 Task: Search one way flight ticket for 3 adults, 3 children in premium economy from Brainerd: Brainerd Lakes Regional Airport to Riverton: Central Wyoming Regional Airport (was Riverton Regional) on 5-4-2023. Choice of flights is Southwest. Number of bags: 1 carry on bag. Price is upto 74000. Outbound departure time preference is 23:45.
Action: Mouse moved to (325, 121)
Screenshot: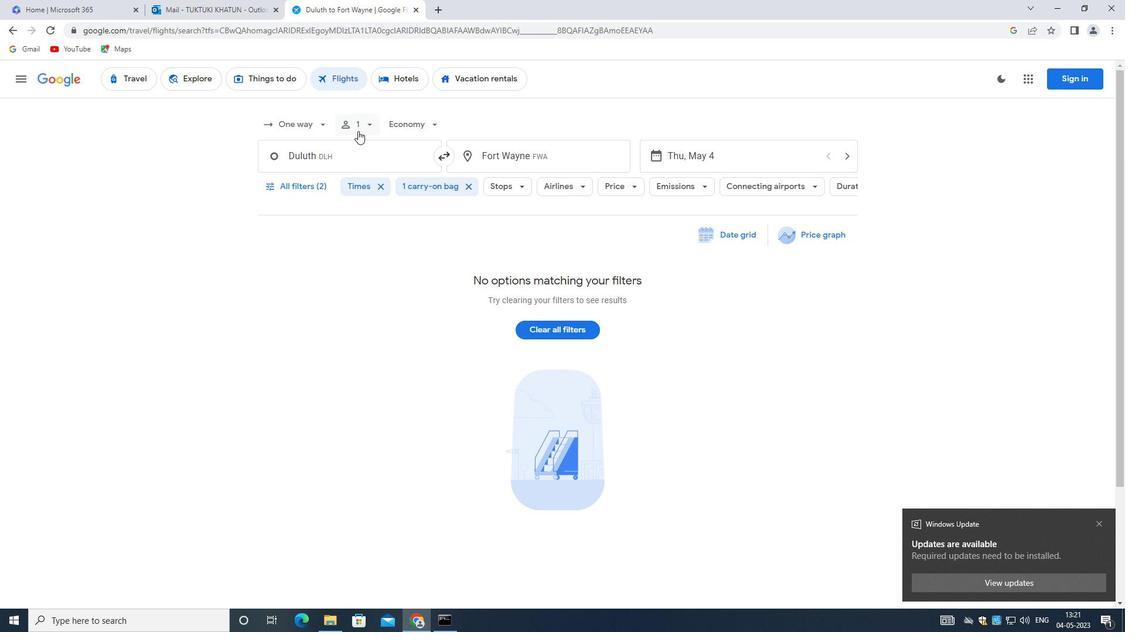 
Action: Mouse pressed left at (325, 121)
Screenshot: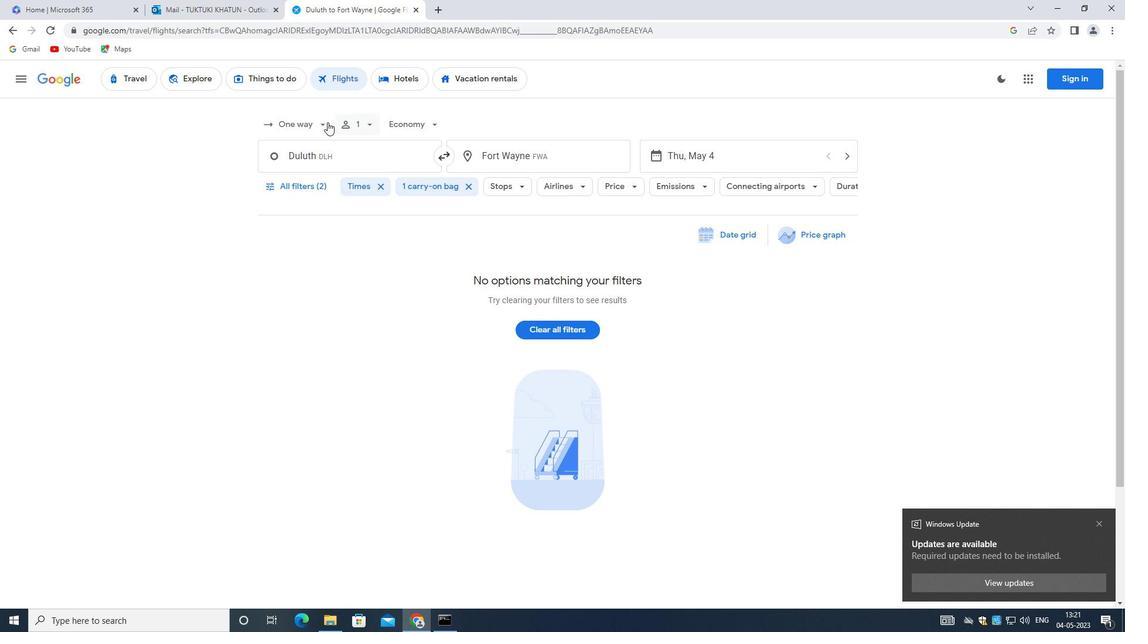 
Action: Mouse moved to (337, 178)
Screenshot: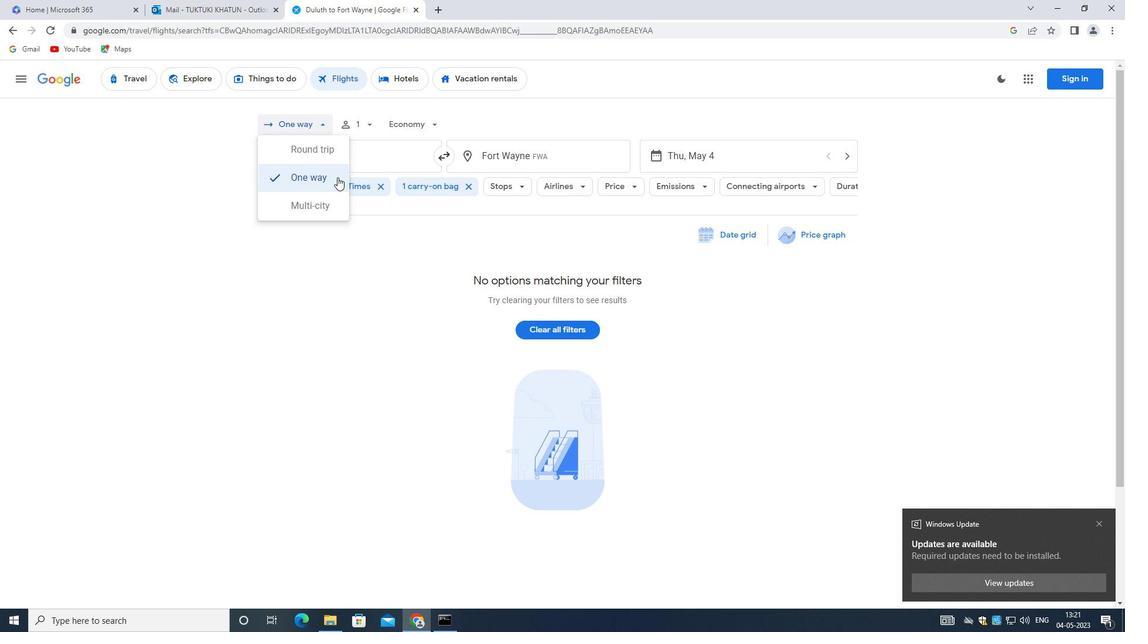 
Action: Mouse pressed left at (337, 178)
Screenshot: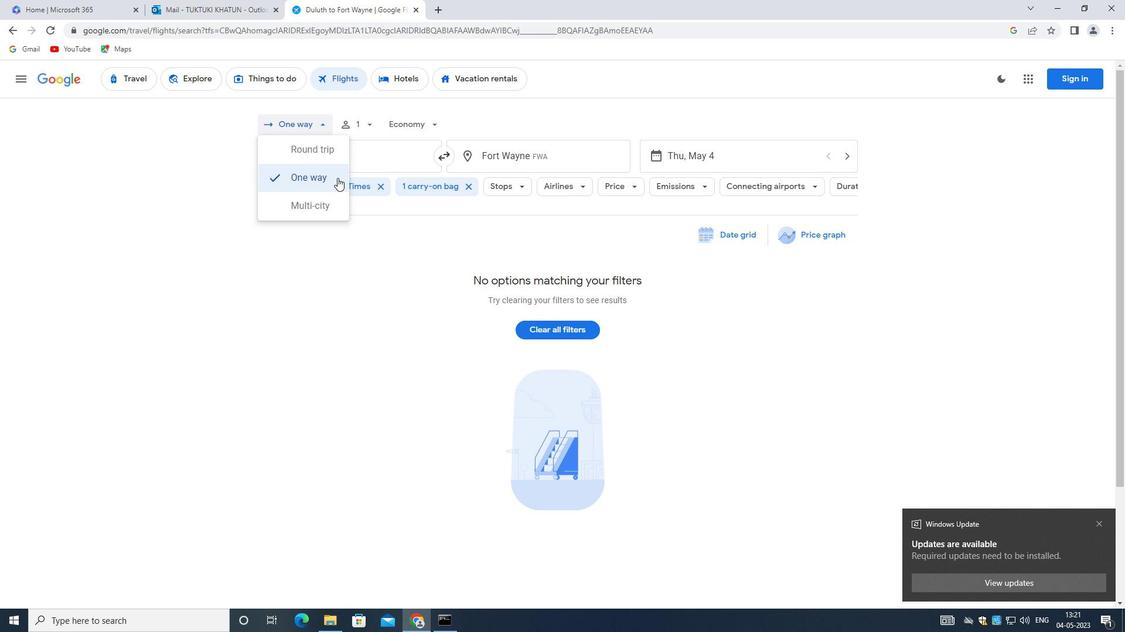 
Action: Mouse moved to (372, 126)
Screenshot: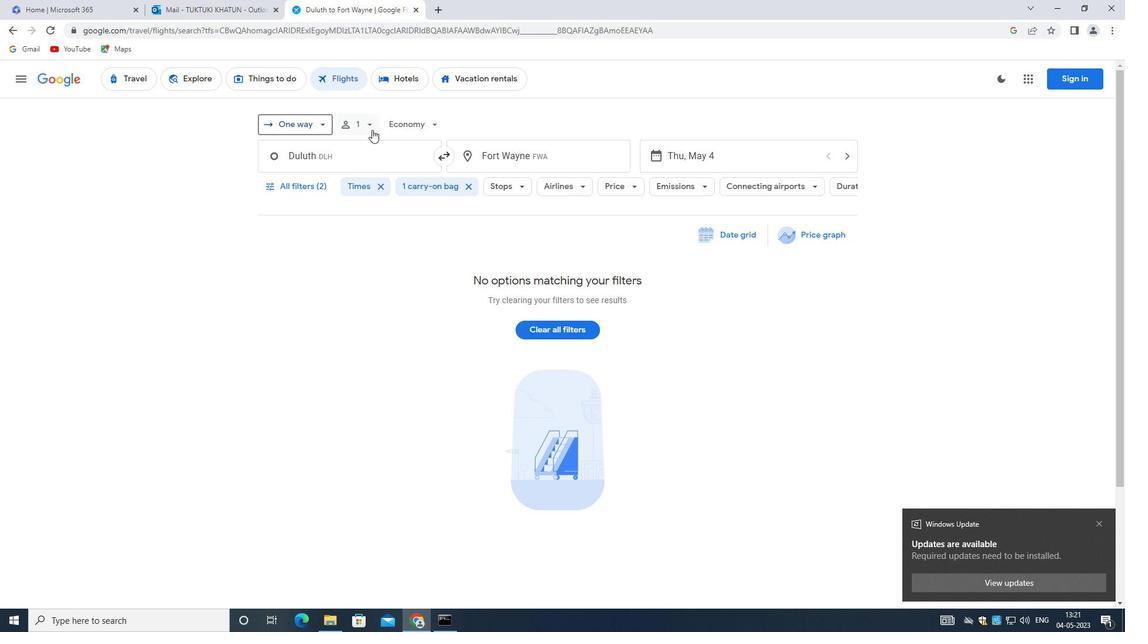 
Action: Mouse pressed left at (372, 126)
Screenshot: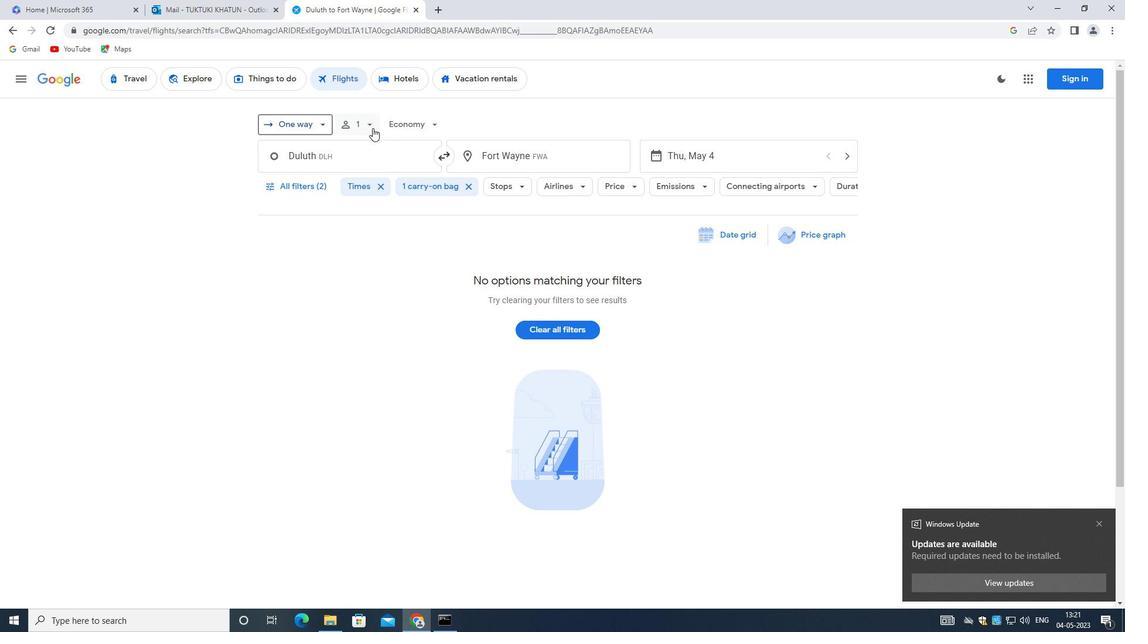 
Action: Mouse moved to (455, 159)
Screenshot: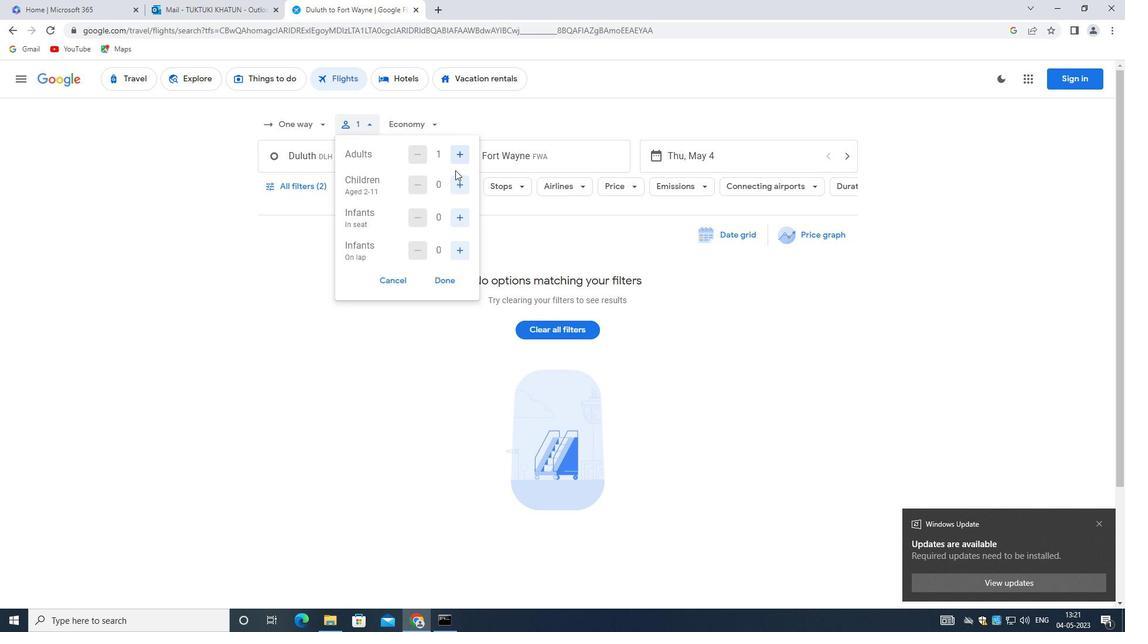 
Action: Mouse pressed left at (455, 159)
Screenshot: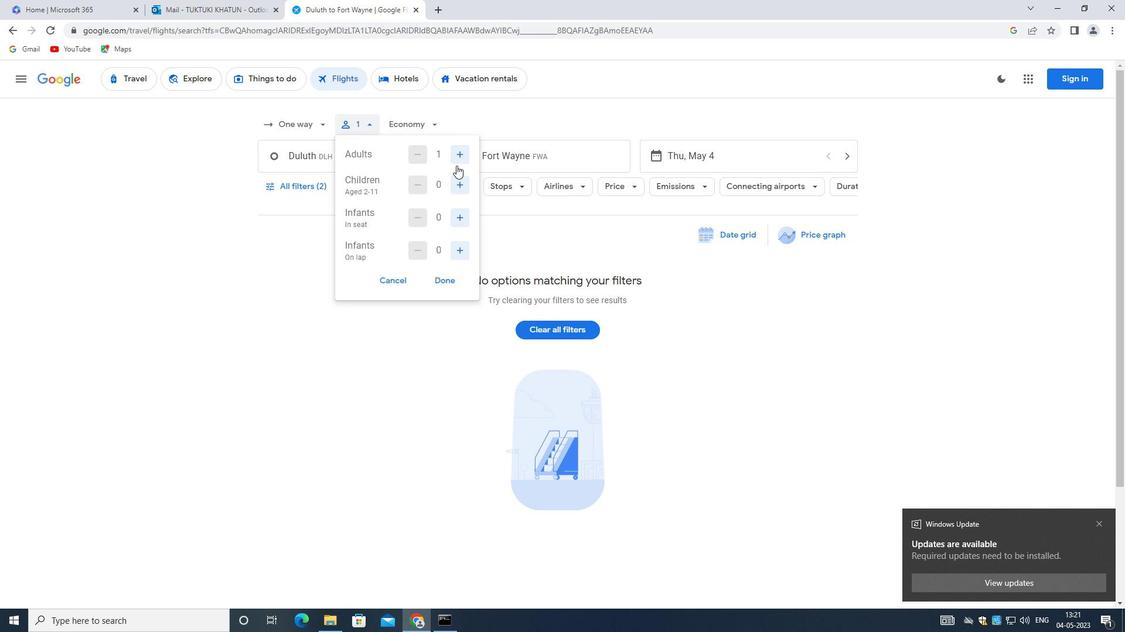 
Action: Mouse moved to (455, 157)
Screenshot: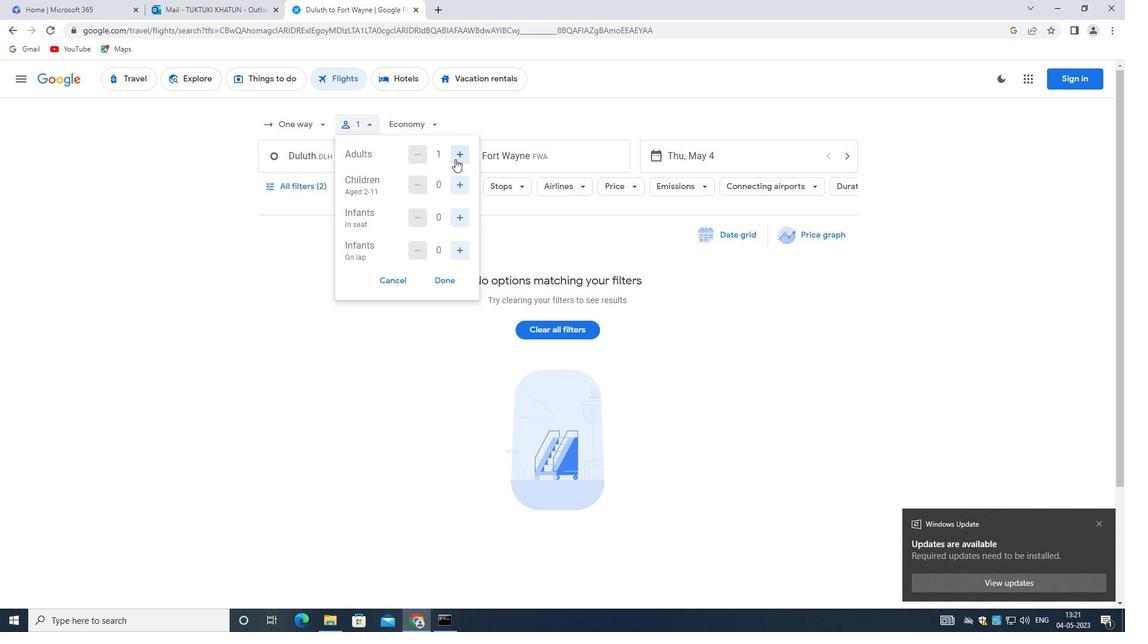 
Action: Mouse pressed left at (455, 157)
Screenshot: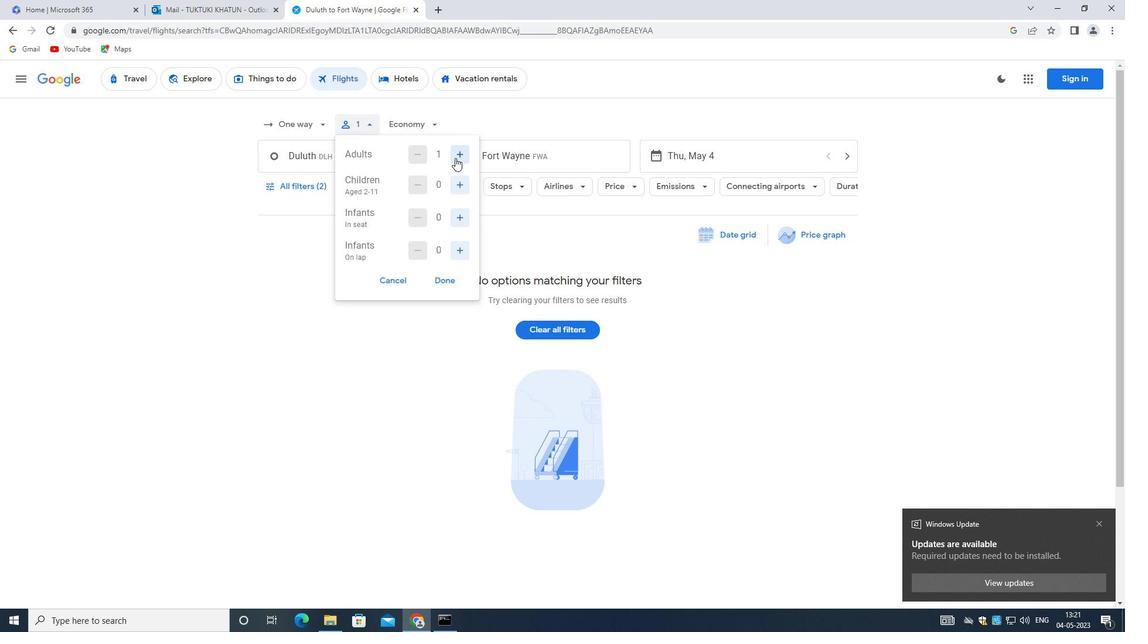 
Action: Mouse moved to (457, 182)
Screenshot: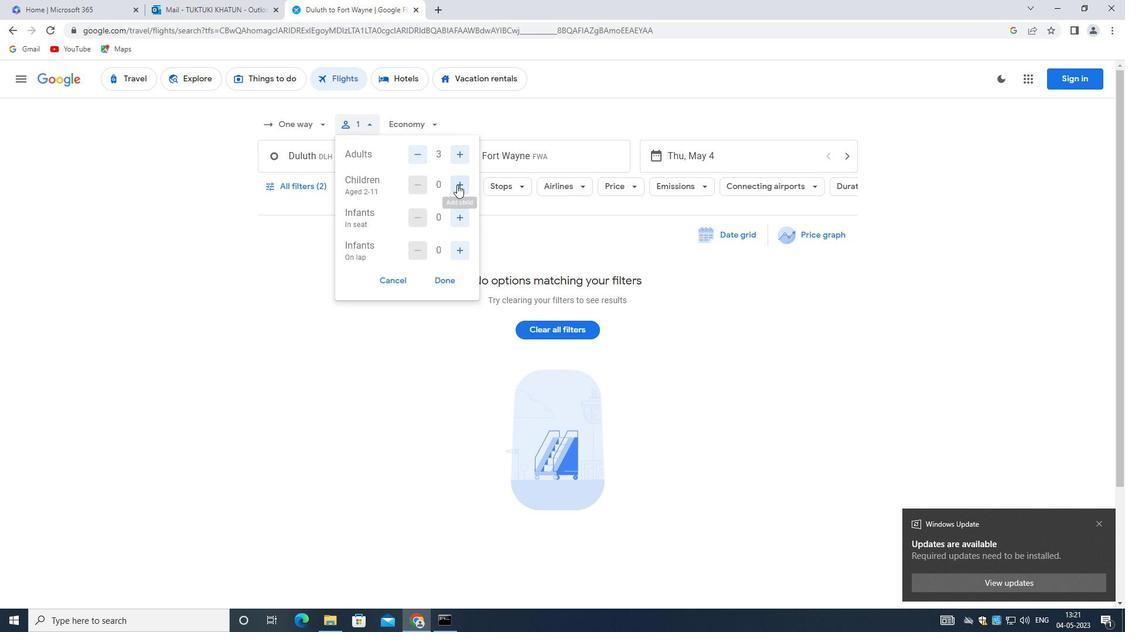 
Action: Mouse pressed left at (457, 182)
Screenshot: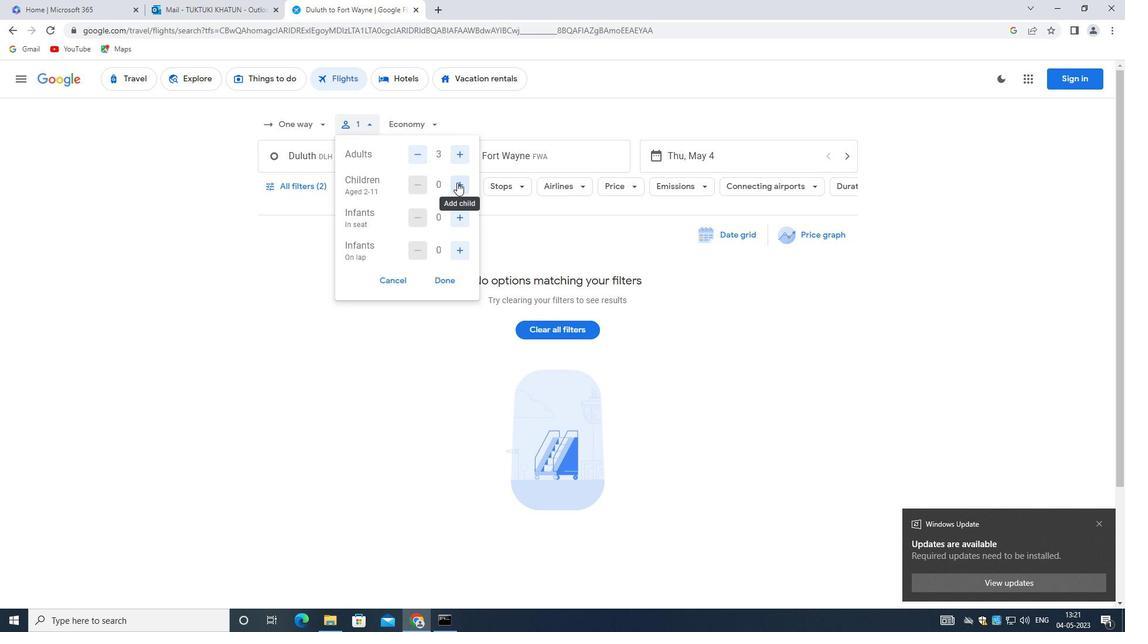 
Action: Mouse pressed left at (457, 182)
Screenshot: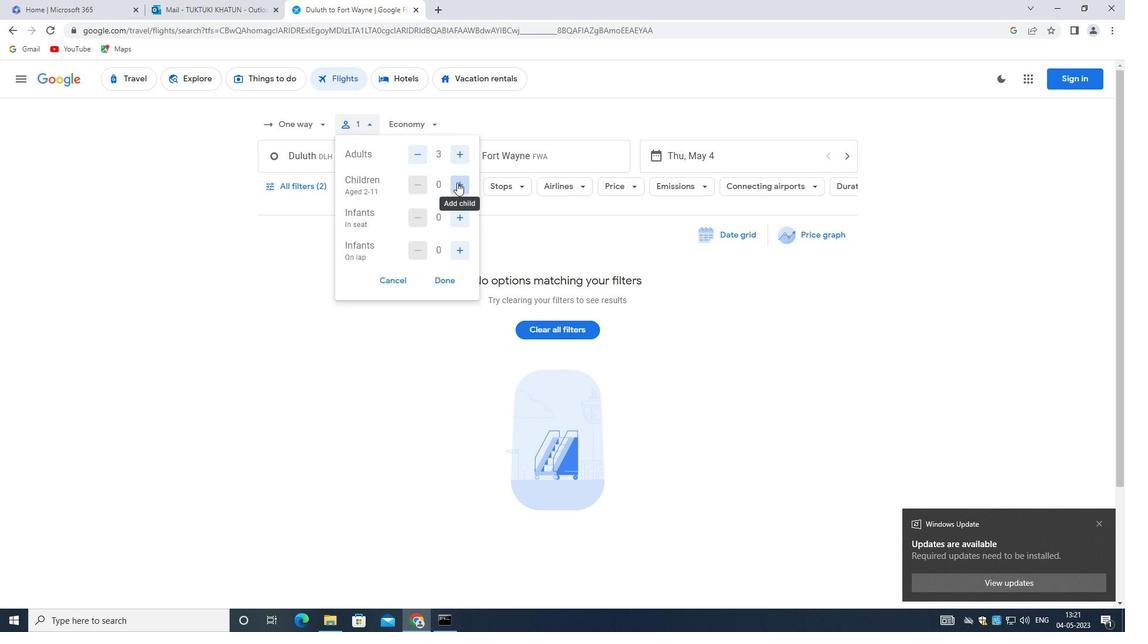 
Action: Mouse pressed left at (457, 182)
Screenshot: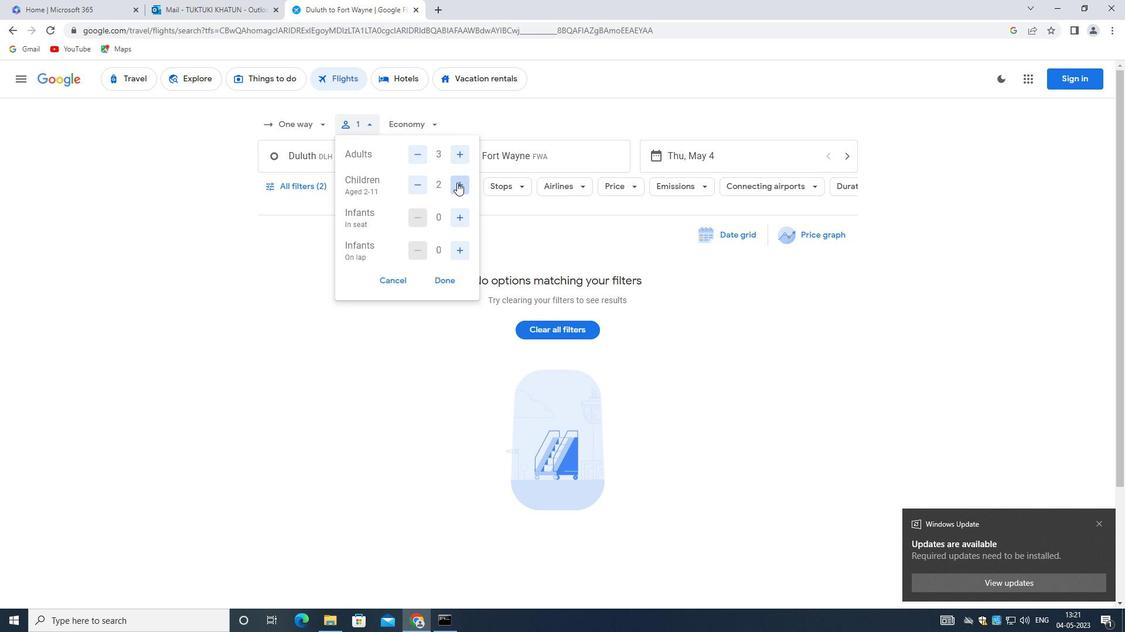 
Action: Mouse moved to (441, 281)
Screenshot: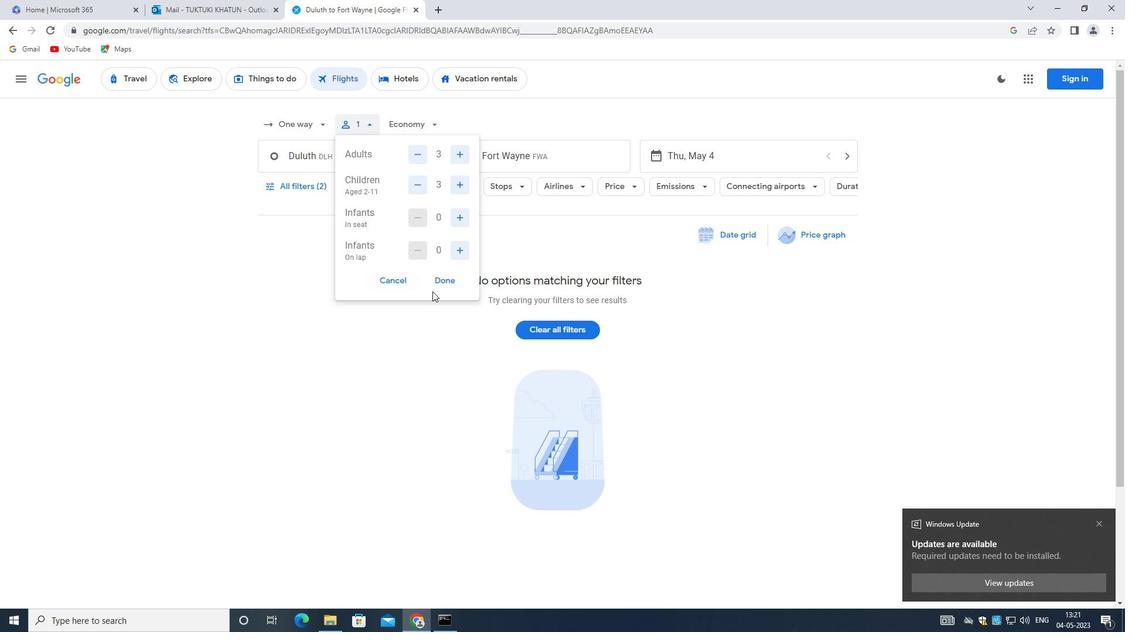 
Action: Mouse pressed left at (441, 281)
Screenshot: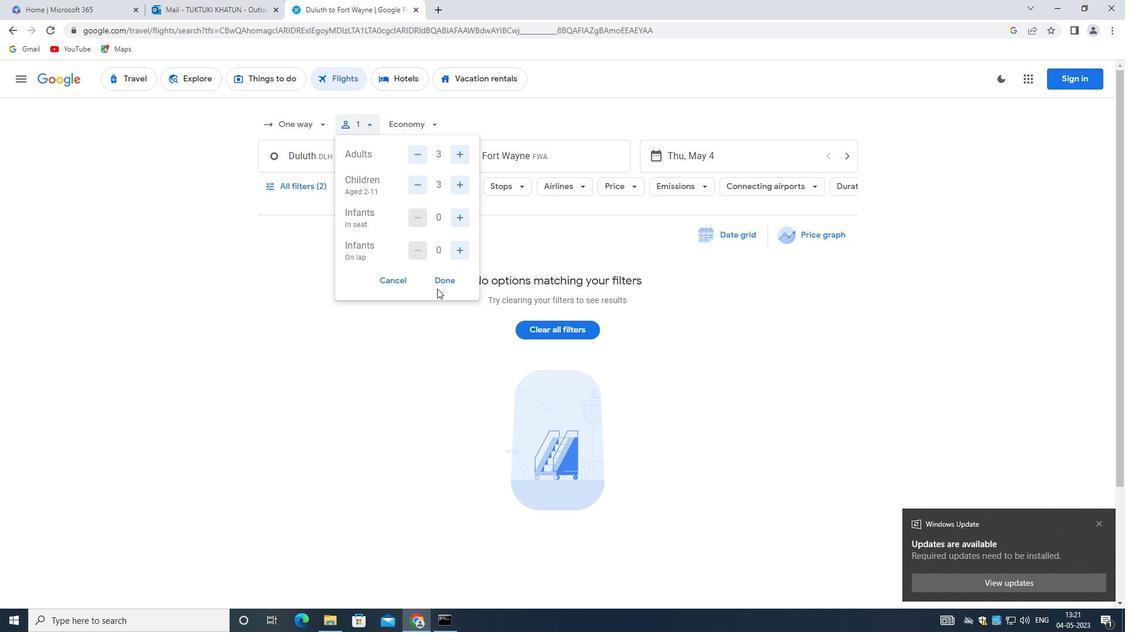 
Action: Mouse moved to (431, 120)
Screenshot: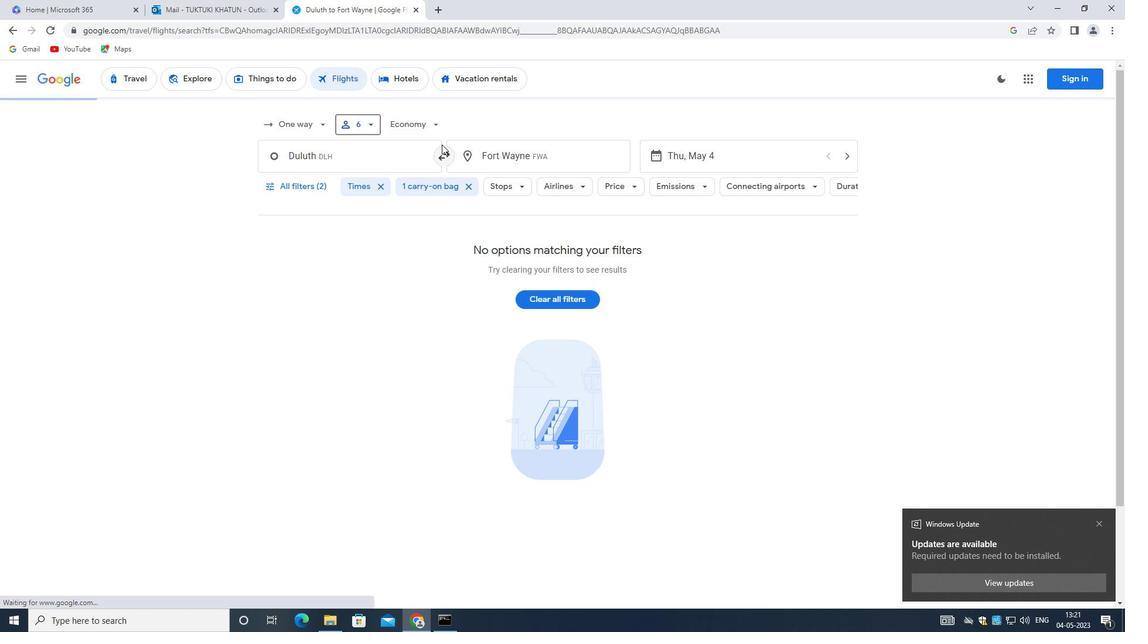 
Action: Mouse pressed left at (431, 120)
Screenshot: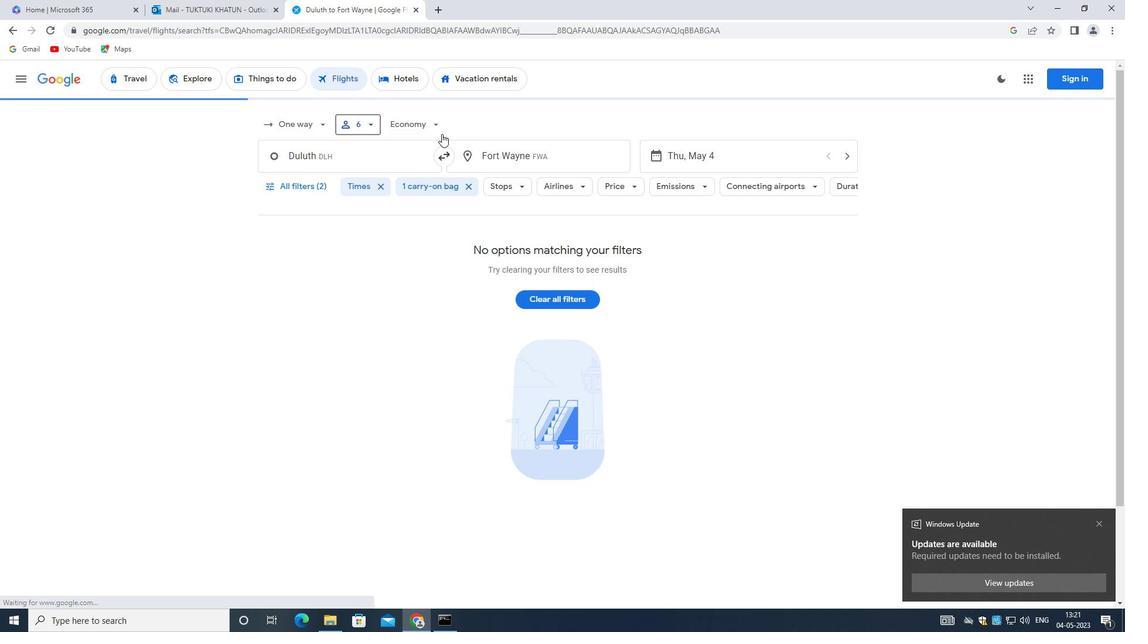 
Action: Mouse moved to (481, 174)
Screenshot: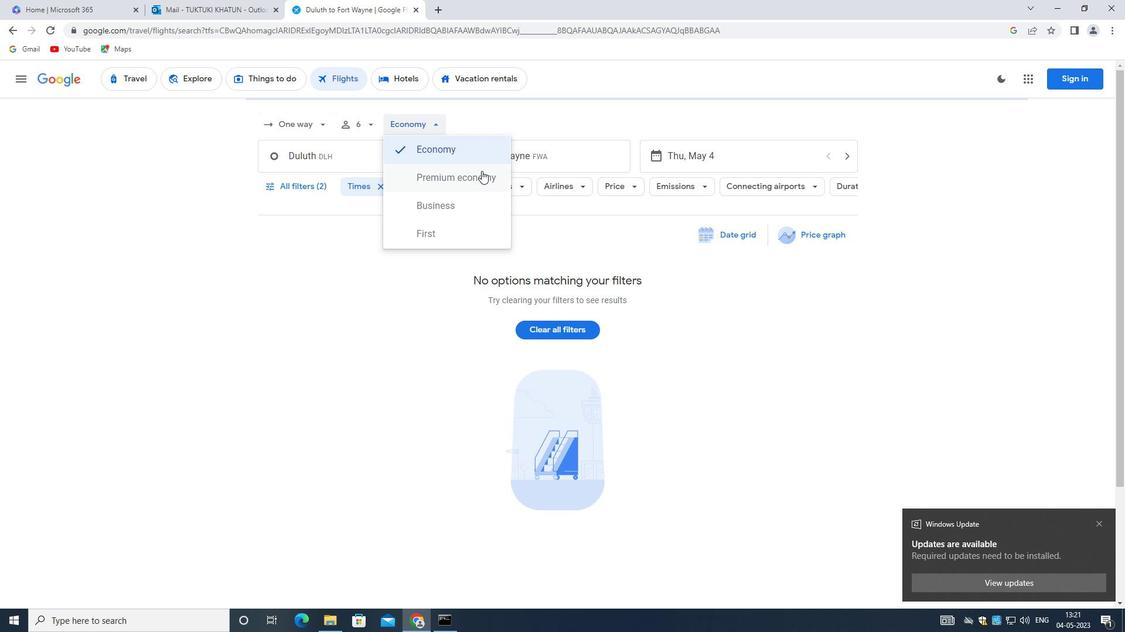 
Action: Mouse pressed left at (481, 174)
Screenshot: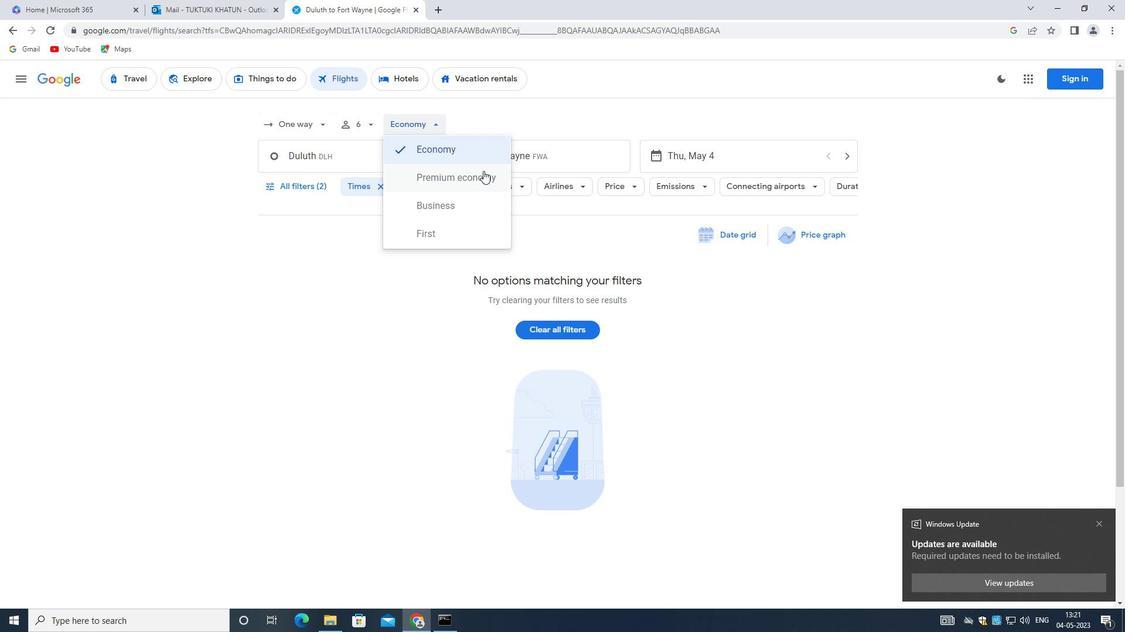 
Action: Mouse moved to (354, 150)
Screenshot: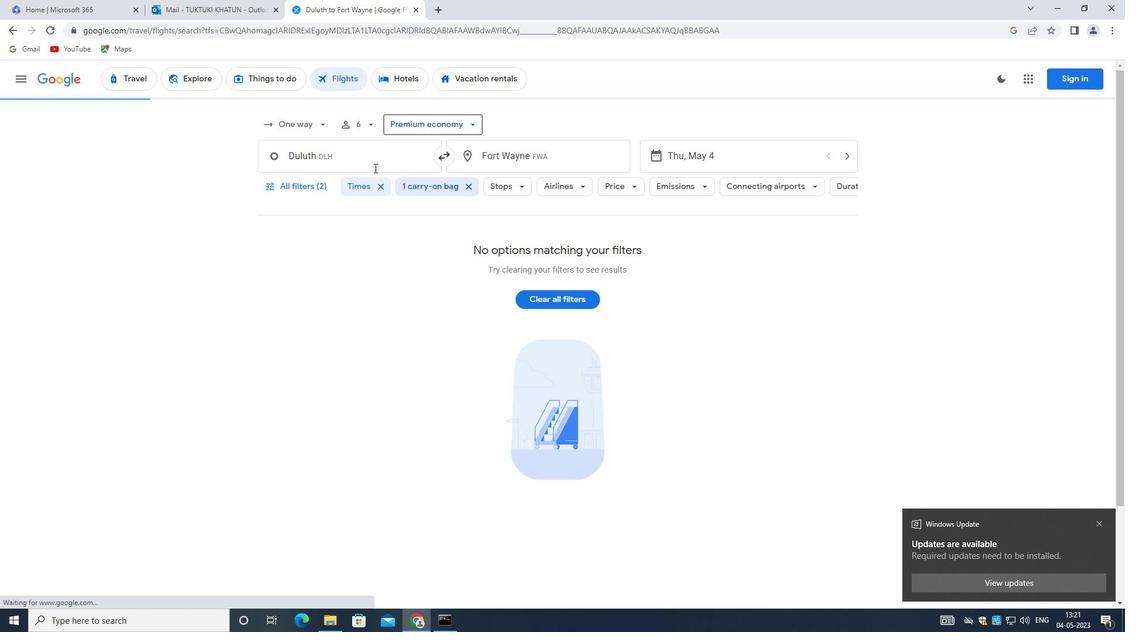 
Action: Mouse pressed left at (354, 150)
Screenshot: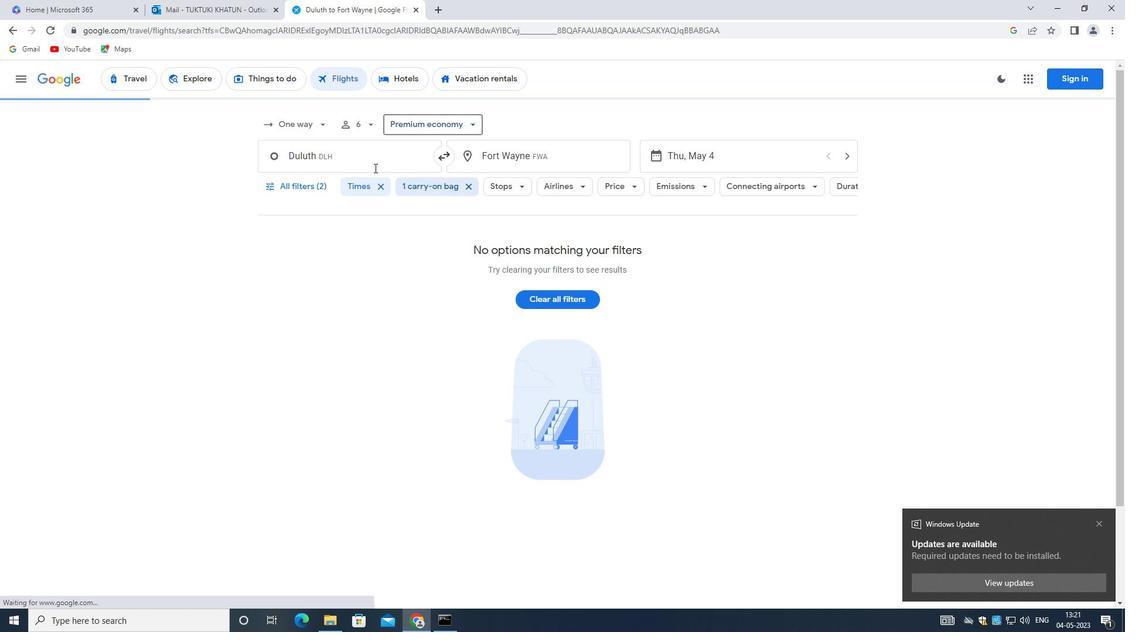 
Action: Mouse moved to (354, 148)
Screenshot: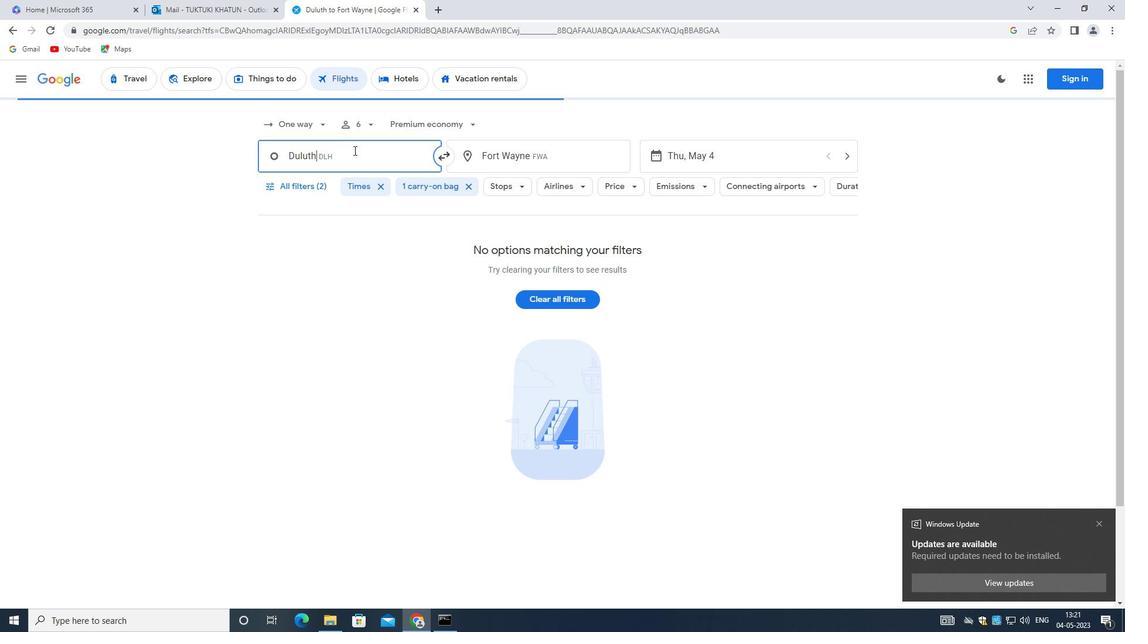 
Action: Key pressed <Key.backspace><Key.shift_r><Key.shift_r>Brainerd
Screenshot: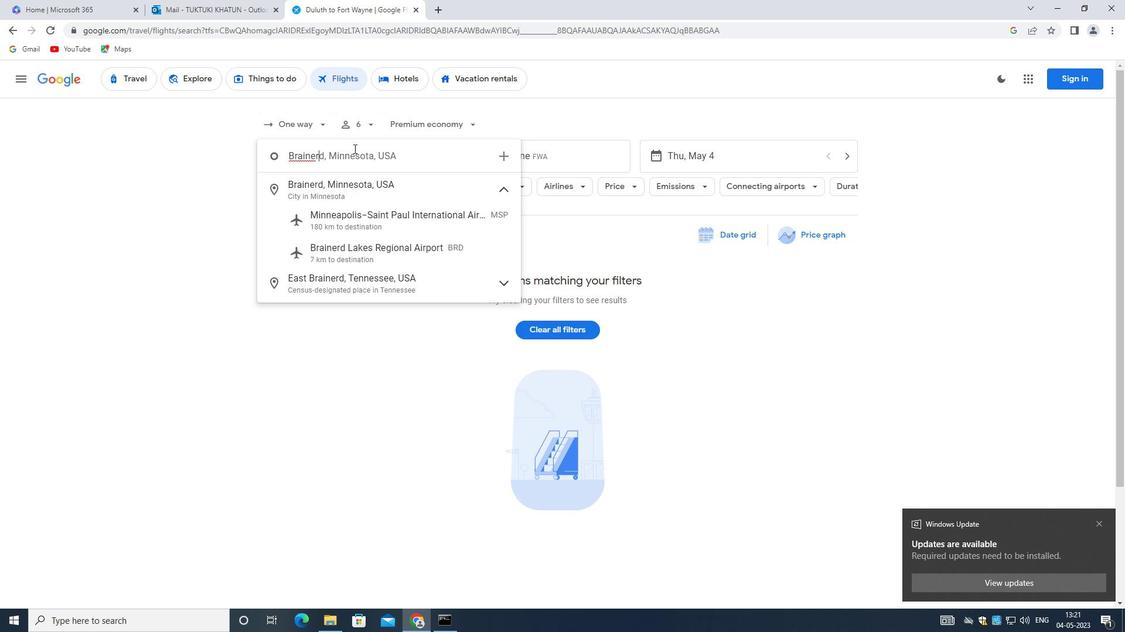 
Action: Mouse moved to (368, 251)
Screenshot: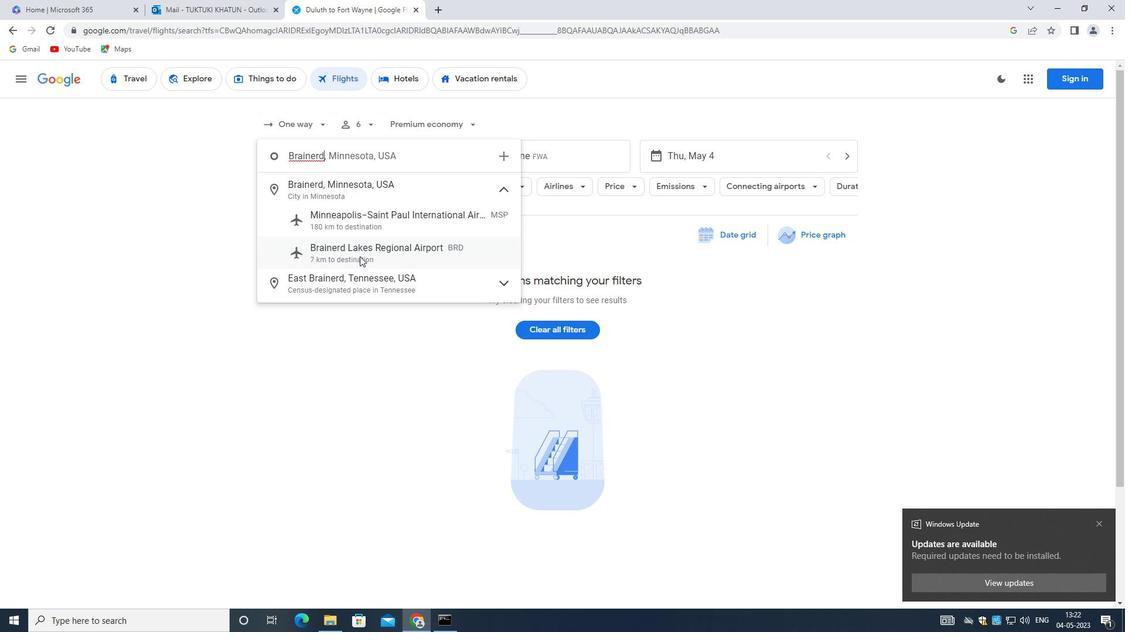 
Action: Mouse pressed left at (368, 251)
Screenshot: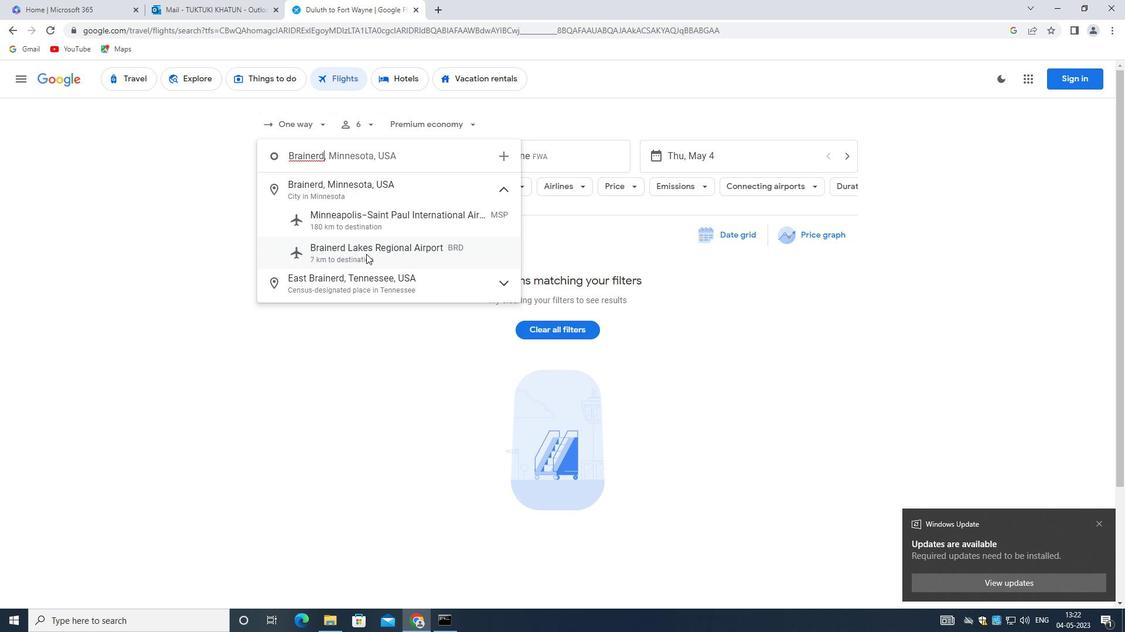 
Action: Mouse moved to (548, 158)
Screenshot: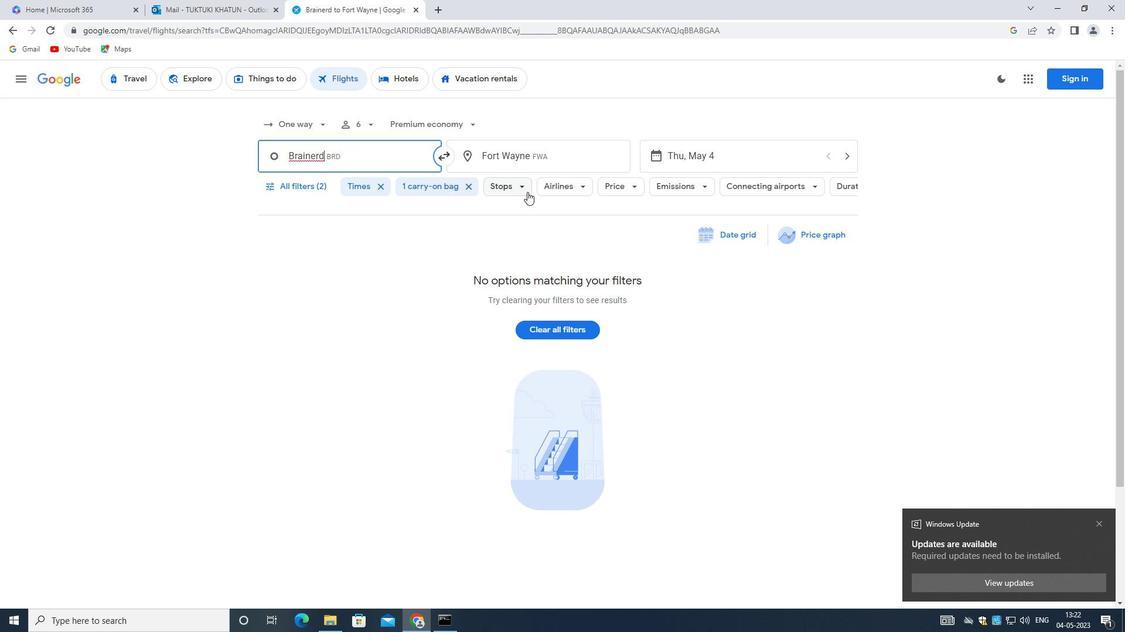 
Action: Mouse pressed left at (548, 158)
Screenshot: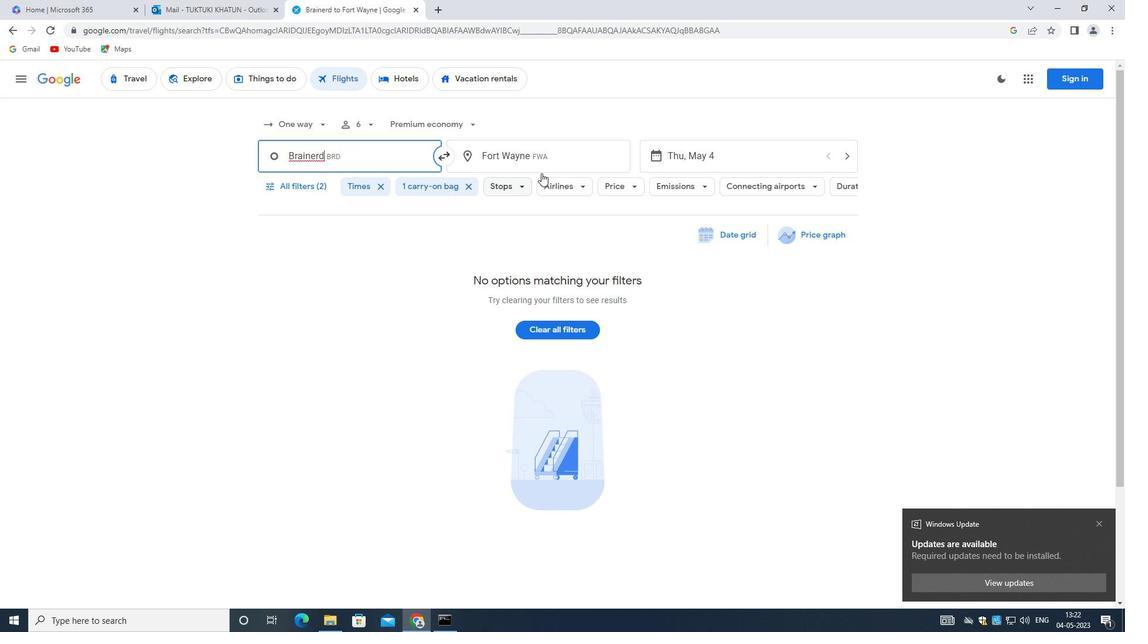 
Action: Key pressed <Key.backspace><Key.shift>CENTRAL<Key.space><Key.shift>WYO
Screenshot: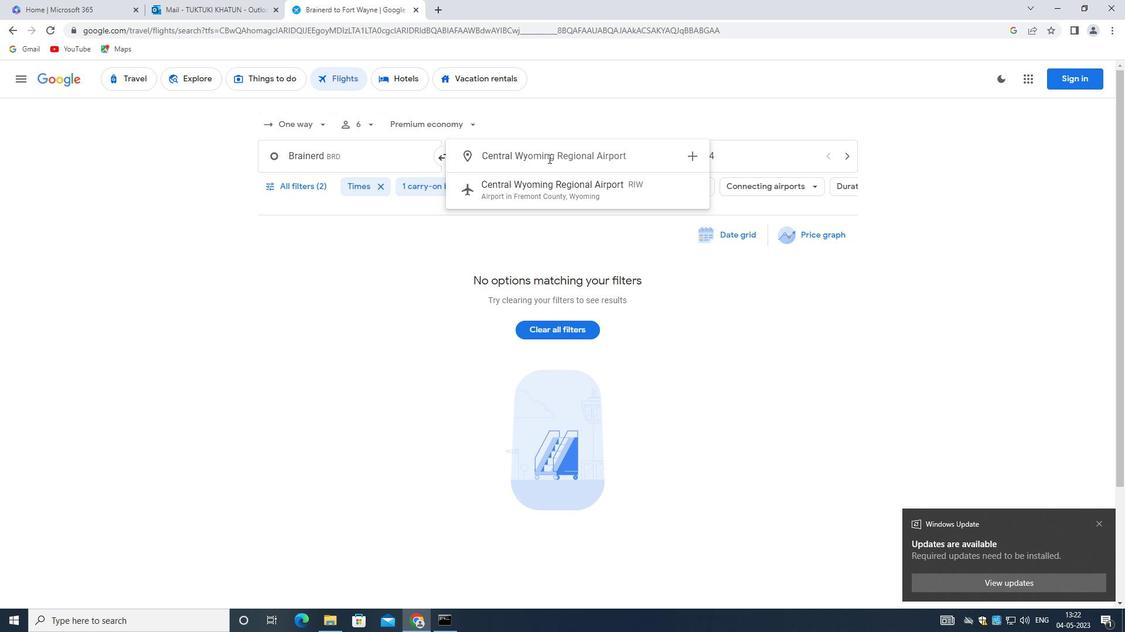 
Action: Mouse moved to (539, 185)
Screenshot: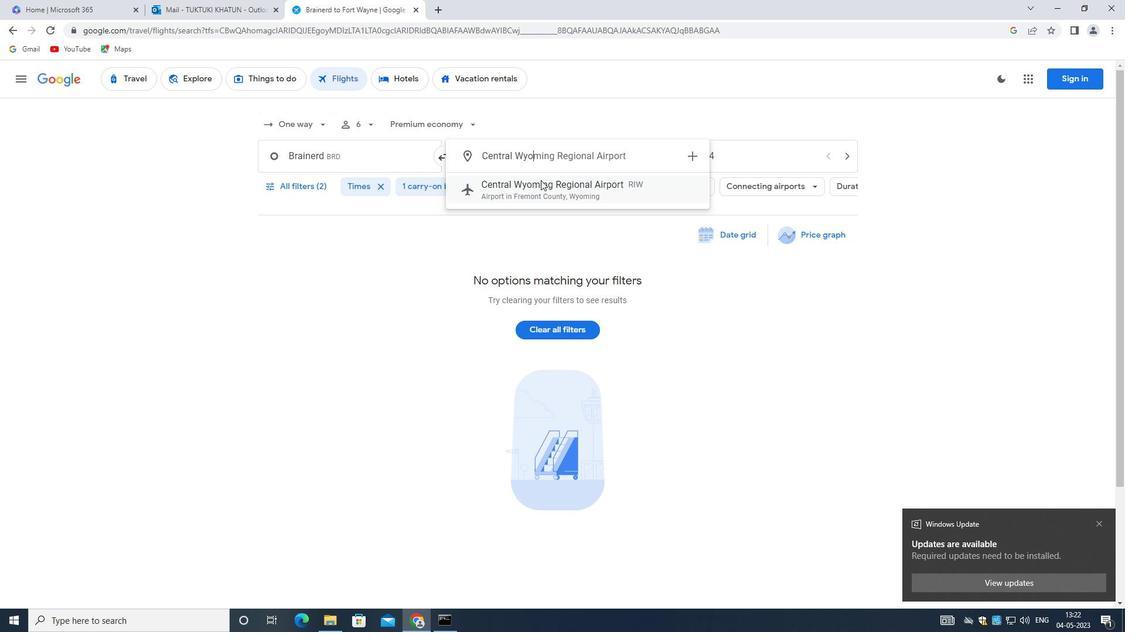 
Action: Mouse pressed left at (539, 185)
Screenshot: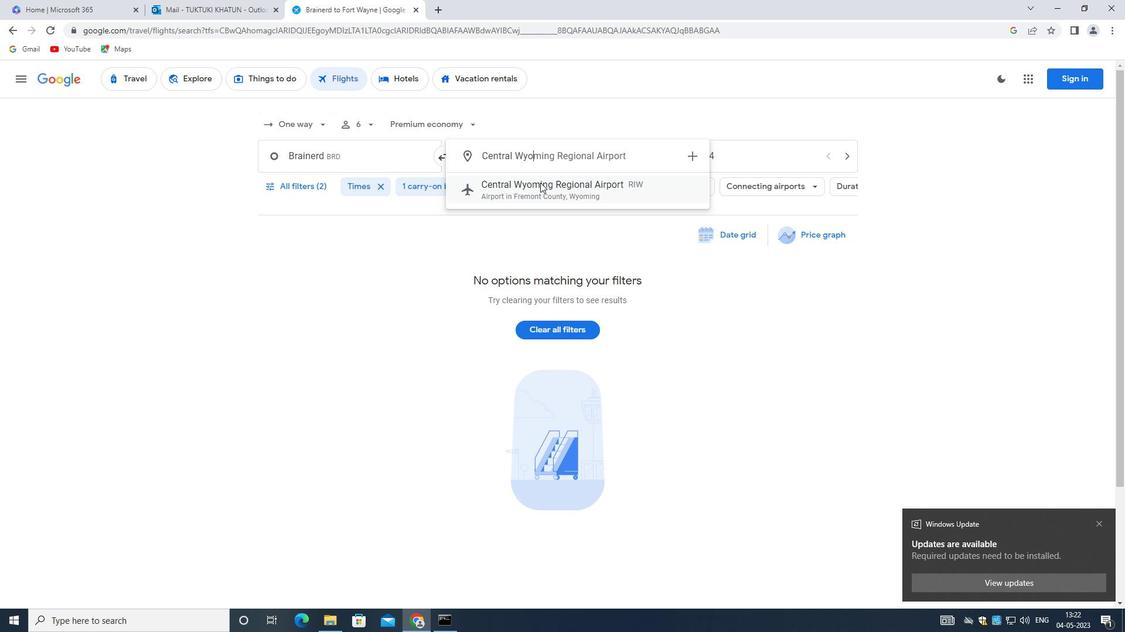 
Action: Mouse moved to (713, 155)
Screenshot: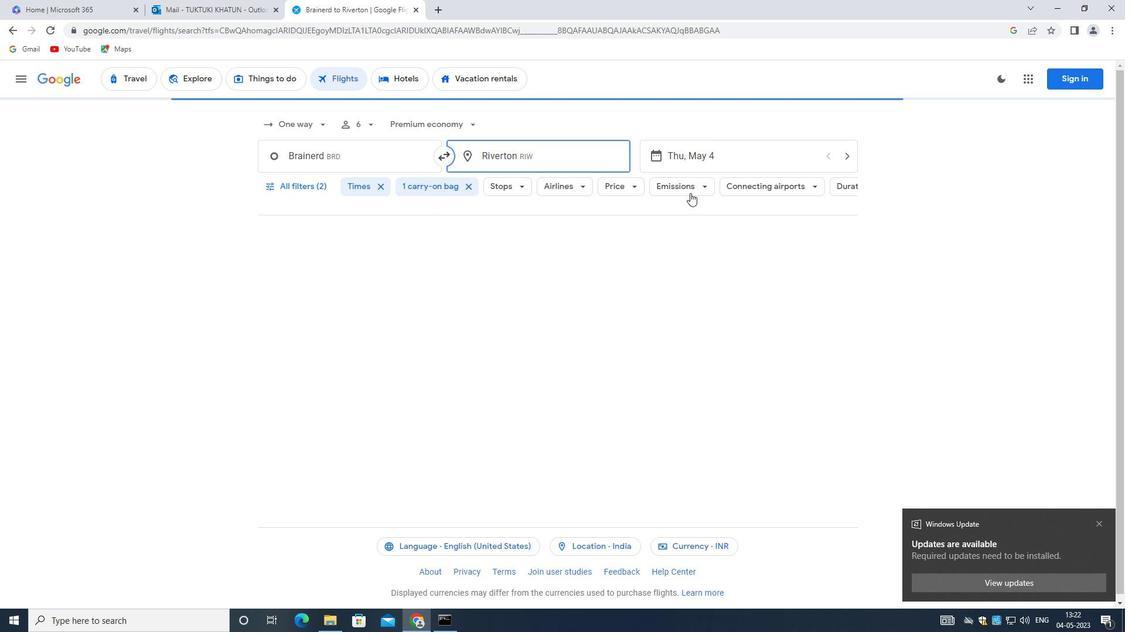 
Action: Mouse pressed left at (713, 155)
Screenshot: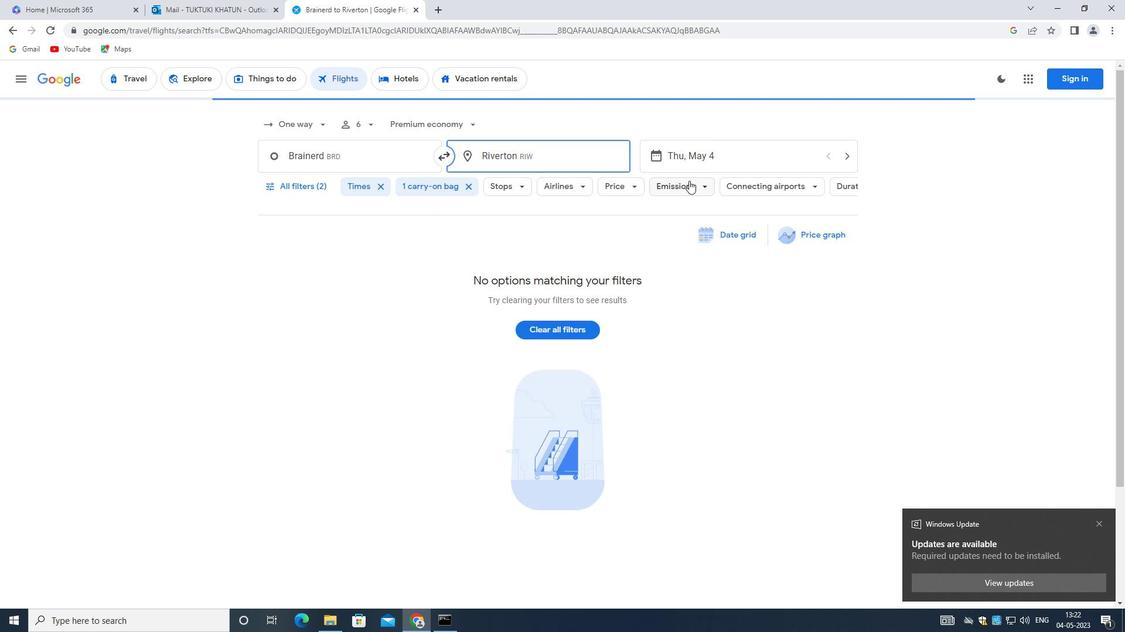 
Action: Mouse moved to (839, 444)
Screenshot: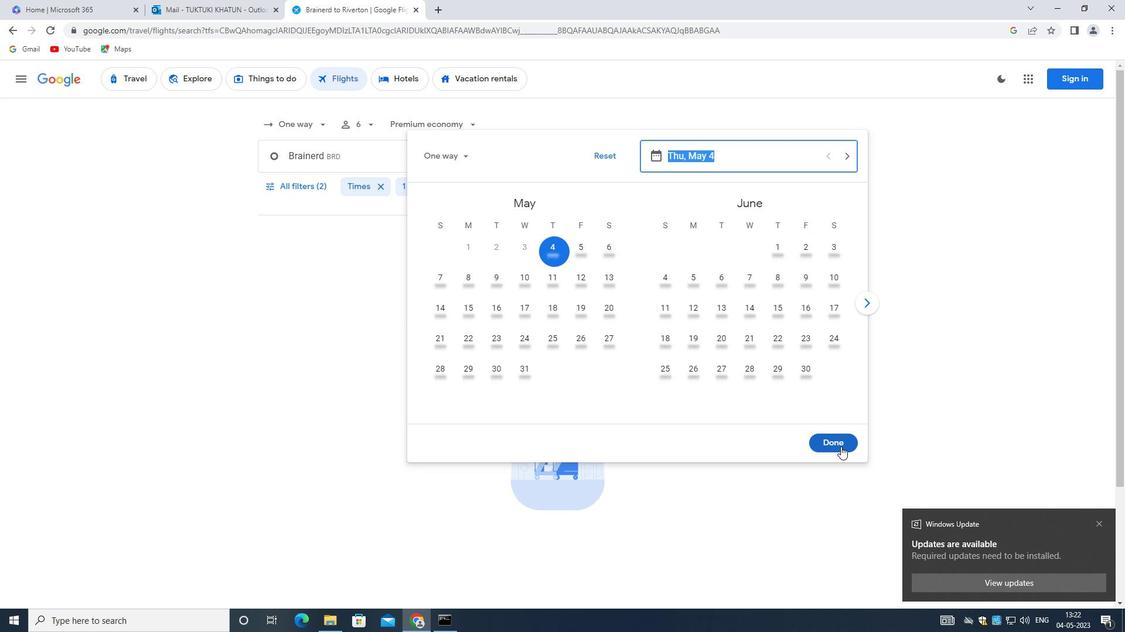 
Action: Mouse pressed left at (839, 444)
Screenshot: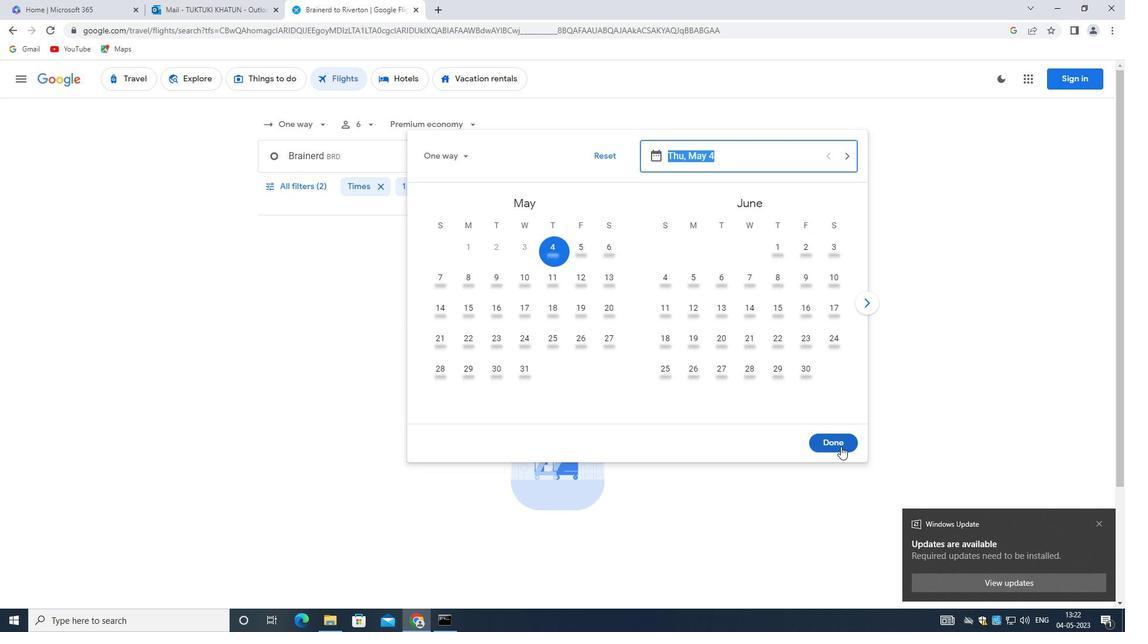 
Action: Mouse moved to (281, 182)
Screenshot: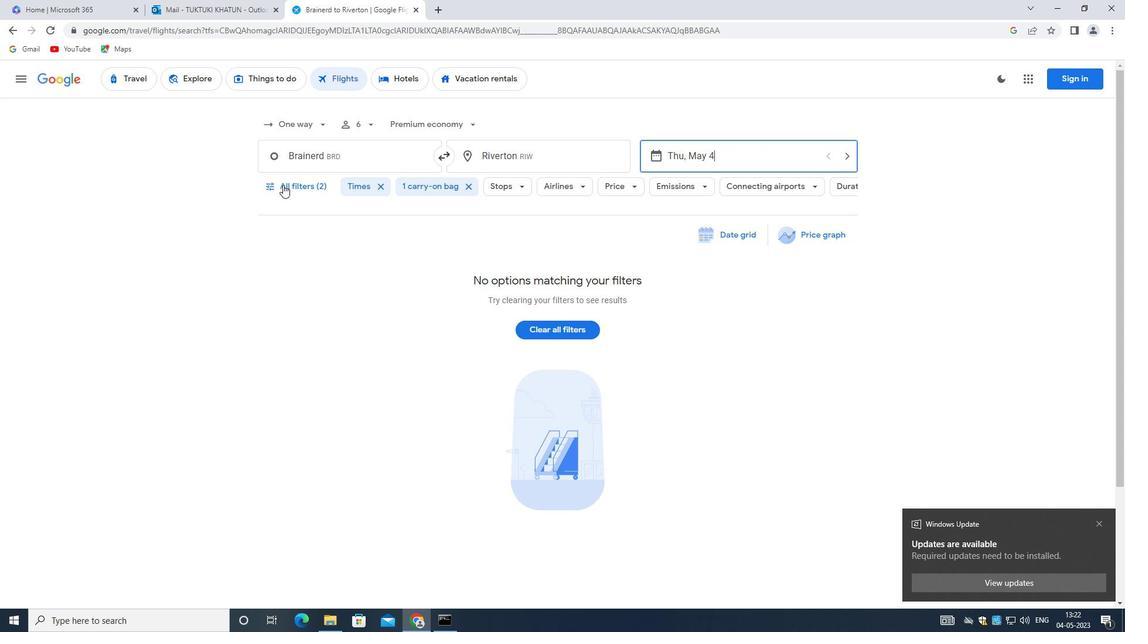 
Action: Mouse pressed left at (281, 182)
Screenshot: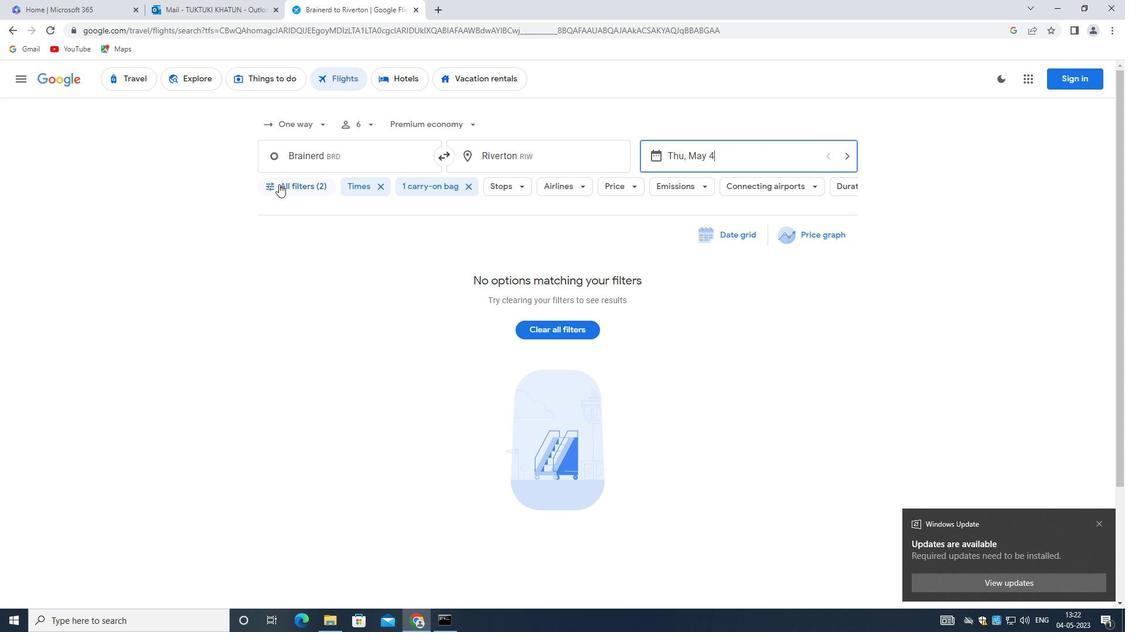 
Action: Mouse moved to (373, 363)
Screenshot: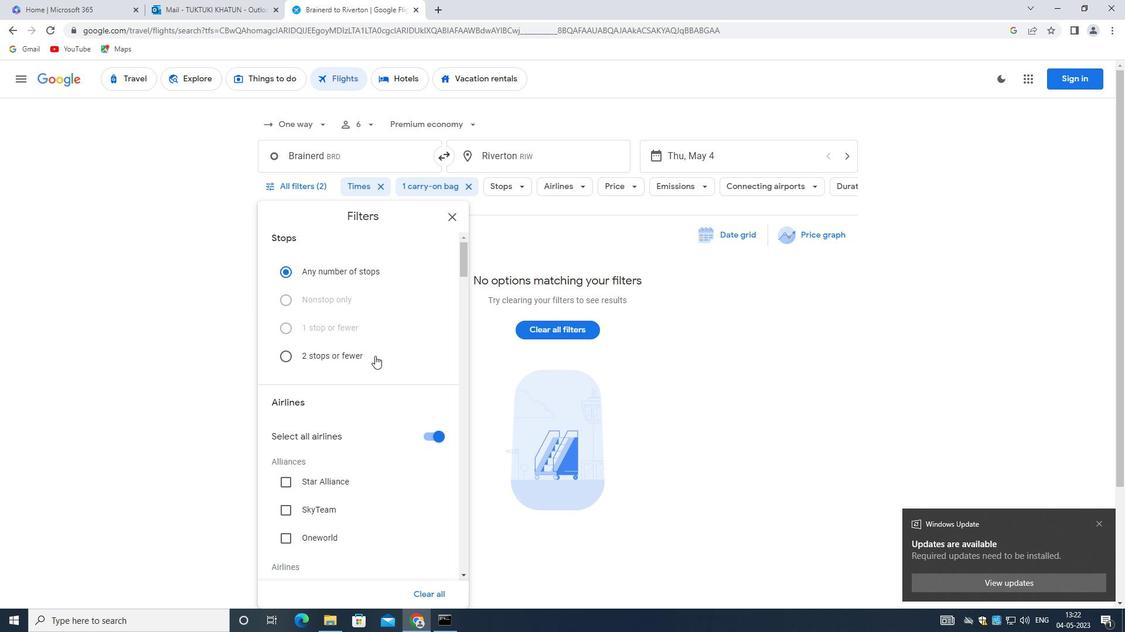
Action: Mouse scrolled (373, 362) with delta (0, 0)
Screenshot: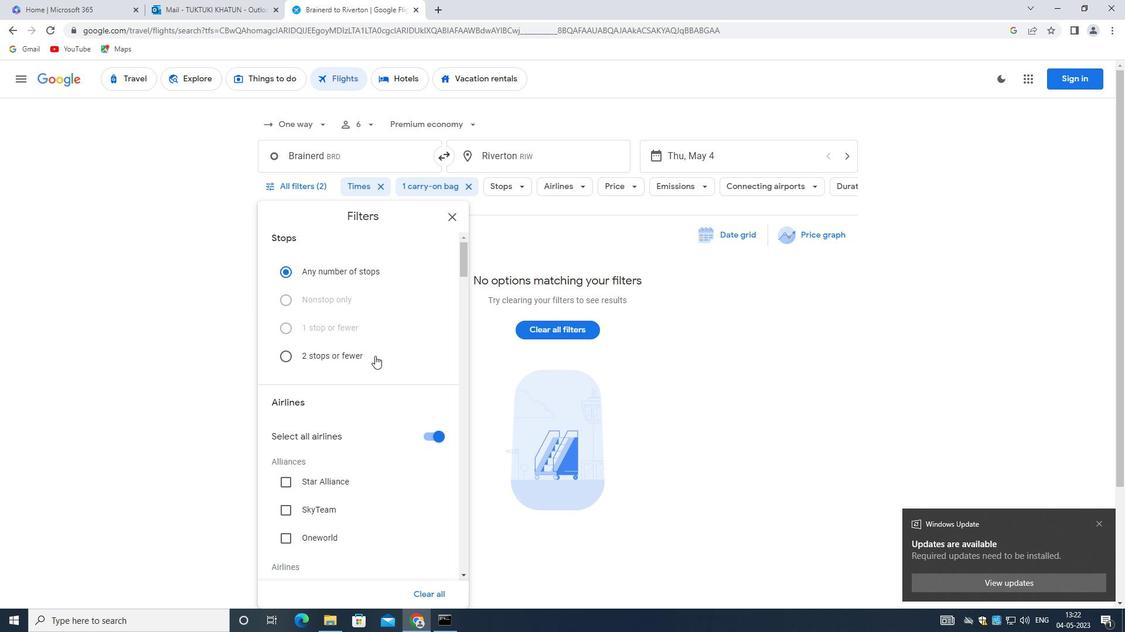 
Action: Mouse moved to (371, 372)
Screenshot: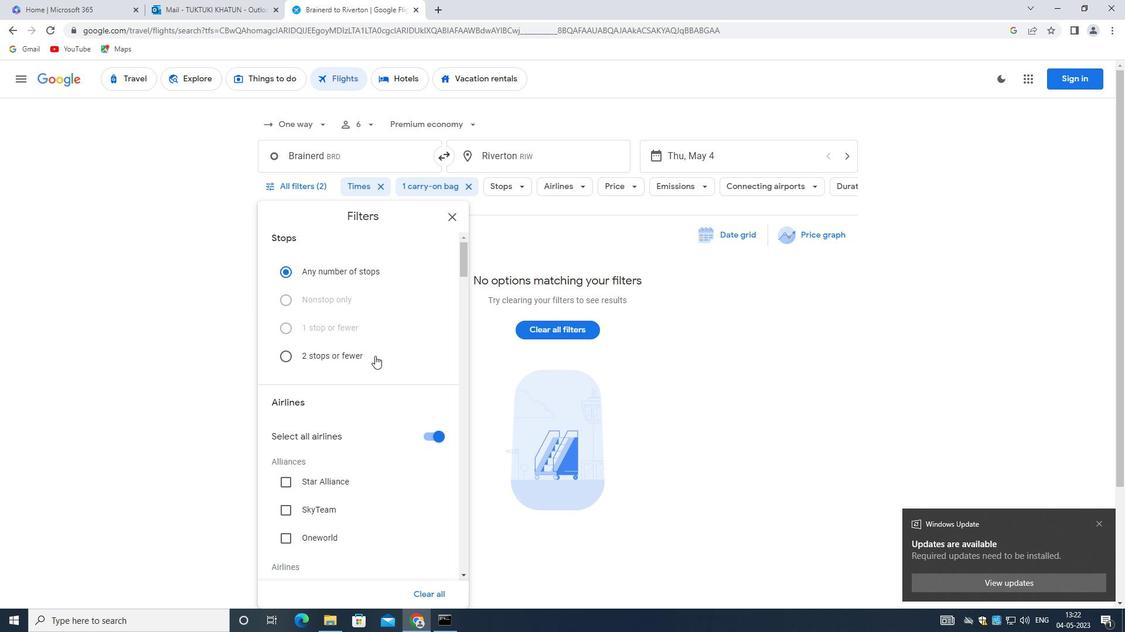 
Action: Mouse scrolled (371, 372) with delta (0, 0)
Screenshot: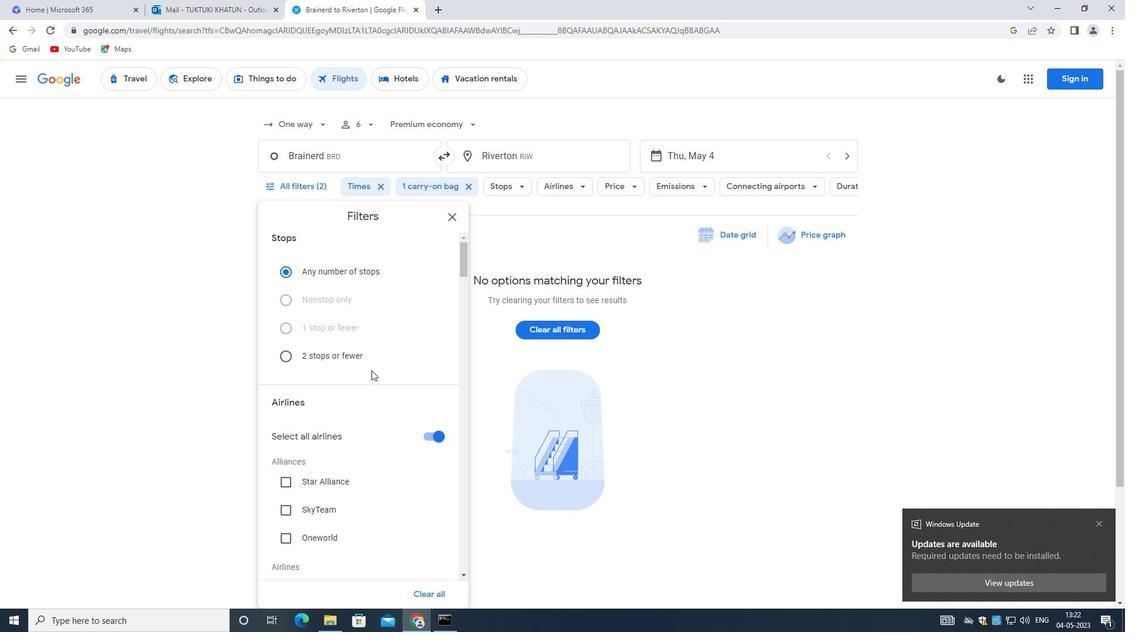 
Action: Mouse moved to (426, 319)
Screenshot: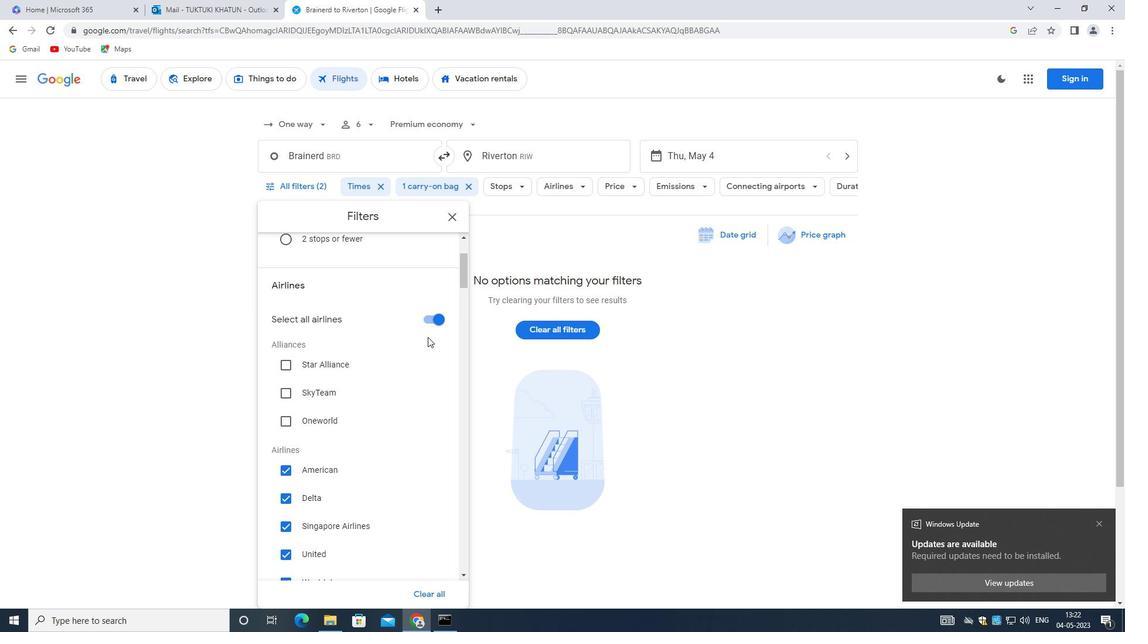
Action: Mouse pressed left at (426, 319)
Screenshot: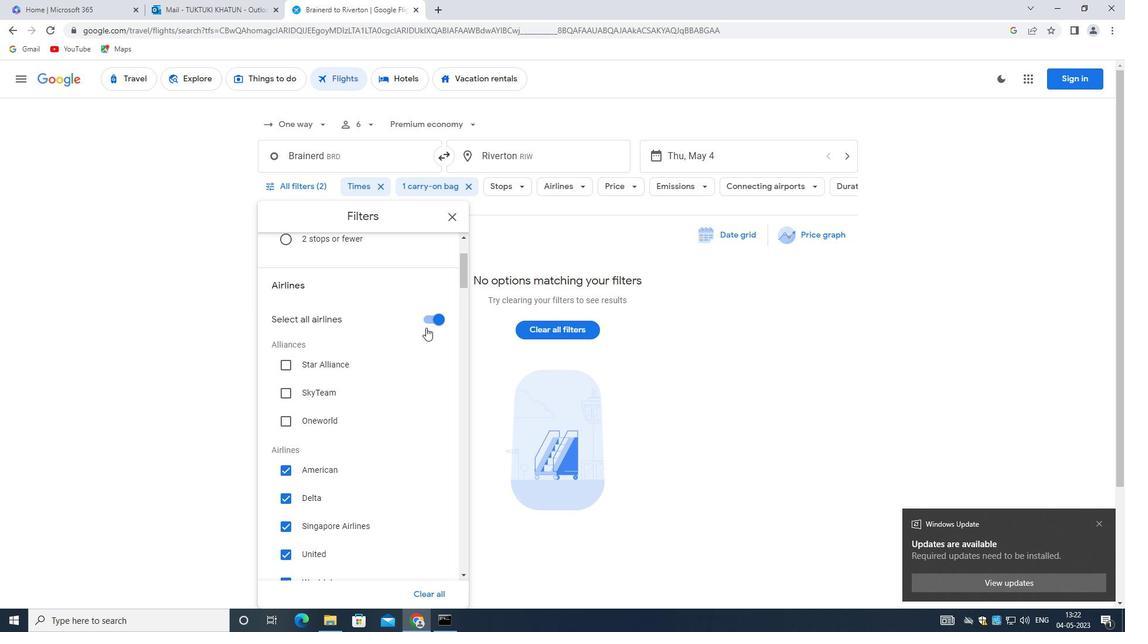 
Action: Mouse moved to (364, 348)
Screenshot: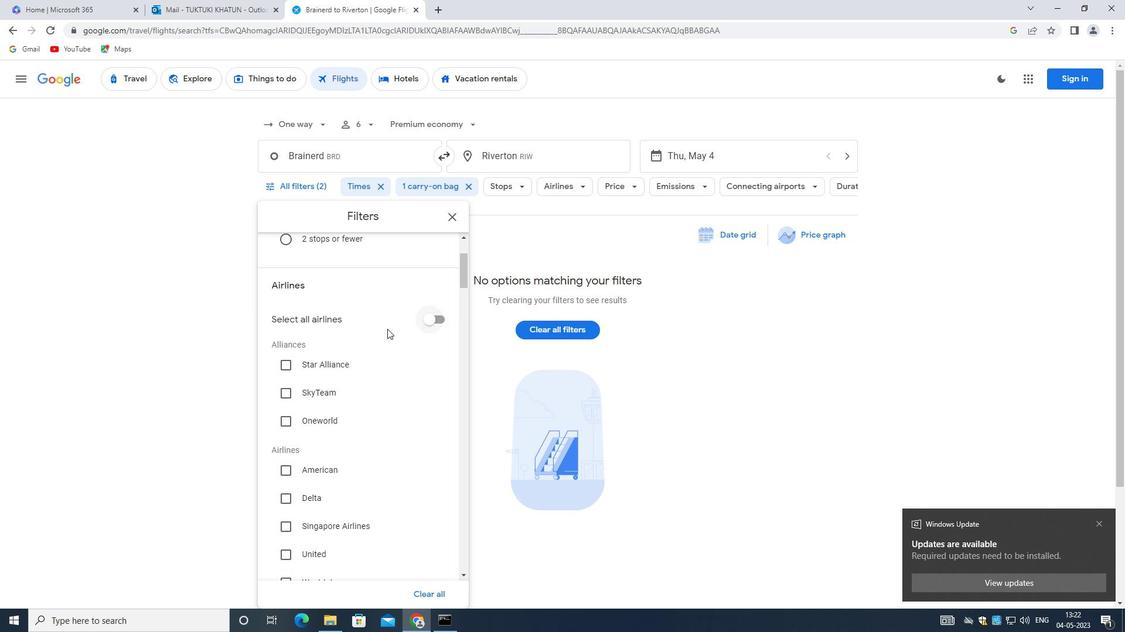 
Action: Mouse scrolled (364, 347) with delta (0, 0)
Screenshot: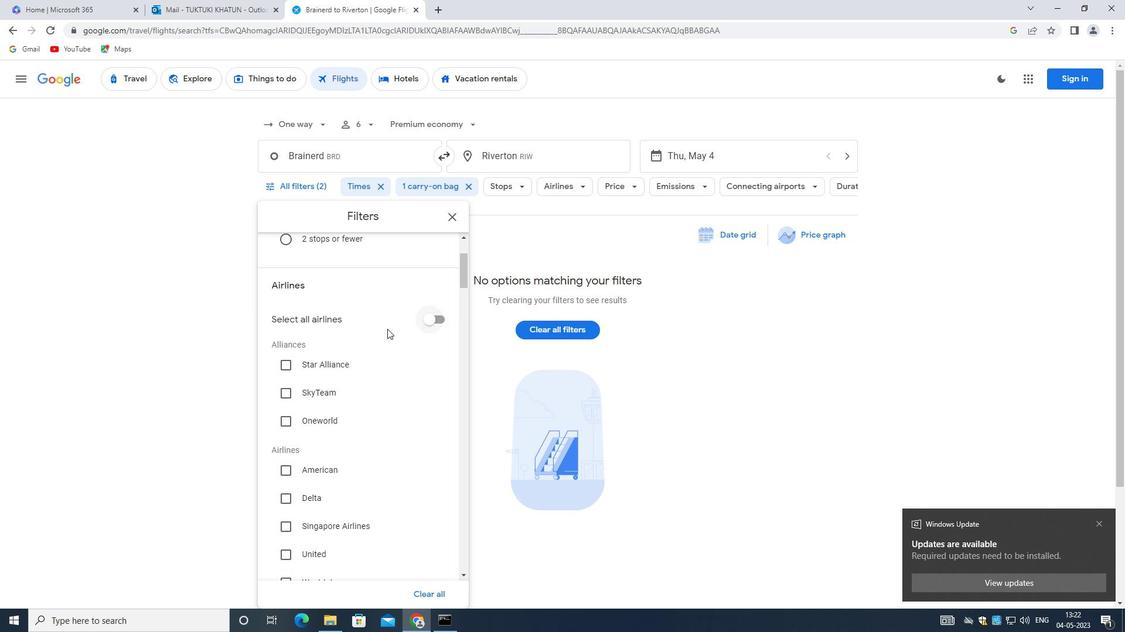 
Action: Mouse moved to (363, 350)
Screenshot: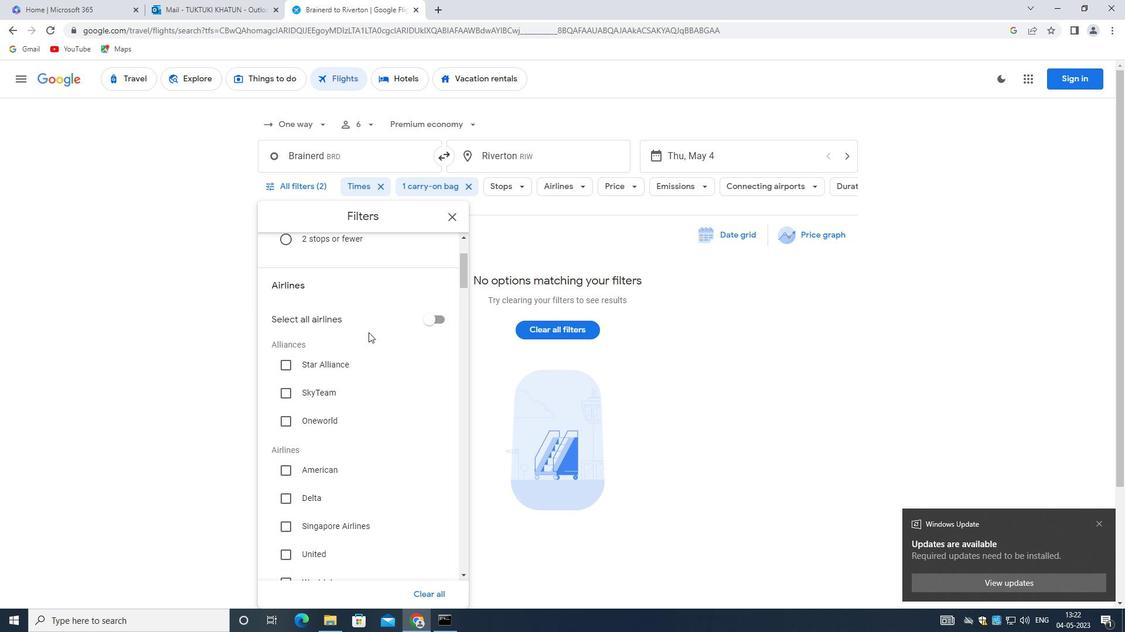 
Action: Mouse scrolled (363, 349) with delta (0, 0)
Screenshot: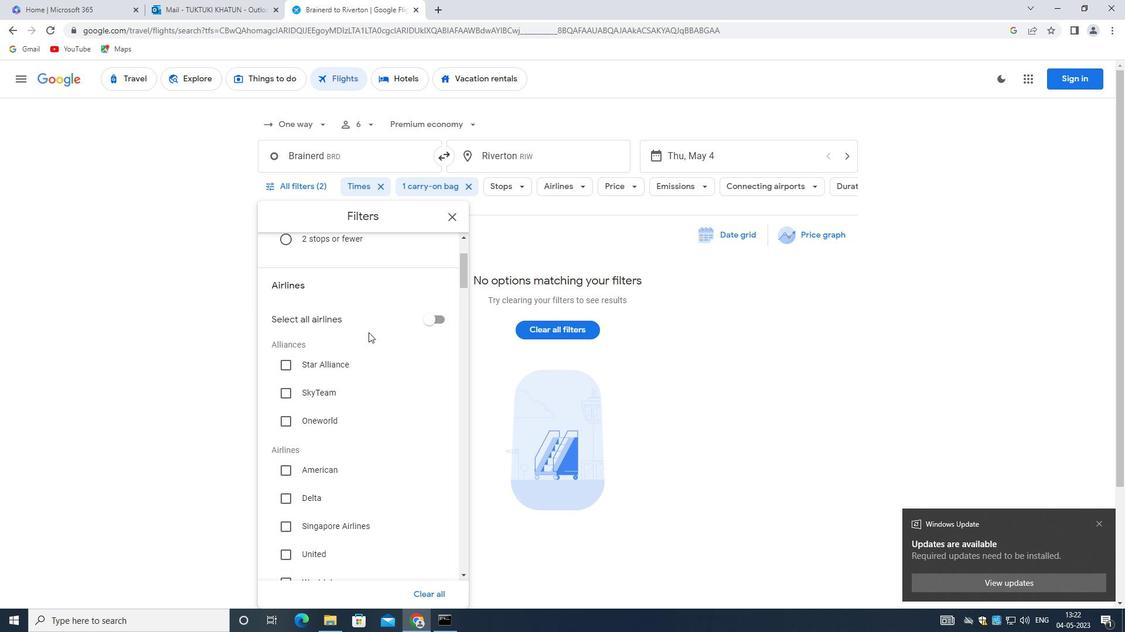 
Action: Mouse moved to (362, 352)
Screenshot: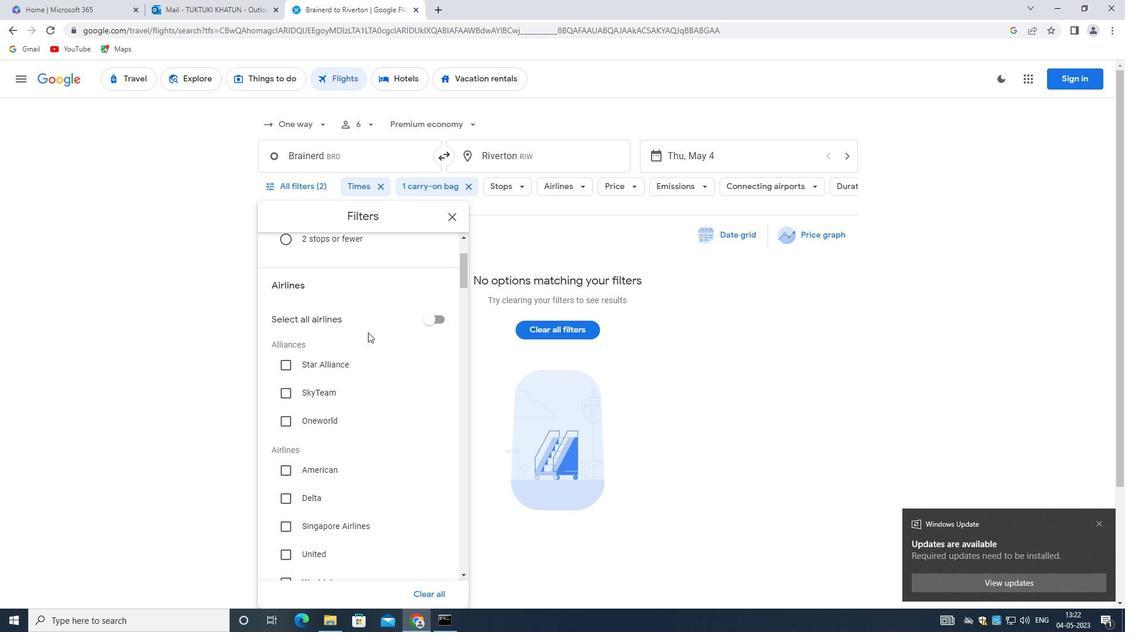 
Action: Mouse scrolled (362, 351) with delta (0, 0)
Screenshot: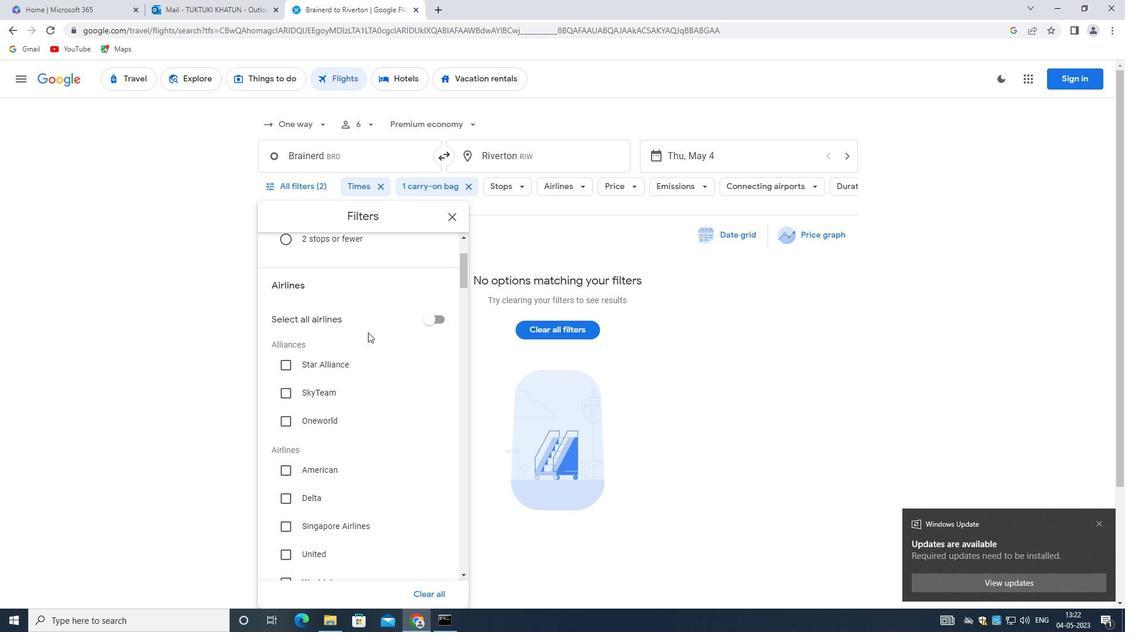 
Action: Mouse moved to (361, 353)
Screenshot: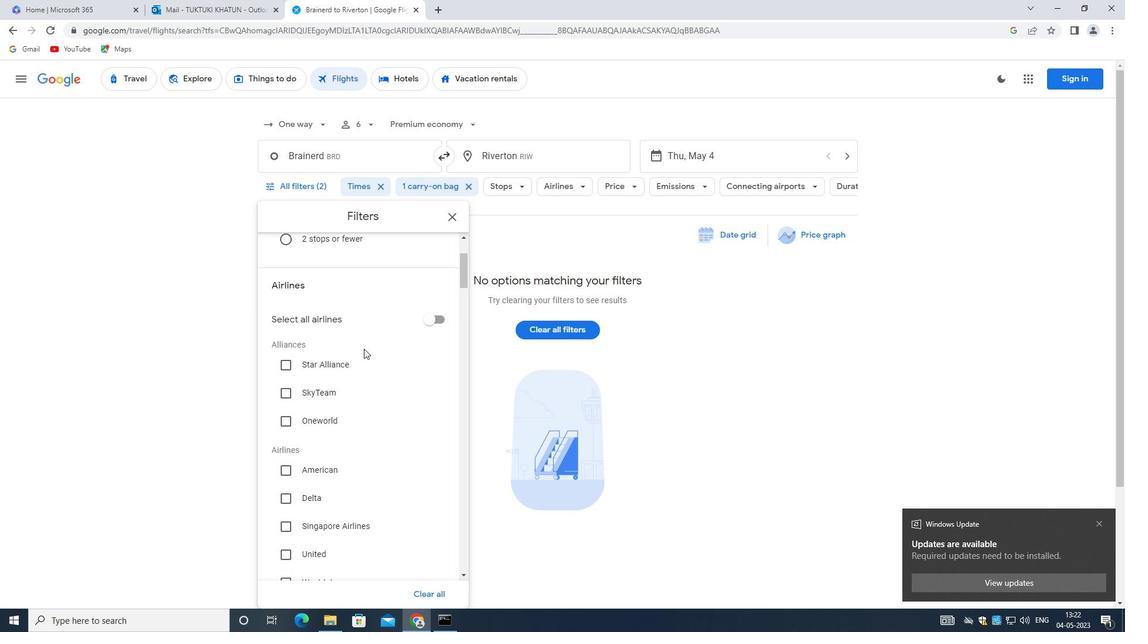 
Action: Mouse scrolled (361, 352) with delta (0, 0)
Screenshot: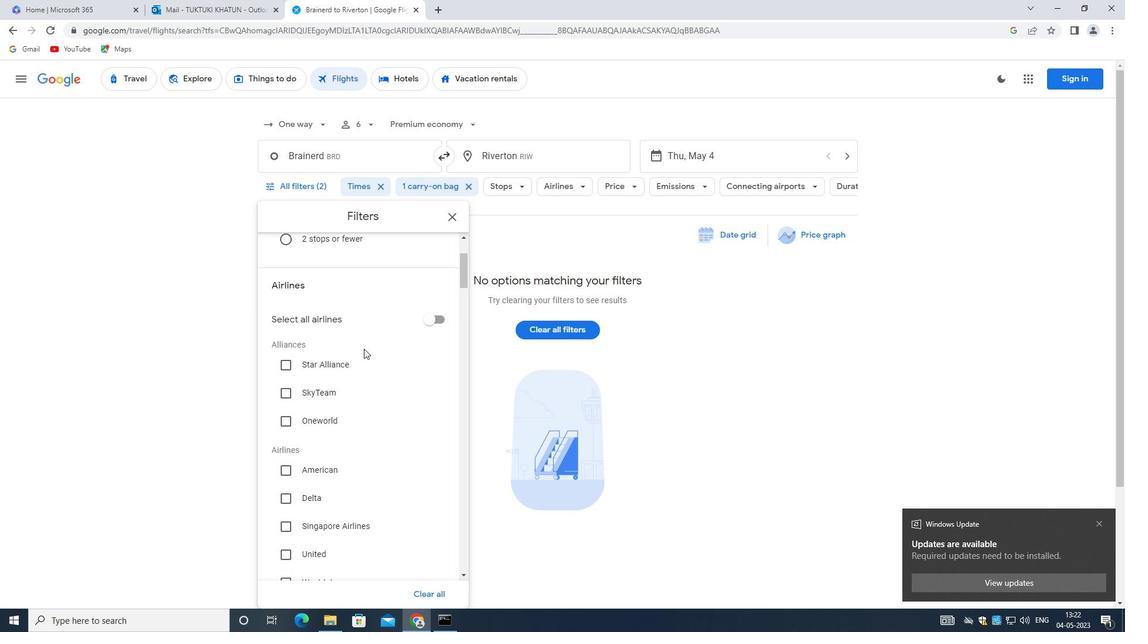 
Action: Mouse moved to (361, 354)
Screenshot: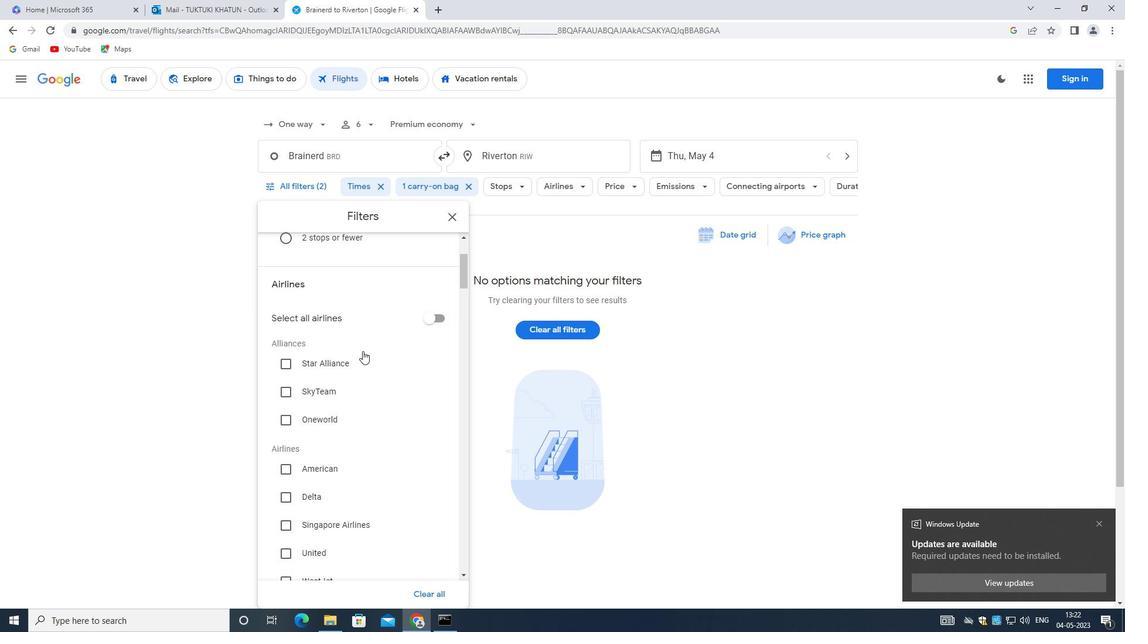 
Action: Mouse scrolled (361, 353) with delta (0, 0)
Screenshot: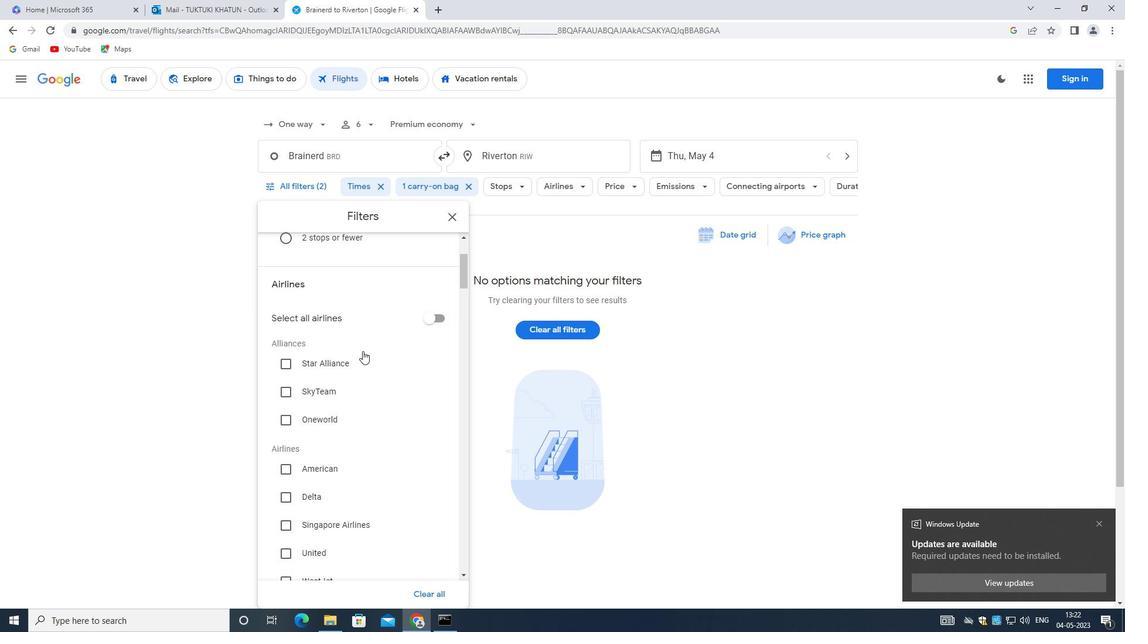 
Action: Mouse moved to (378, 380)
Screenshot: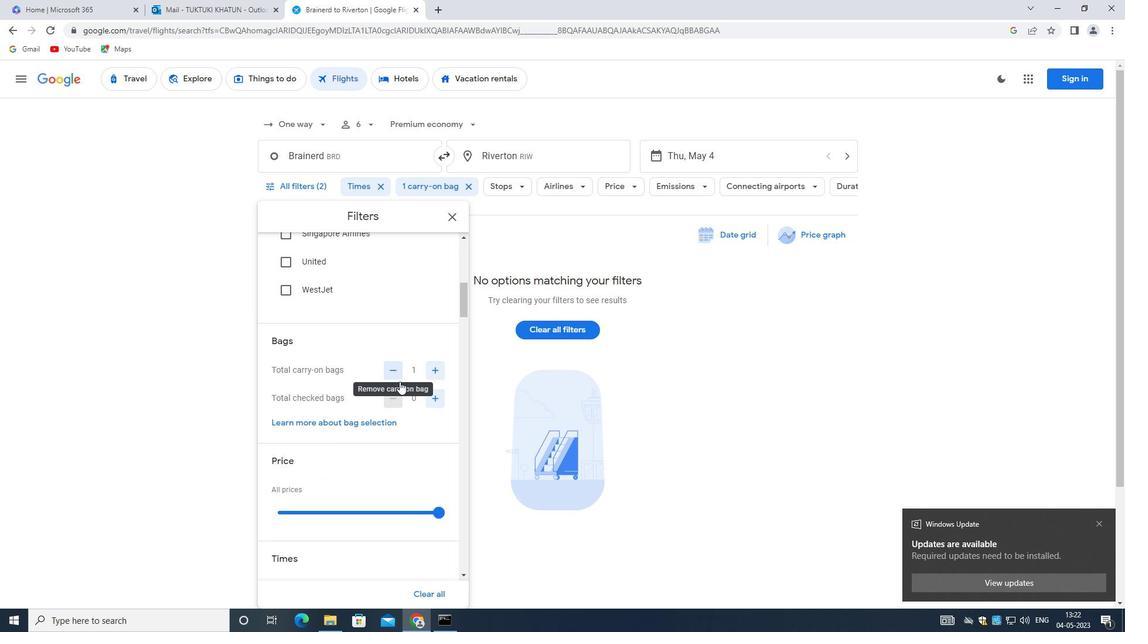 
Action: Mouse scrolled (378, 380) with delta (0, 0)
Screenshot: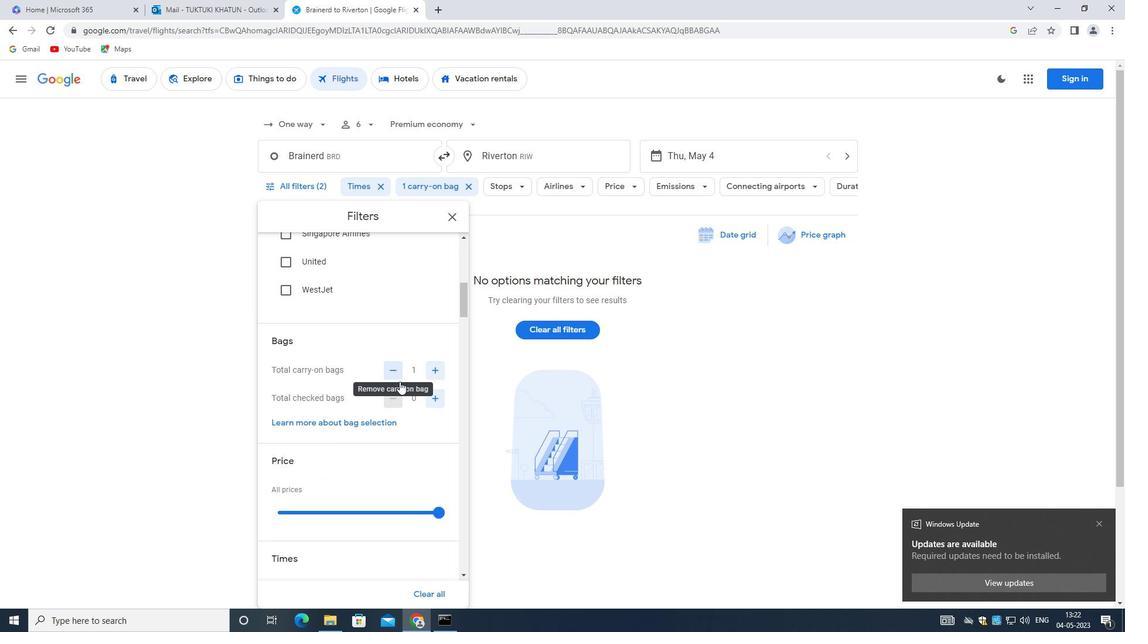 
Action: Mouse moved to (377, 379)
Screenshot: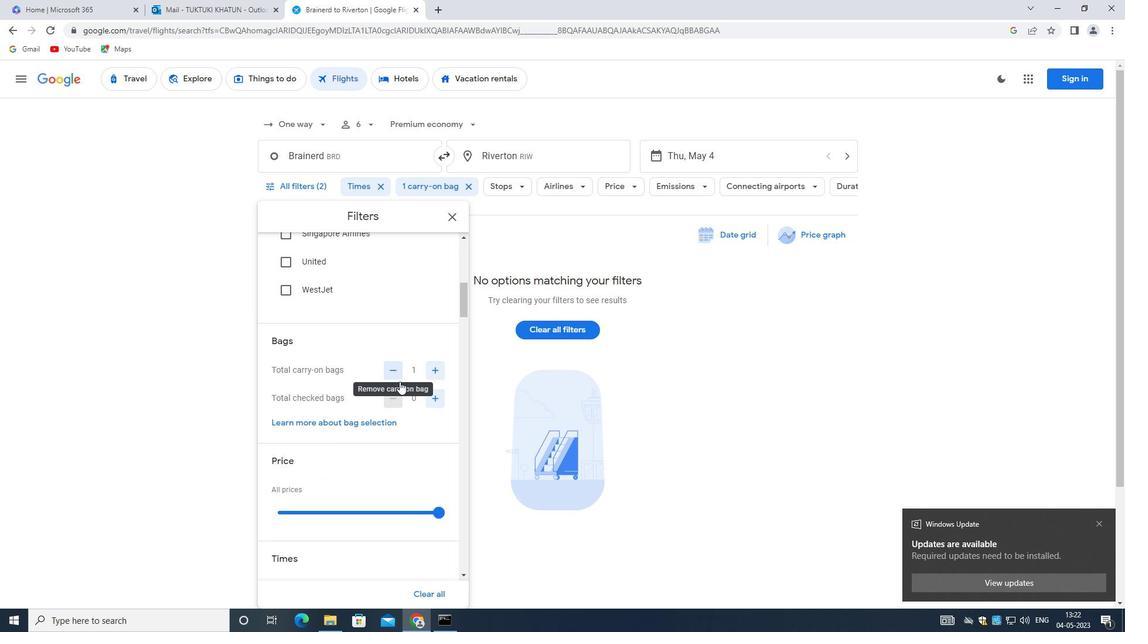 
Action: Mouse scrolled (377, 380) with delta (0, 0)
Screenshot: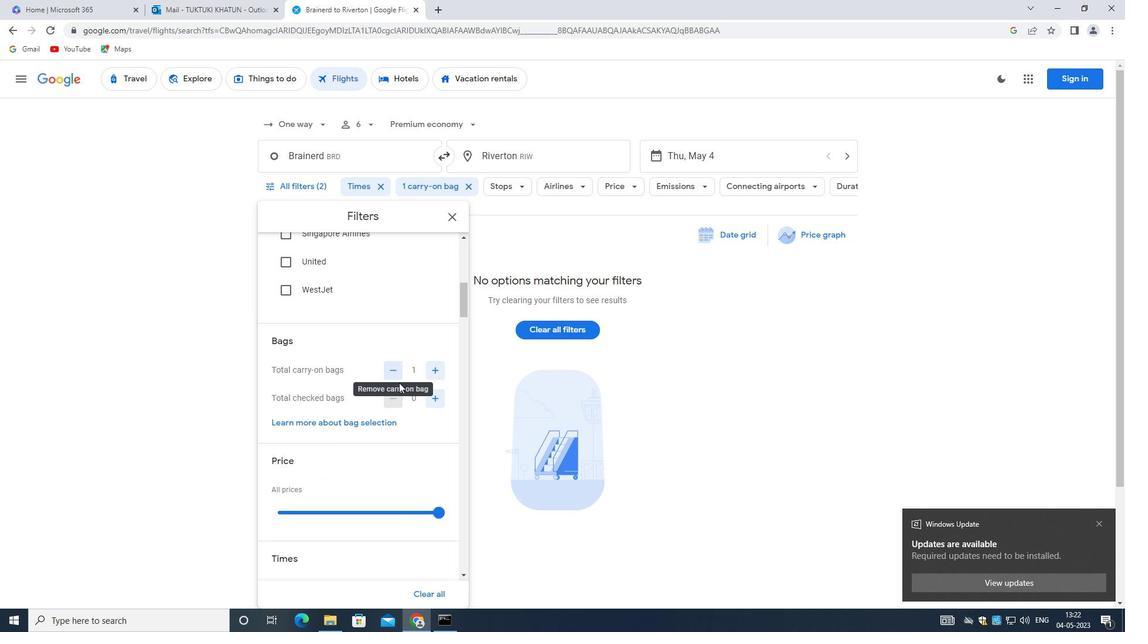 
Action: Mouse moved to (419, 478)
Screenshot: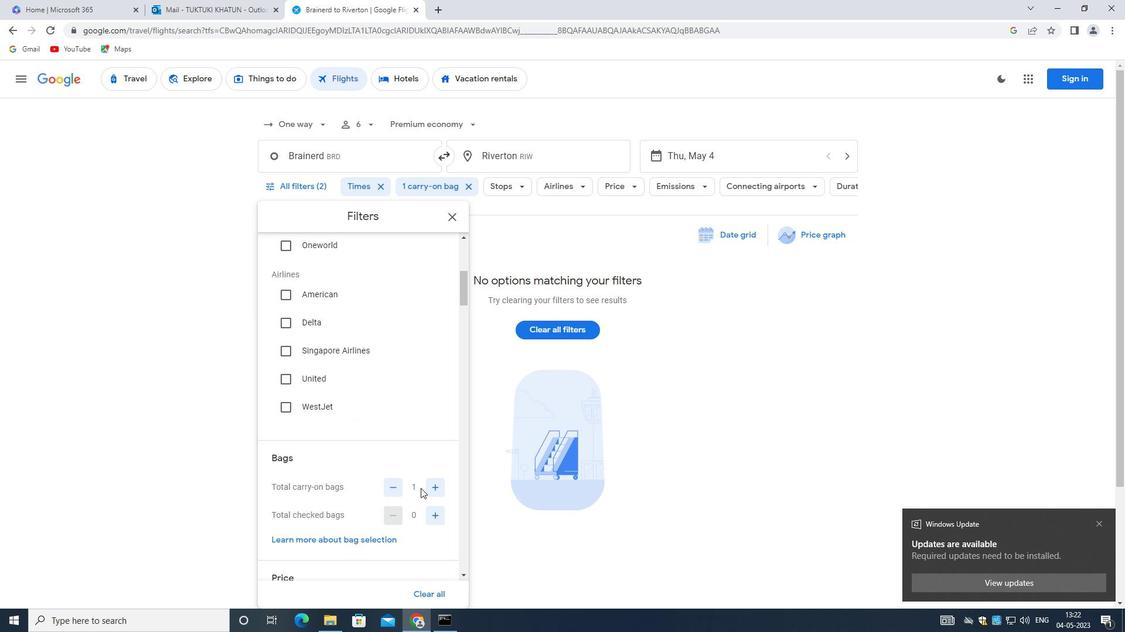 
Action: Mouse scrolled (419, 478) with delta (0, 0)
Screenshot: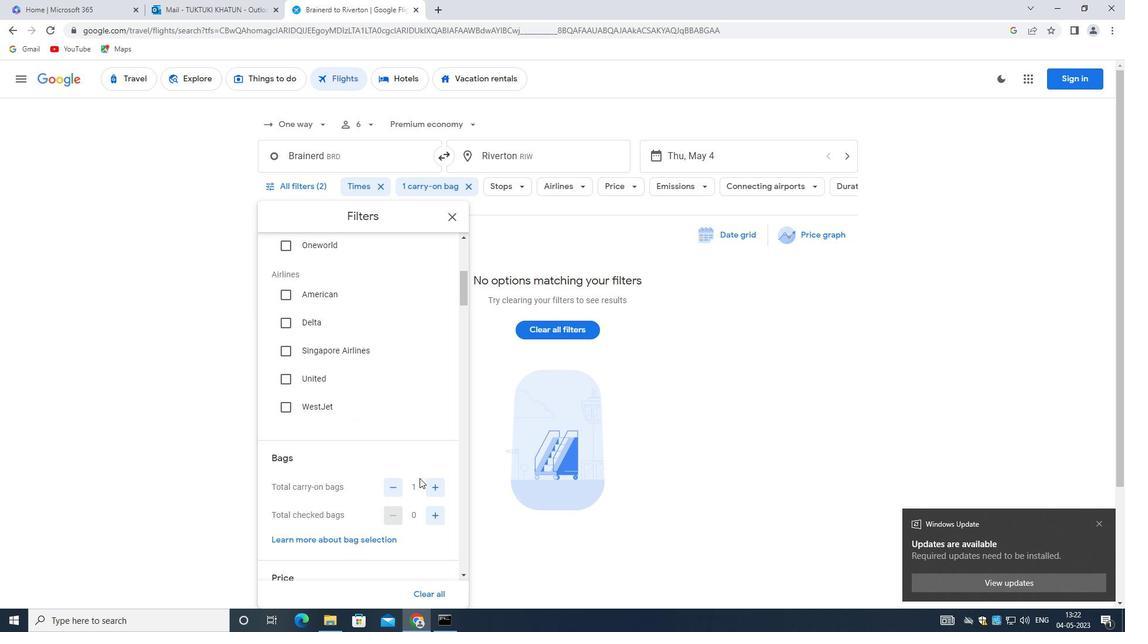 
Action: Mouse moved to (418, 478)
Screenshot: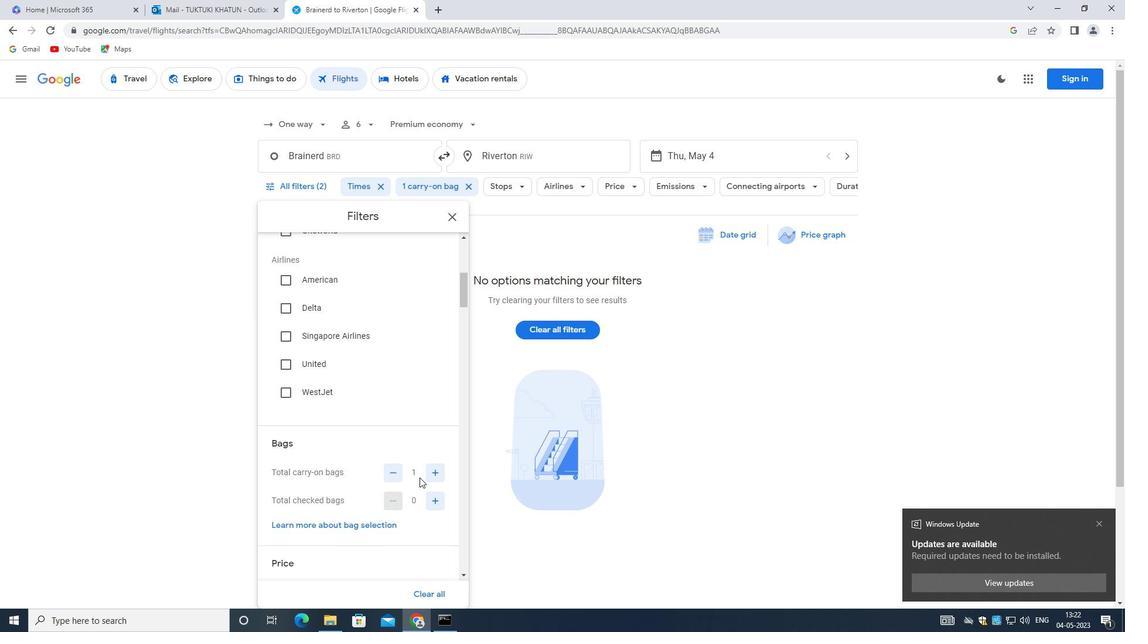 
Action: Mouse scrolled (418, 477) with delta (0, 0)
Screenshot: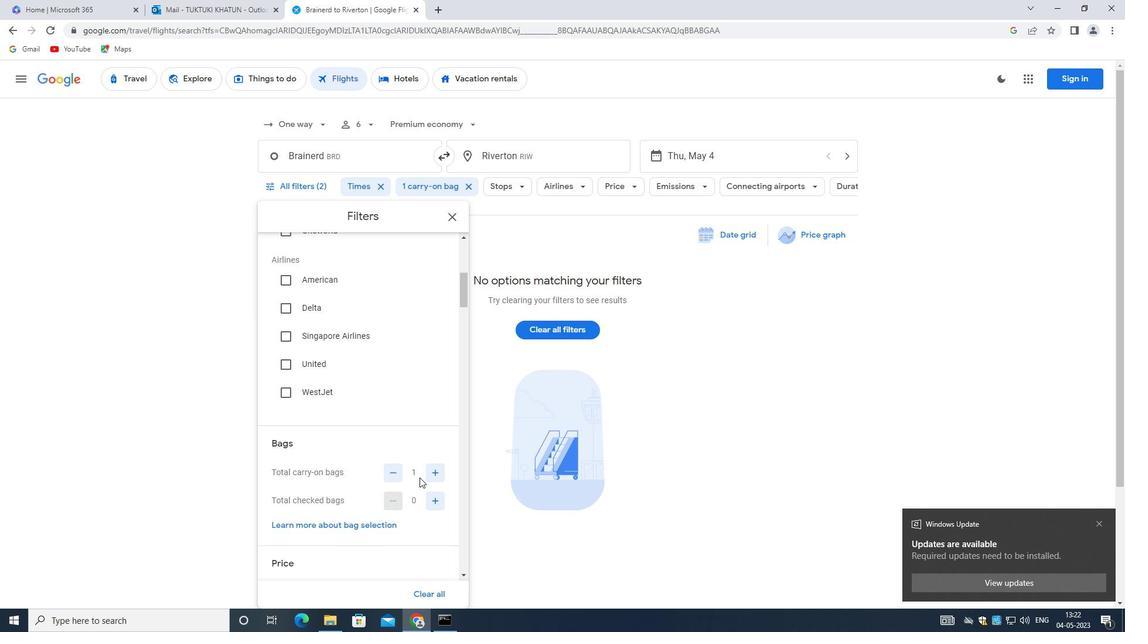
Action: Mouse moved to (417, 478)
Screenshot: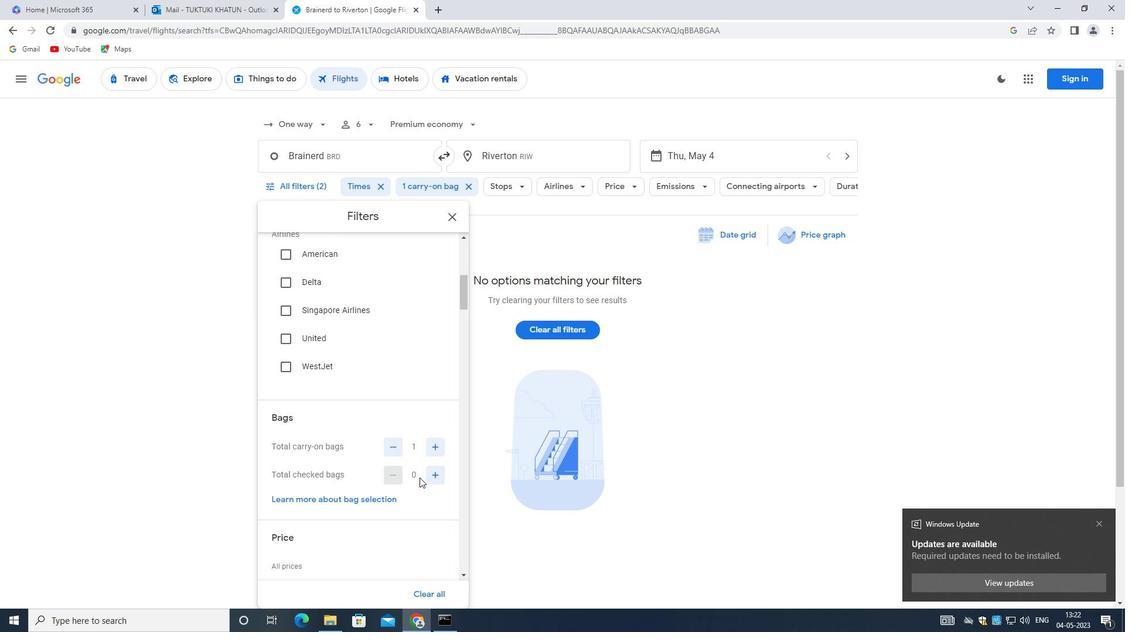 
Action: Mouse scrolled (417, 477) with delta (0, 0)
Screenshot: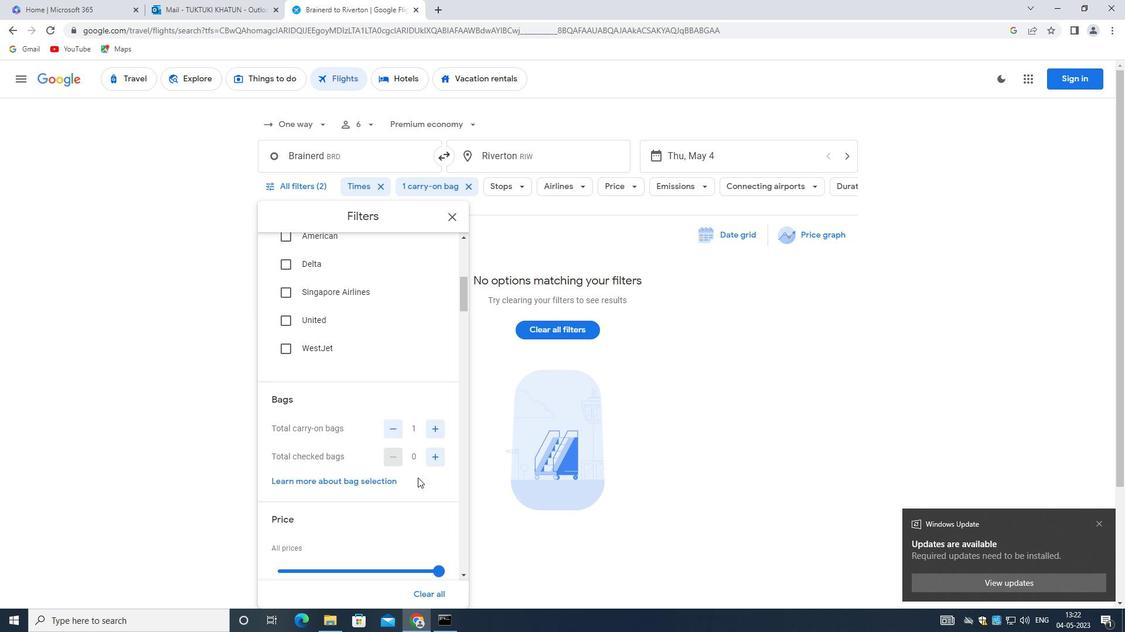 
Action: Mouse scrolled (417, 477) with delta (0, 0)
Screenshot: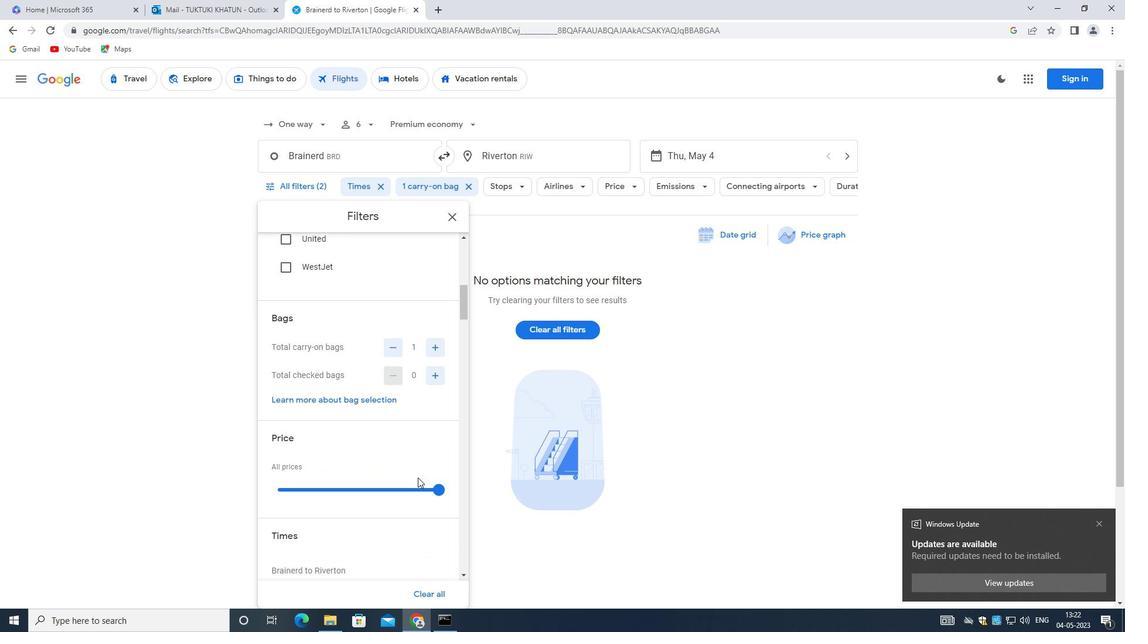 
Action: Mouse moved to (436, 391)
Screenshot: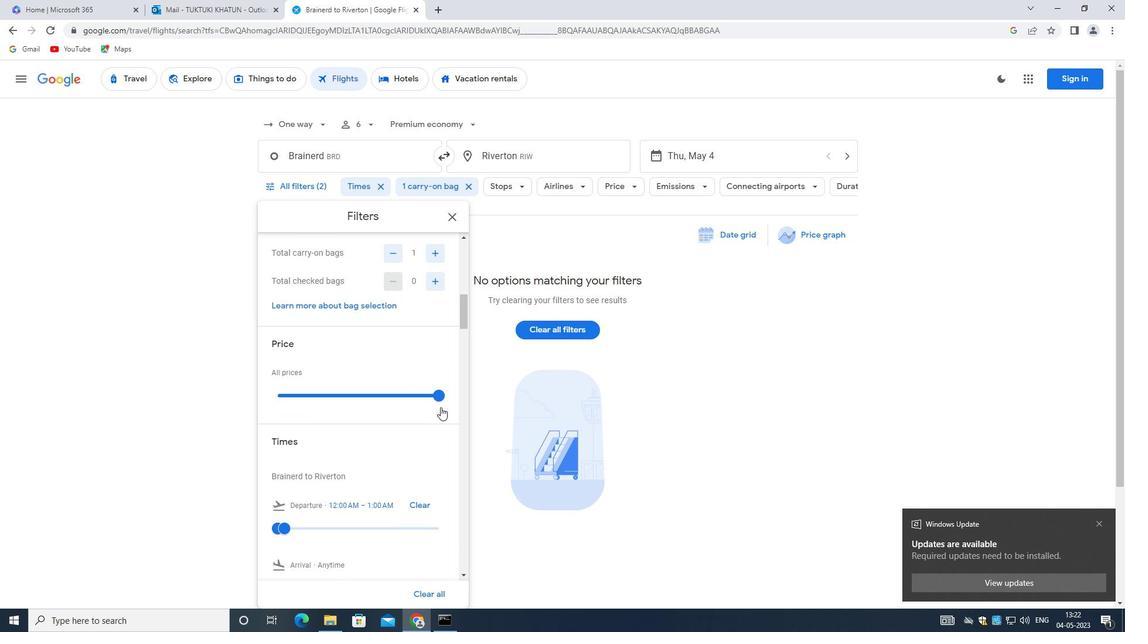 
Action: Mouse pressed left at (436, 391)
Screenshot: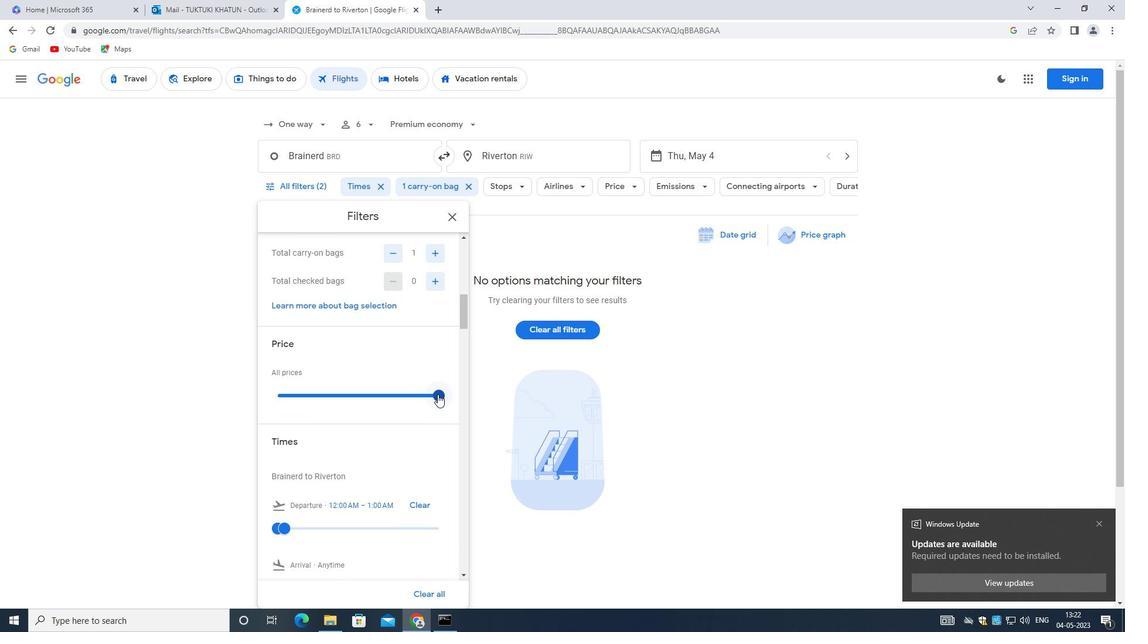 
Action: Mouse moved to (331, 407)
Screenshot: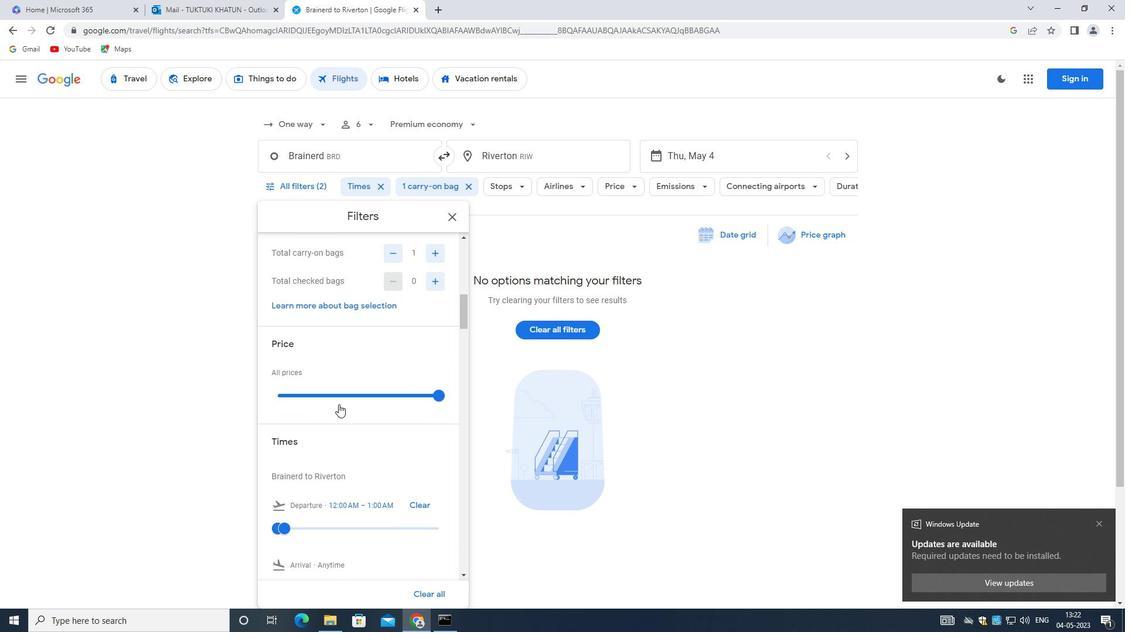
Action: Mouse scrolled (331, 407) with delta (0, 0)
Screenshot: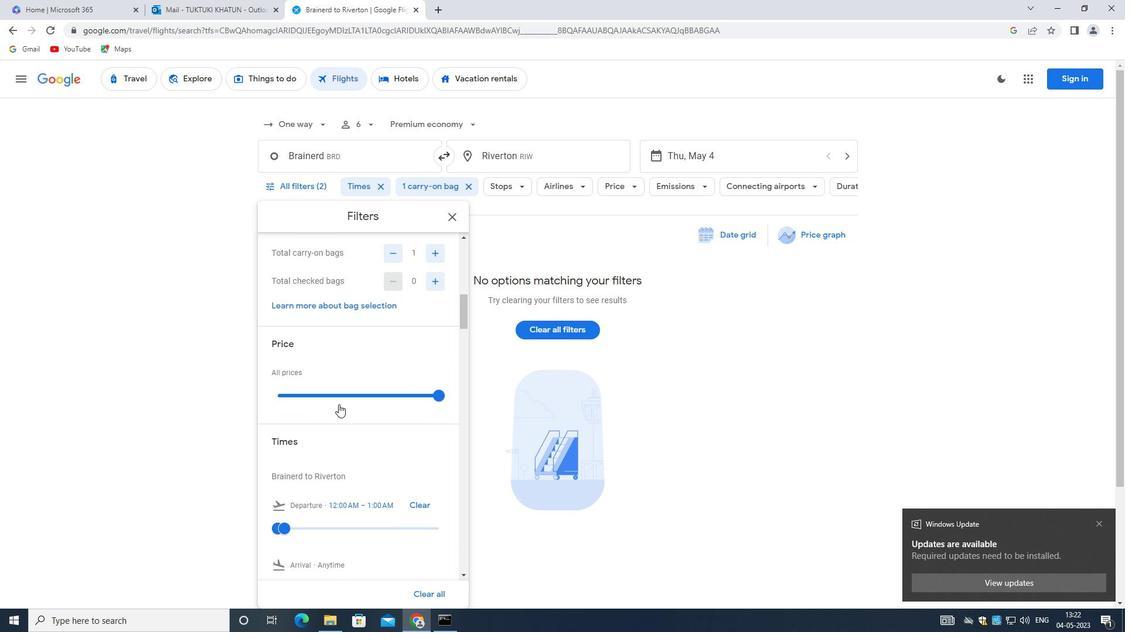 
Action: Mouse moved to (331, 408)
Screenshot: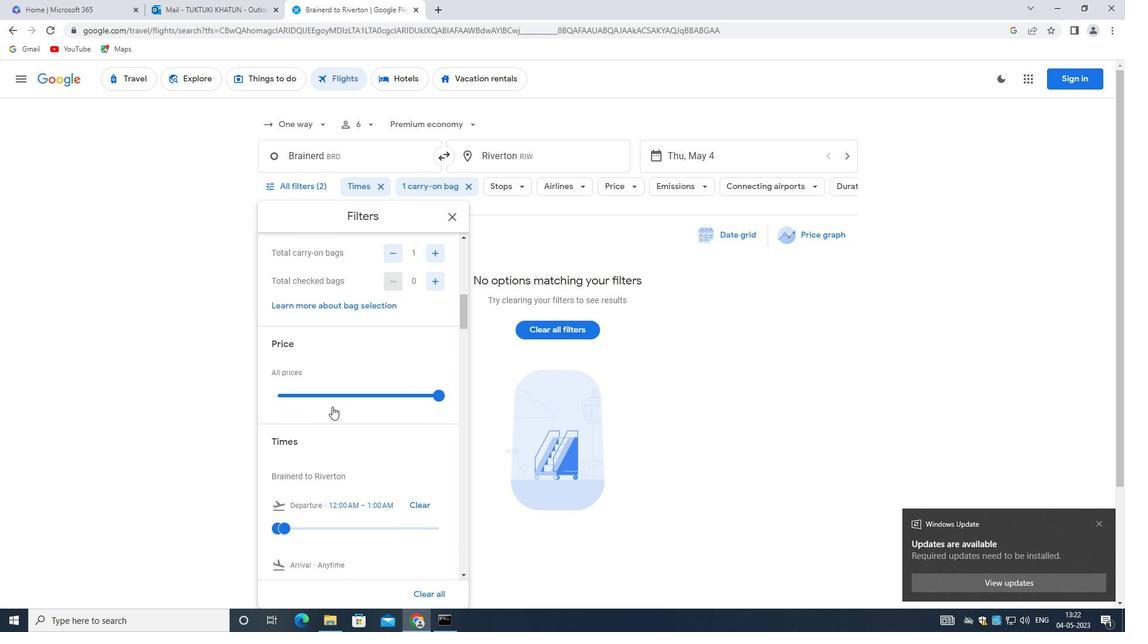 
Action: Mouse scrolled (331, 407) with delta (0, 0)
Screenshot: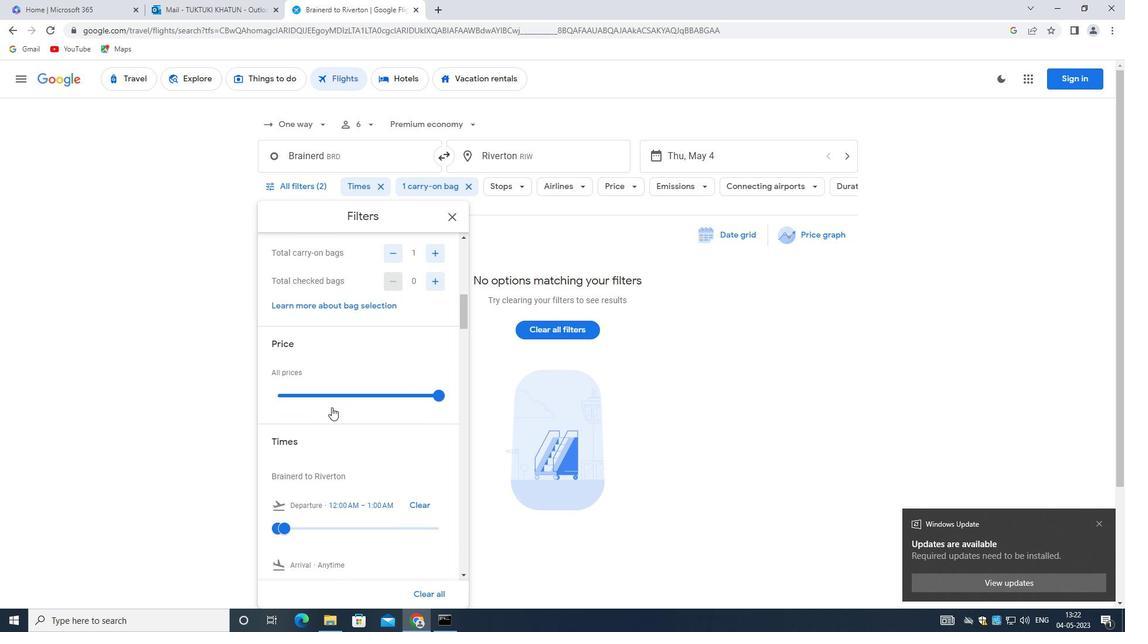
Action: Mouse moved to (330, 409)
Screenshot: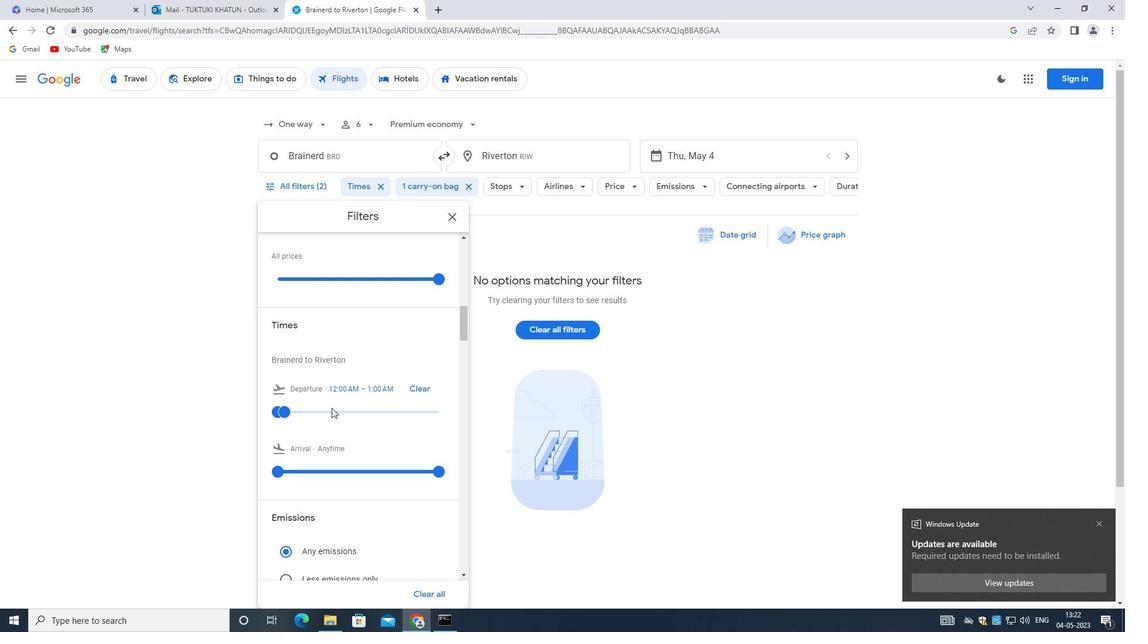 
Action: Mouse scrolled (330, 409) with delta (0, 0)
Screenshot: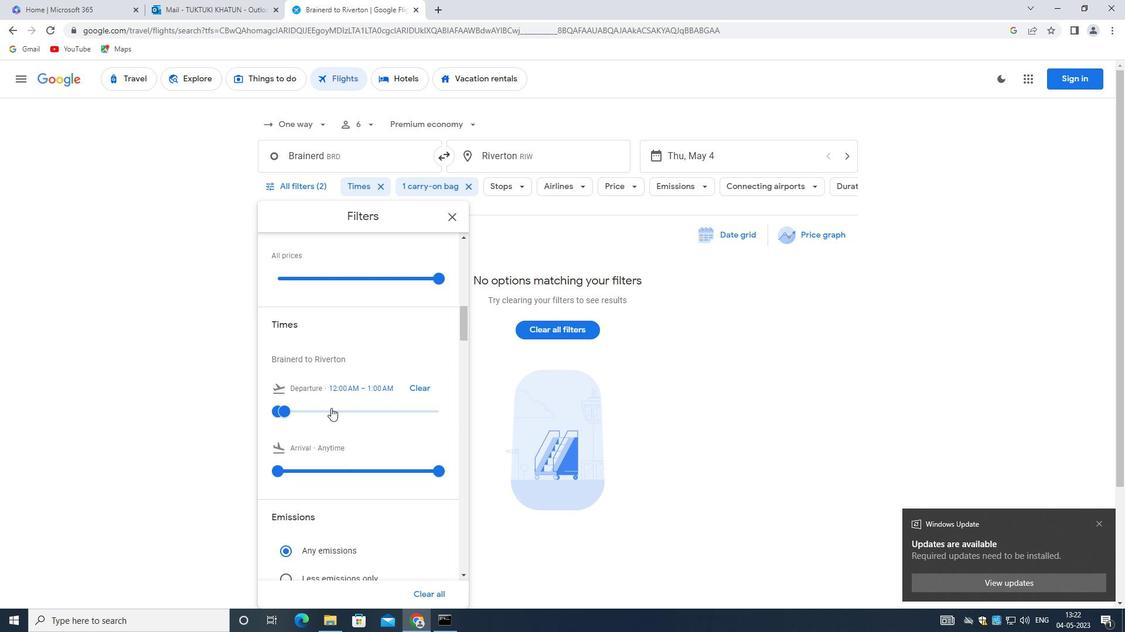 
Action: Mouse scrolled (330, 409) with delta (0, 0)
Screenshot: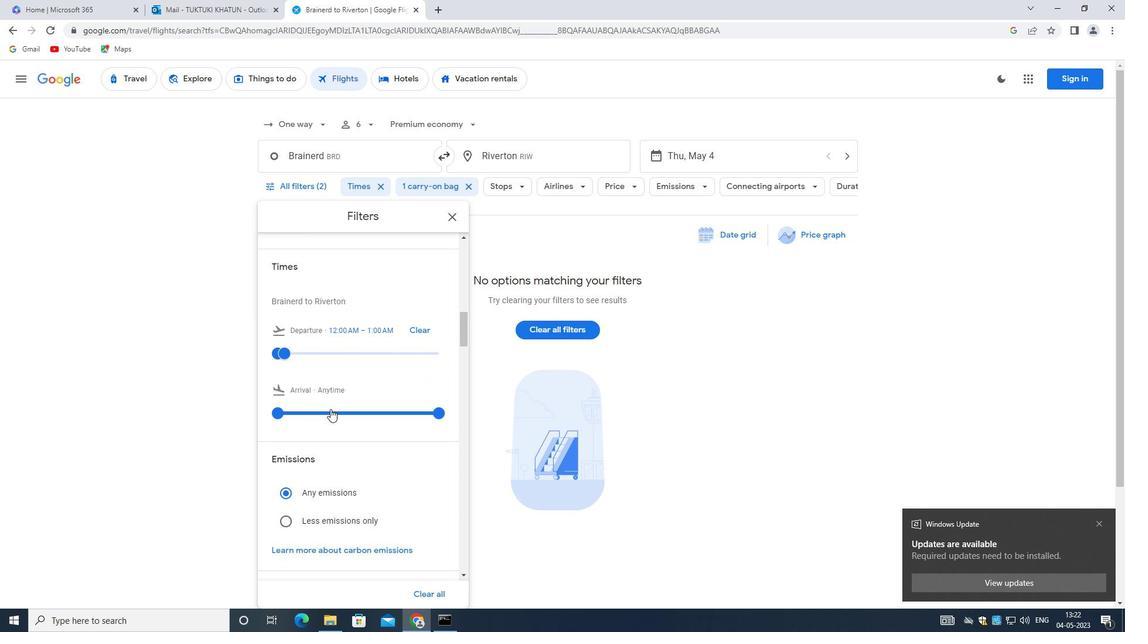 
Action: Mouse moved to (328, 409)
Screenshot: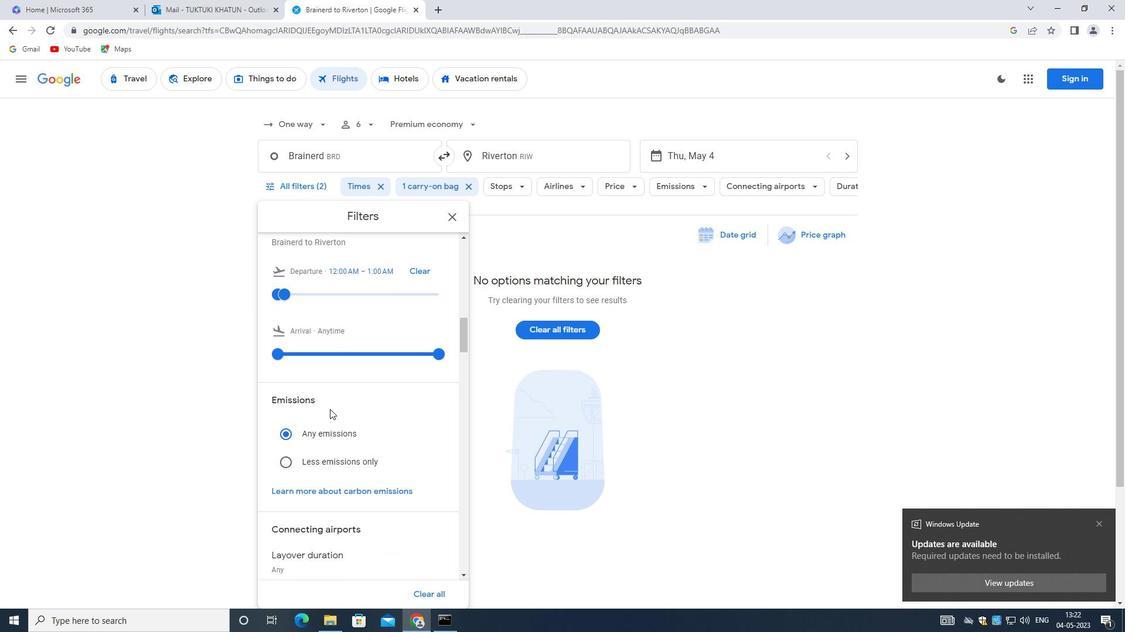 
Action: Mouse scrolled (328, 409) with delta (0, 0)
Screenshot: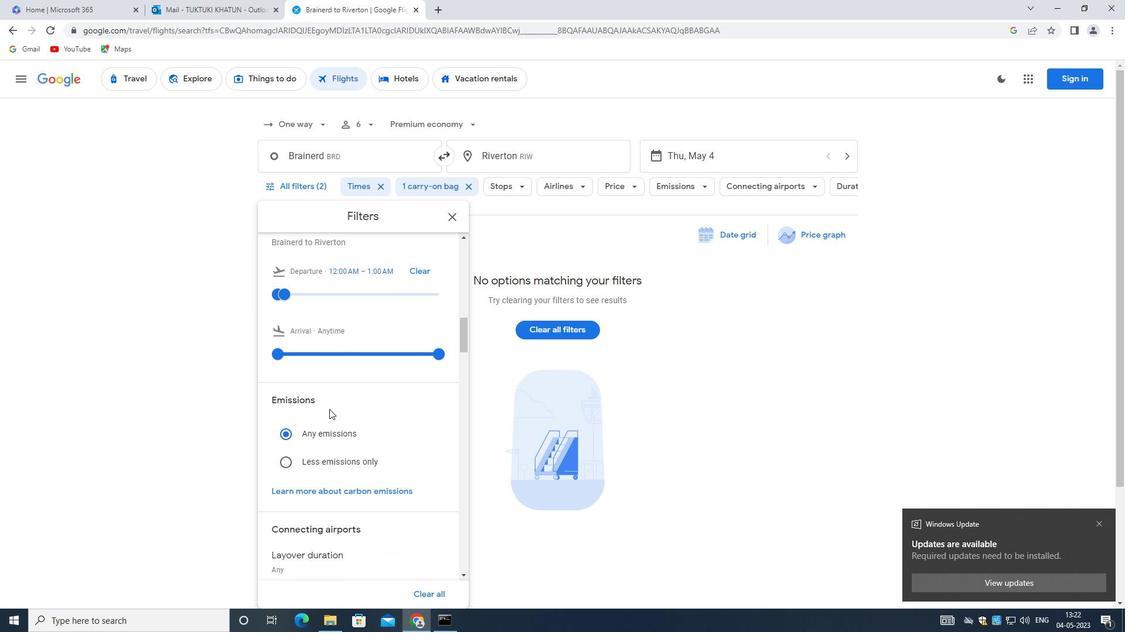 
Action: Mouse moved to (320, 410)
Screenshot: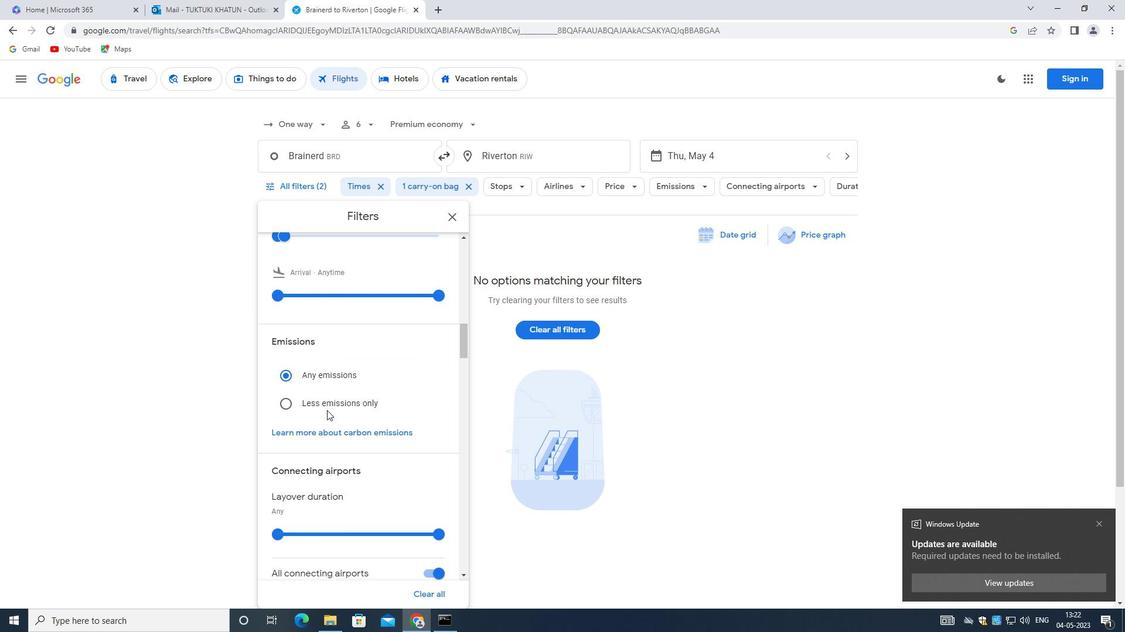 
Action: Mouse scrolled (320, 410) with delta (0, 0)
Screenshot: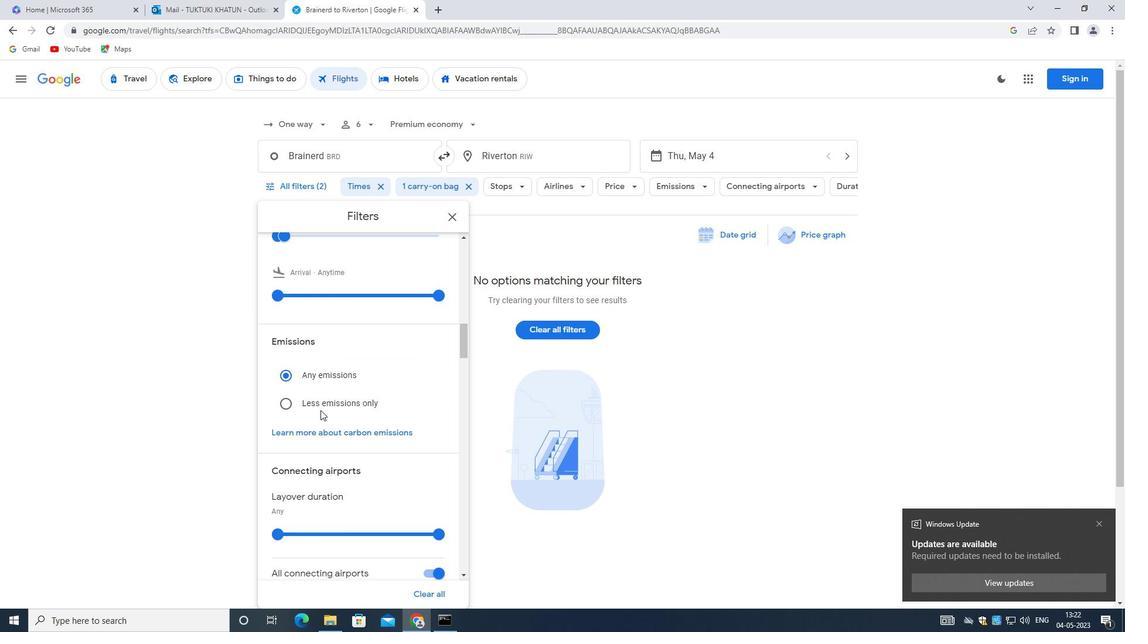 
Action: Mouse scrolled (320, 410) with delta (0, 0)
Screenshot: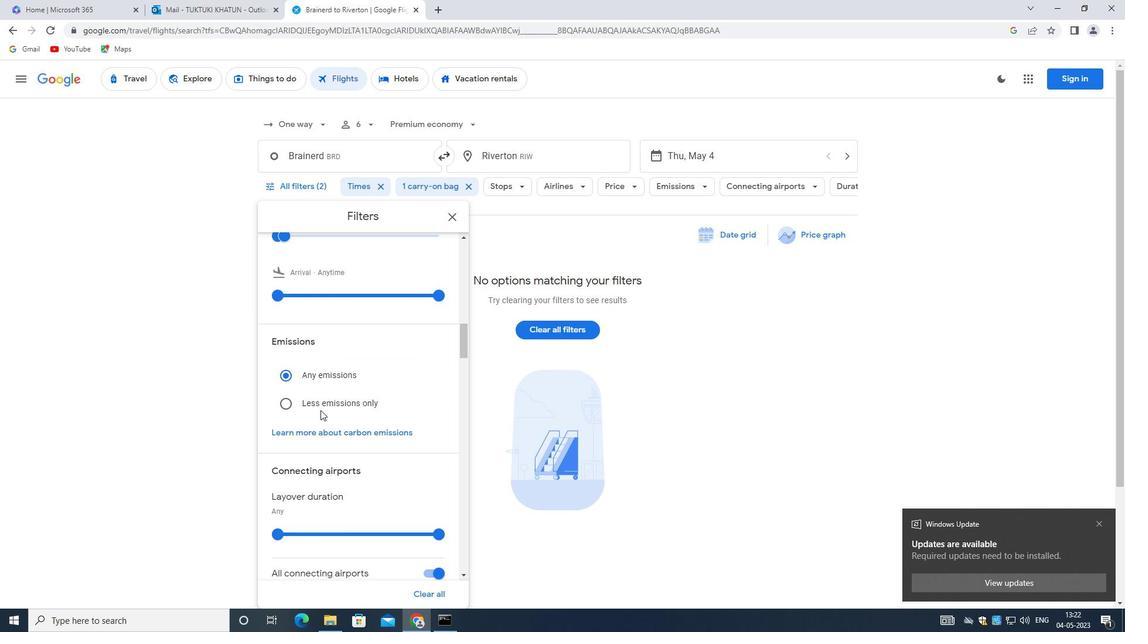 
Action: Mouse moved to (298, 395)
Screenshot: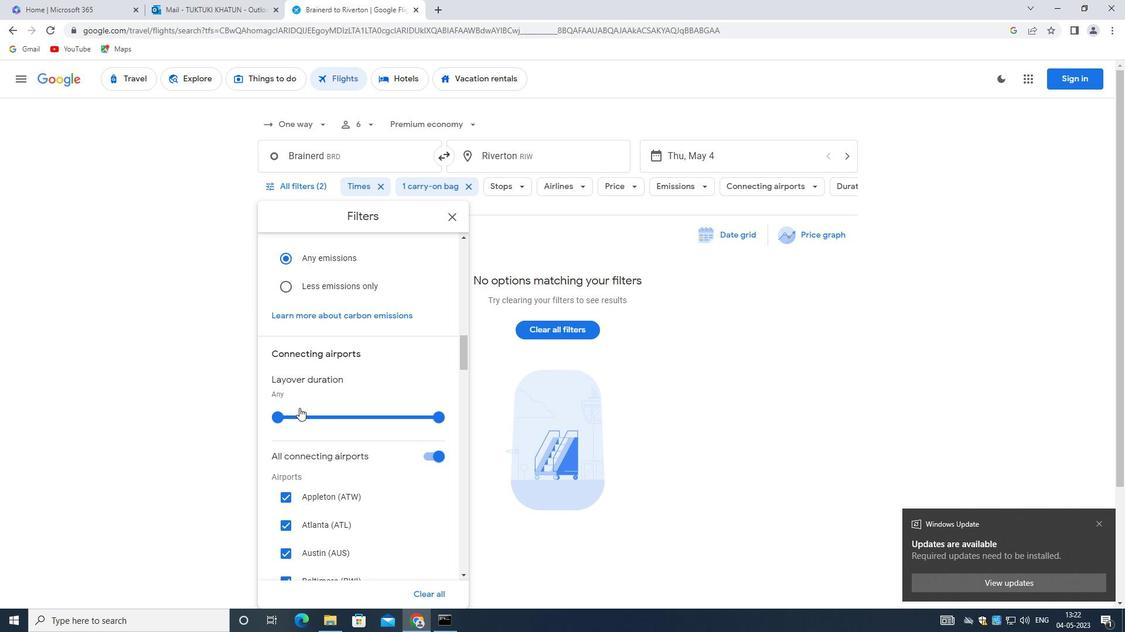 
Action: Mouse scrolled (298, 395) with delta (0, 0)
Screenshot: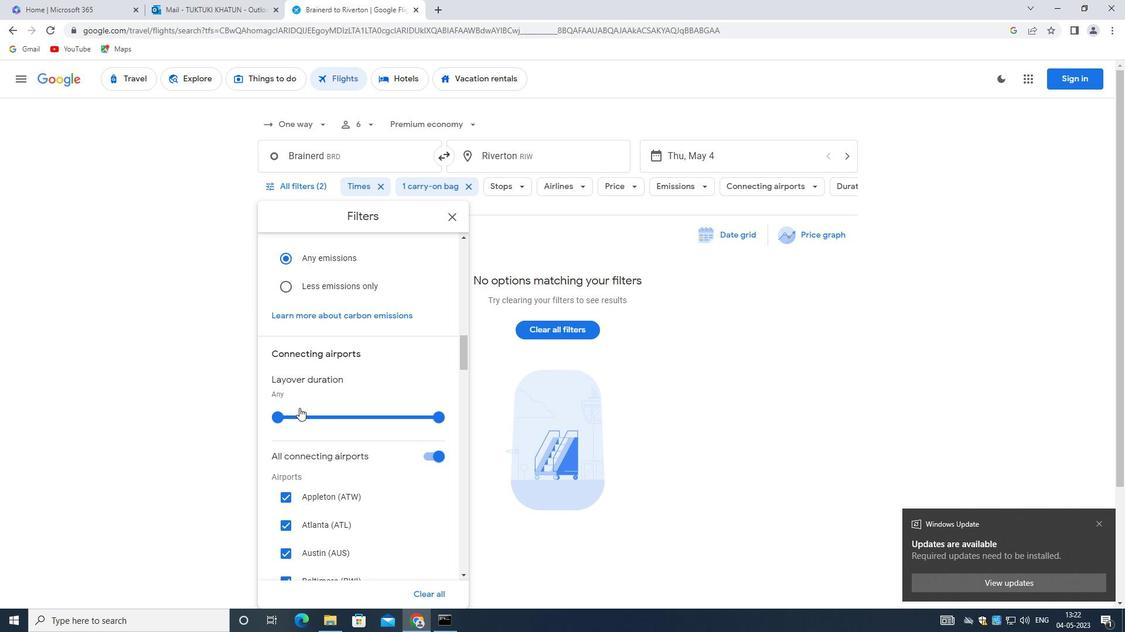 
Action: Mouse scrolled (298, 395) with delta (0, 0)
Screenshot: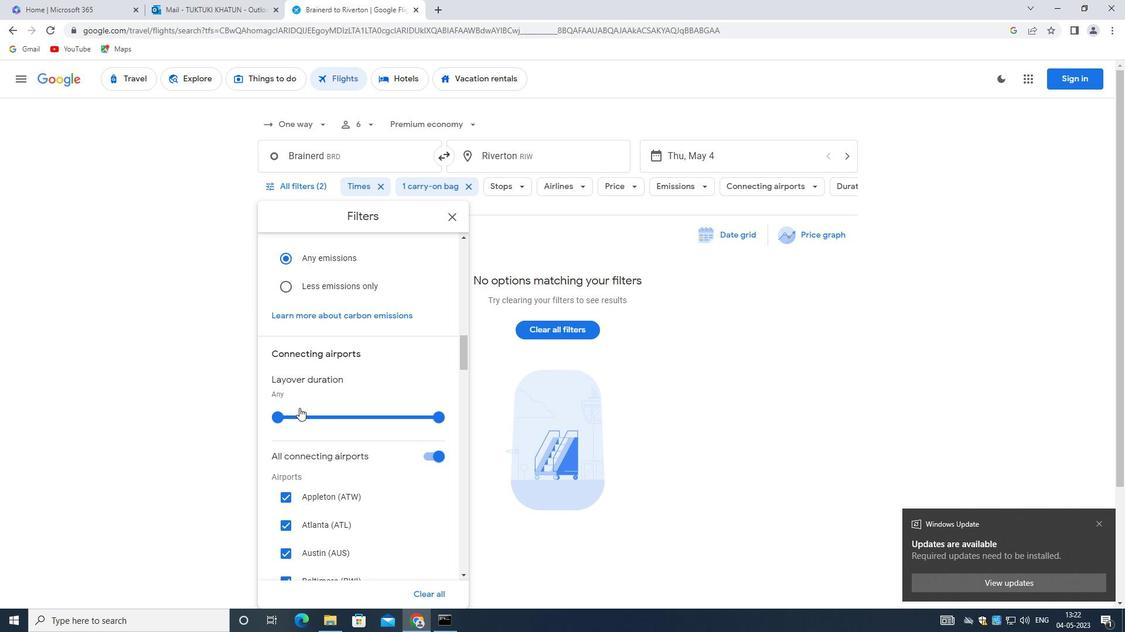 
Action: Mouse scrolled (298, 395) with delta (0, 0)
Screenshot: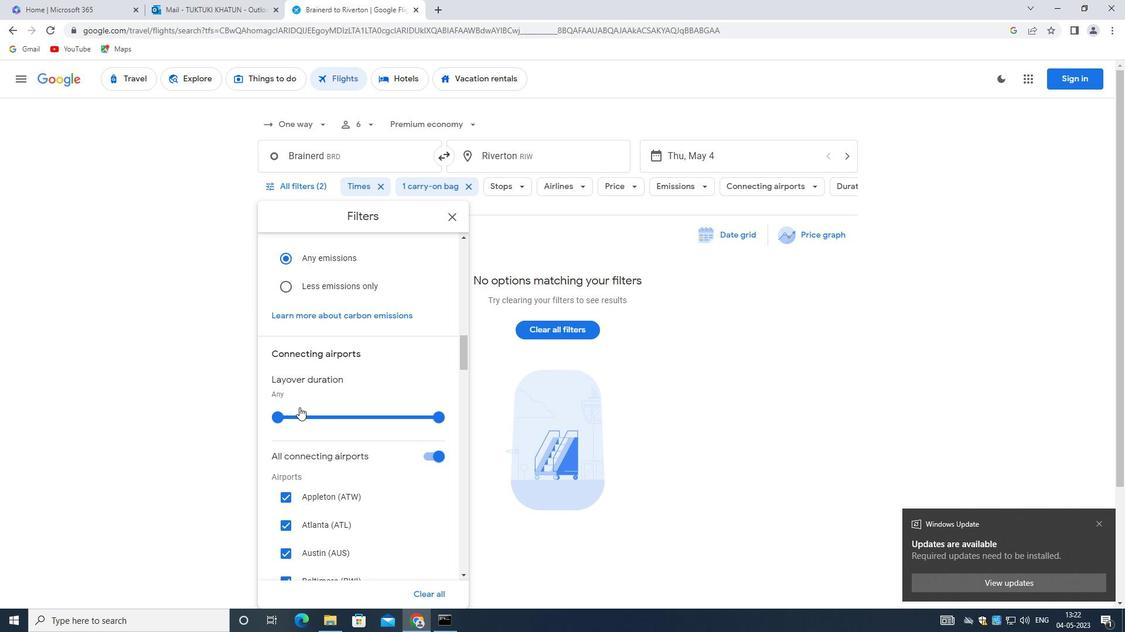 
Action: Mouse scrolled (298, 395) with delta (0, 0)
Screenshot: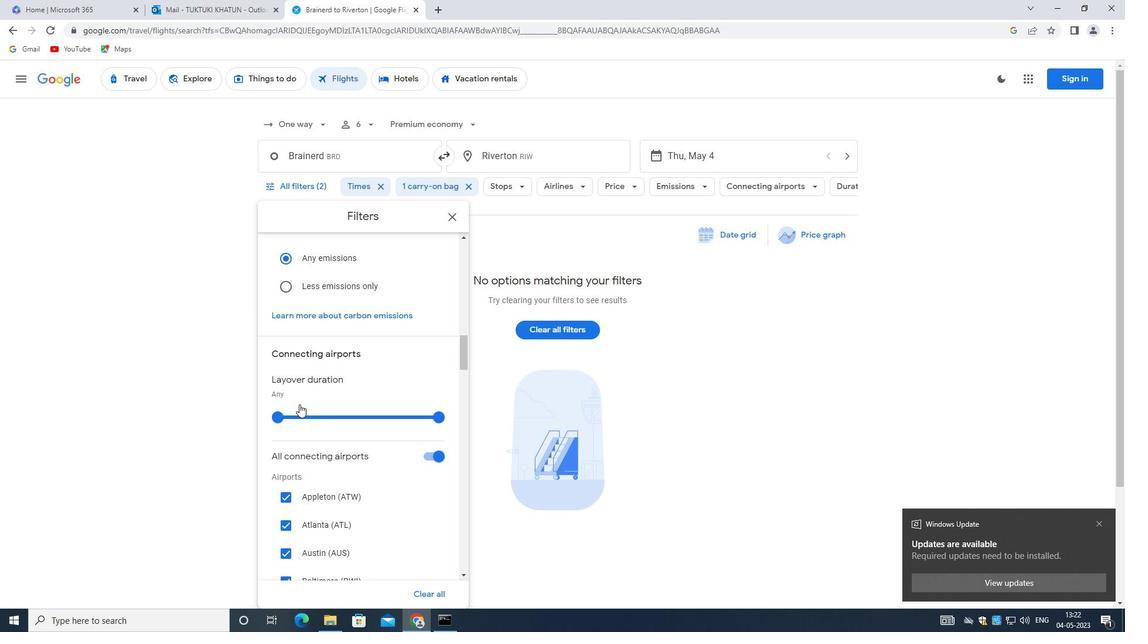 
Action: Mouse moved to (362, 352)
Screenshot: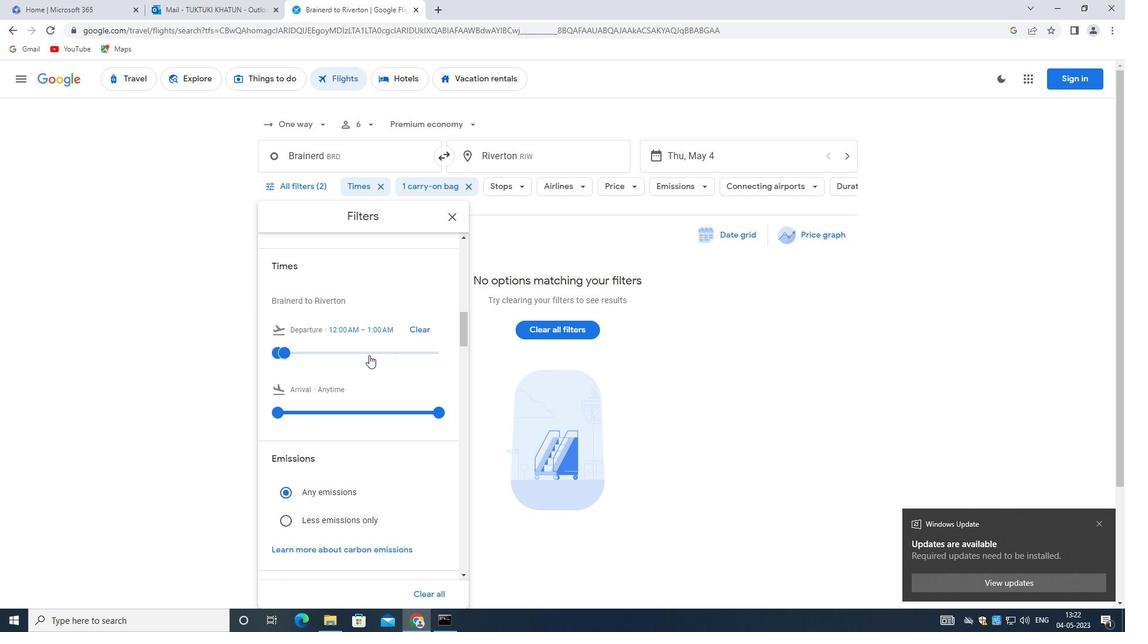 
Action: Mouse pressed left at (362, 352)
Screenshot: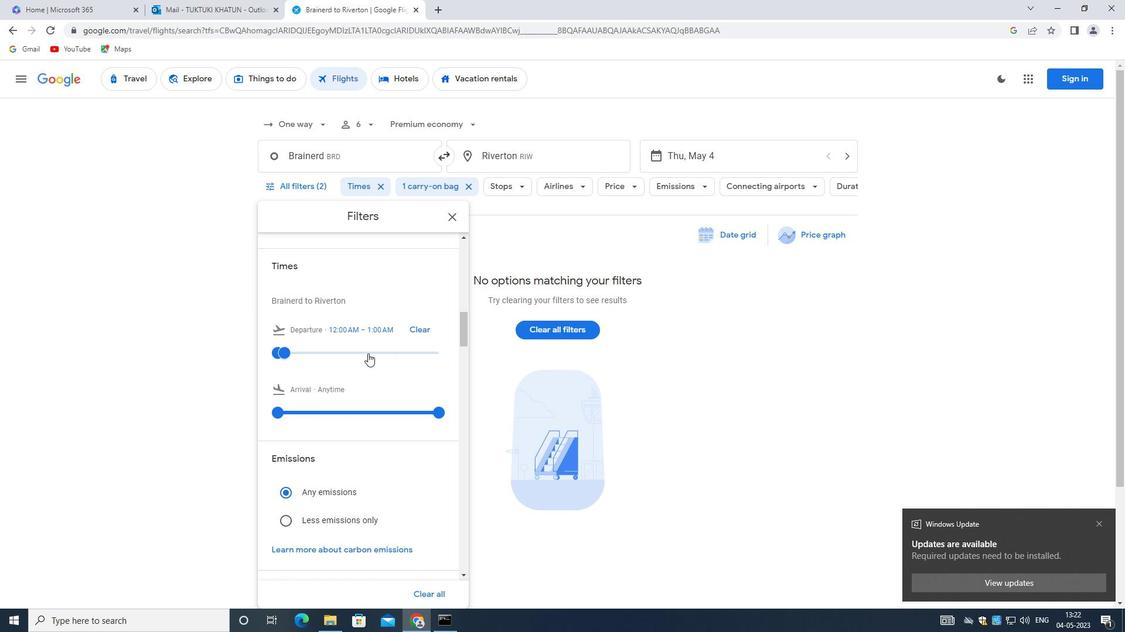 
Action: Mouse moved to (392, 351)
Screenshot: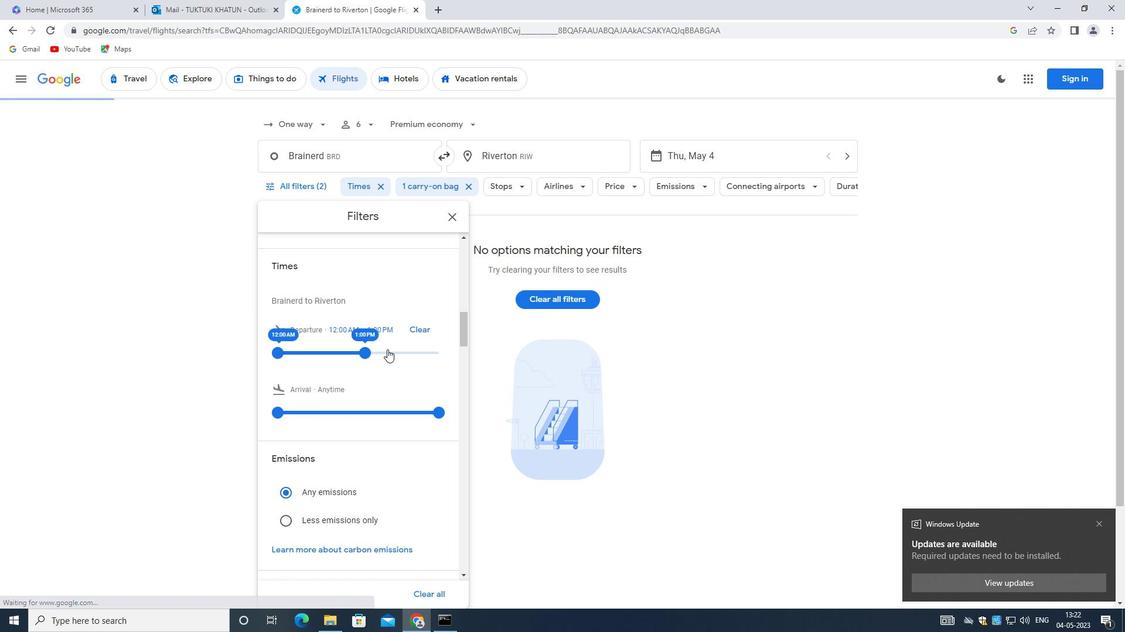 
Action: Mouse pressed left at (392, 351)
Screenshot: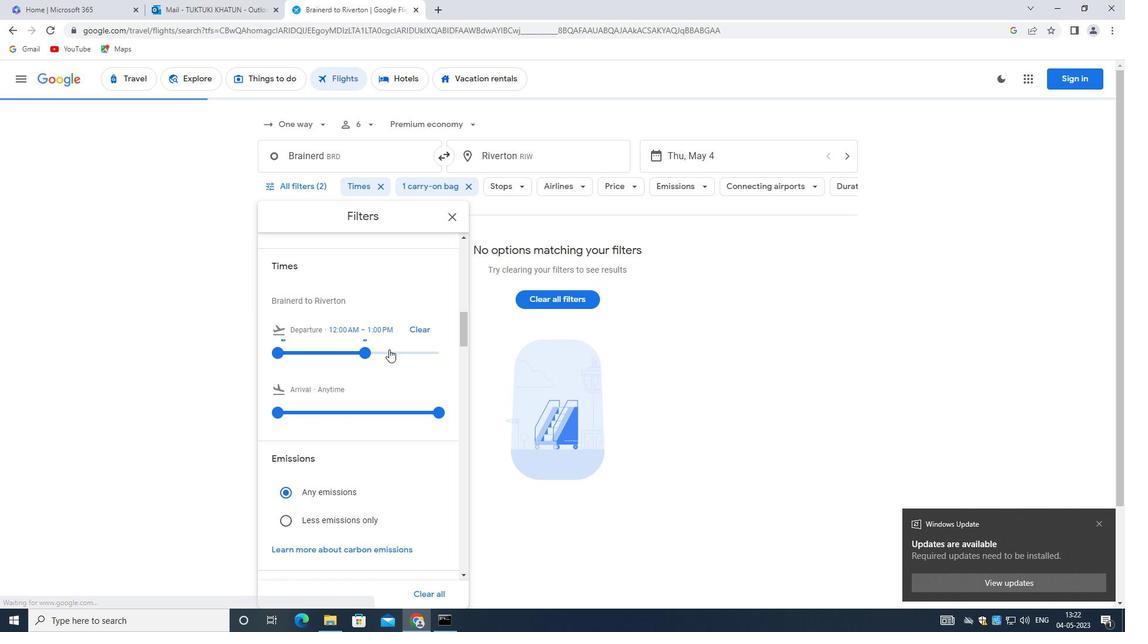 
Action: Mouse moved to (392, 350)
Screenshot: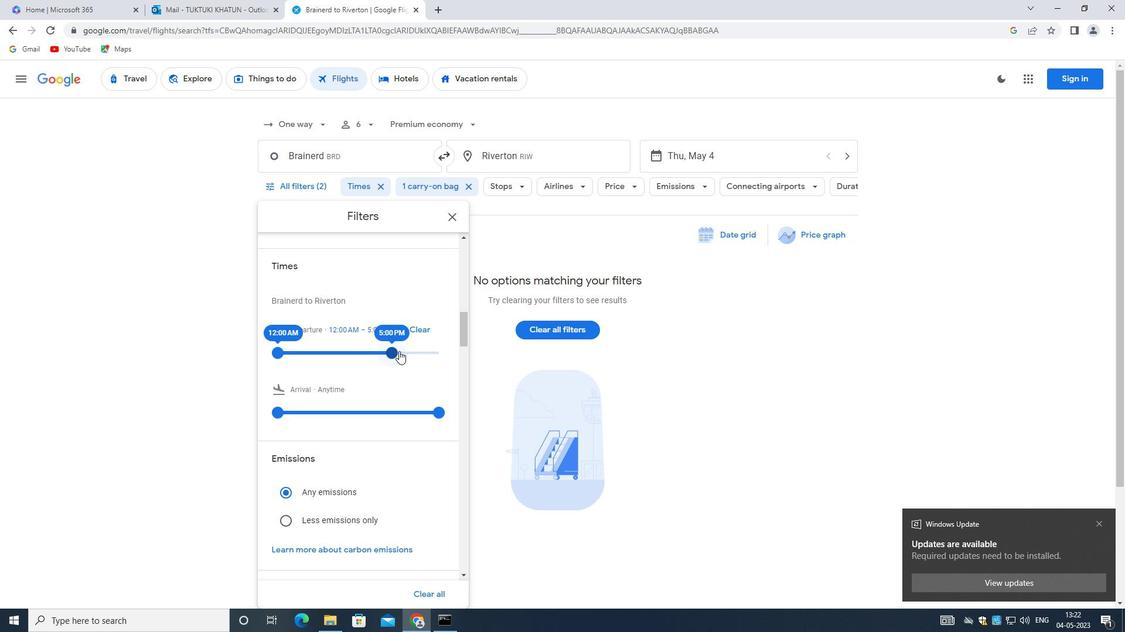 
Action: Mouse pressed left at (392, 350)
Screenshot: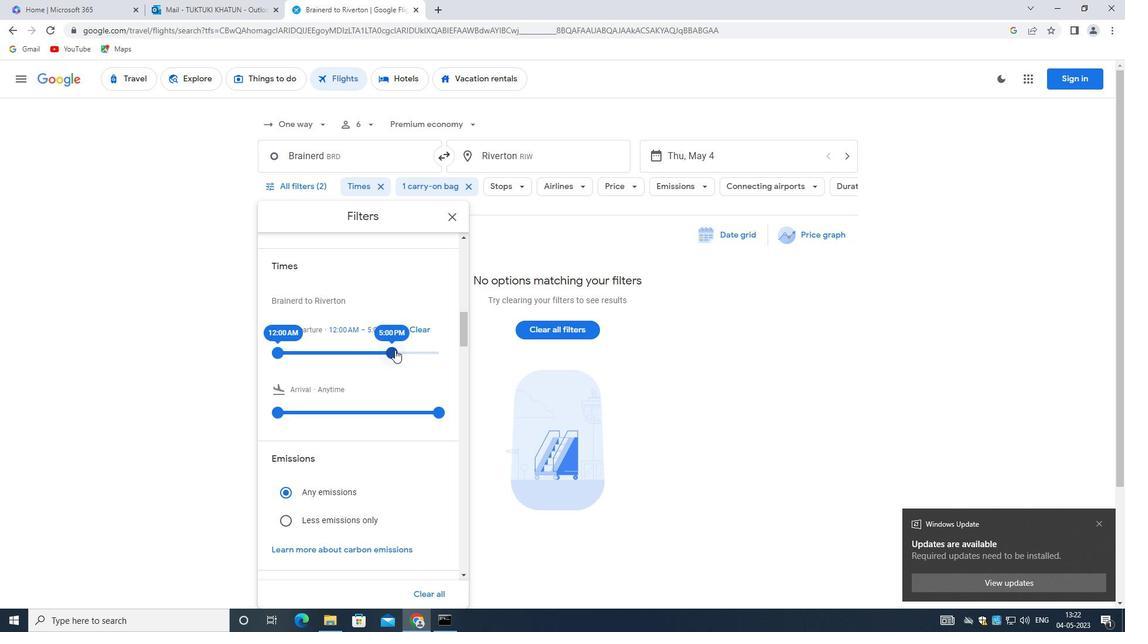 
Action: Mouse moved to (276, 348)
Screenshot: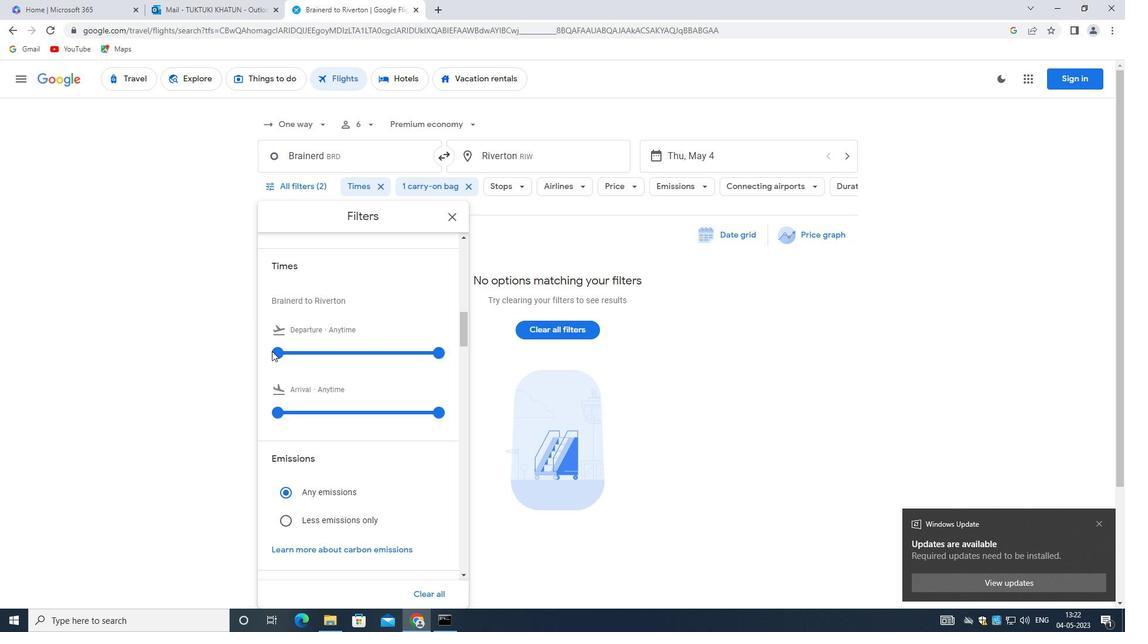 
Action: Mouse pressed left at (276, 348)
Screenshot: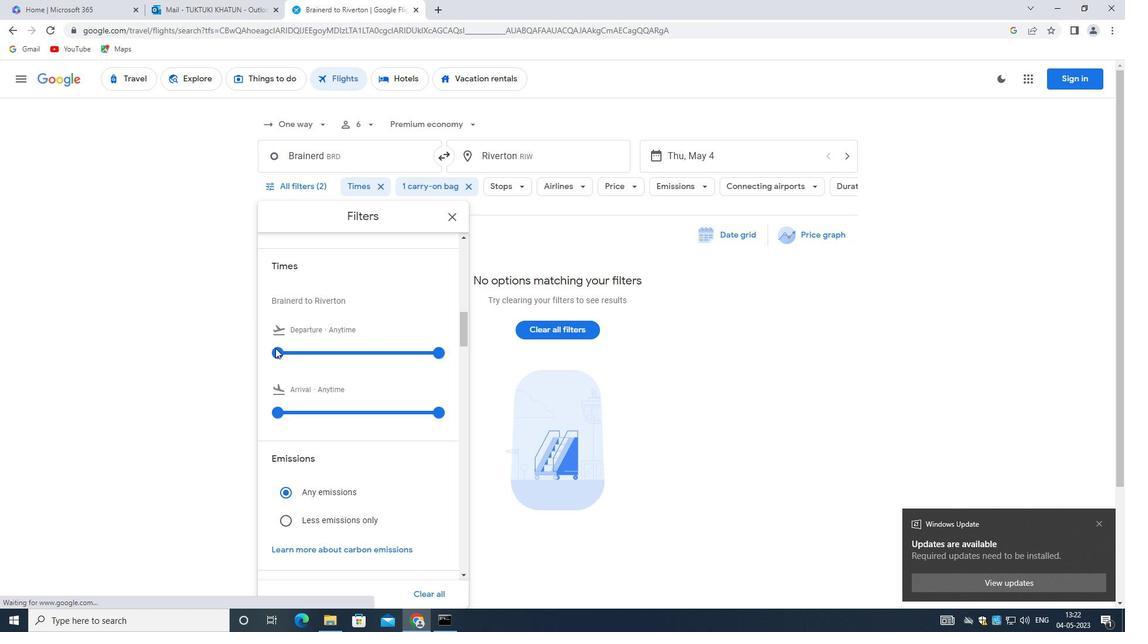
Action: Mouse moved to (443, 348)
Screenshot: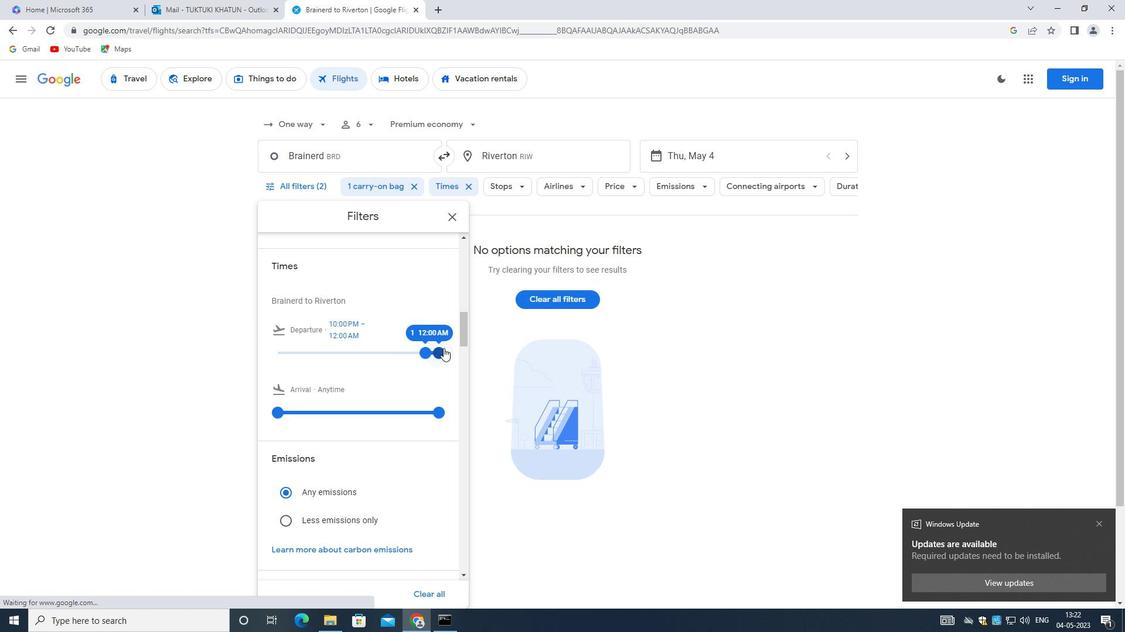 
Action: Mouse pressed left at (443, 348)
Screenshot: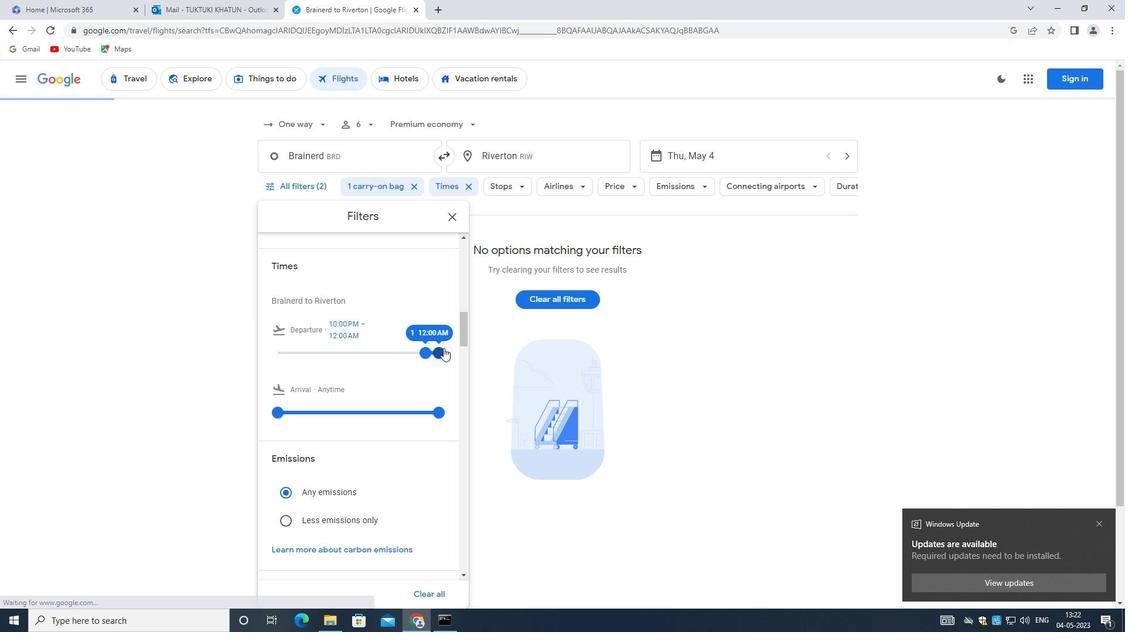 
Action: Mouse moved to (437, 352)
Screenshot: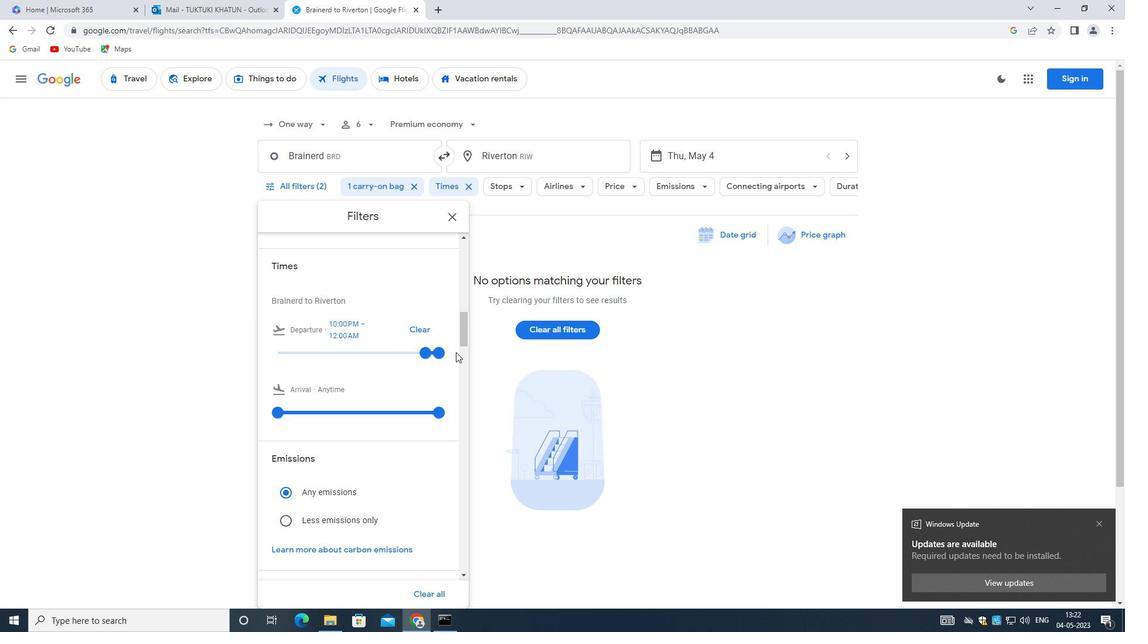 
Action: Mouse pressed left at (437, 352)
Screenshot: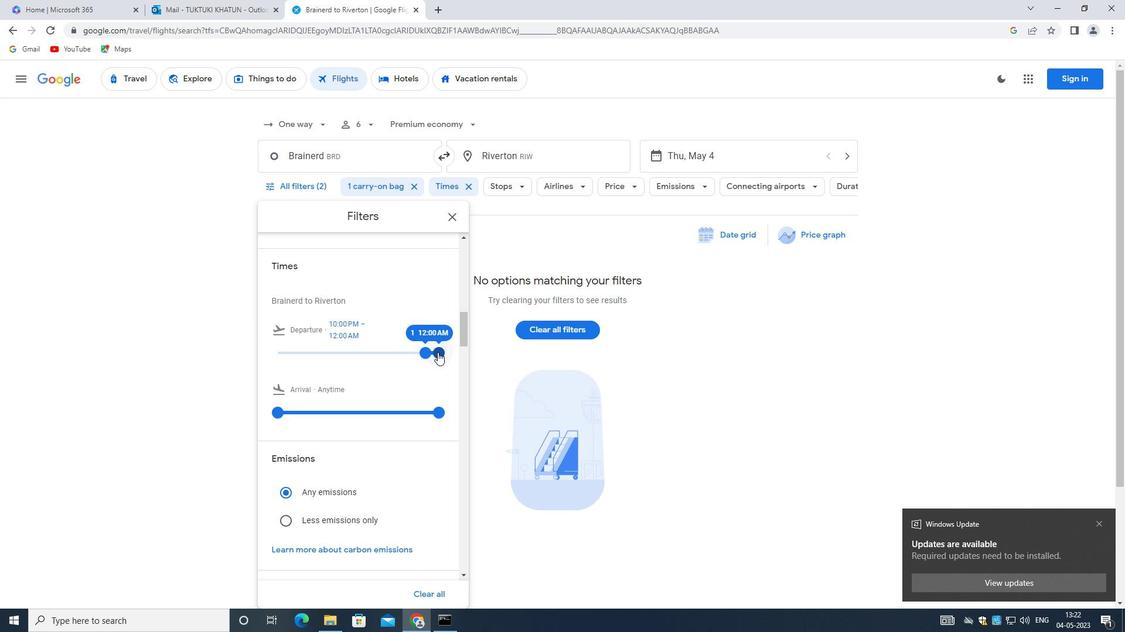 
Action: Mouse moved to (437, 351)
Screenshot: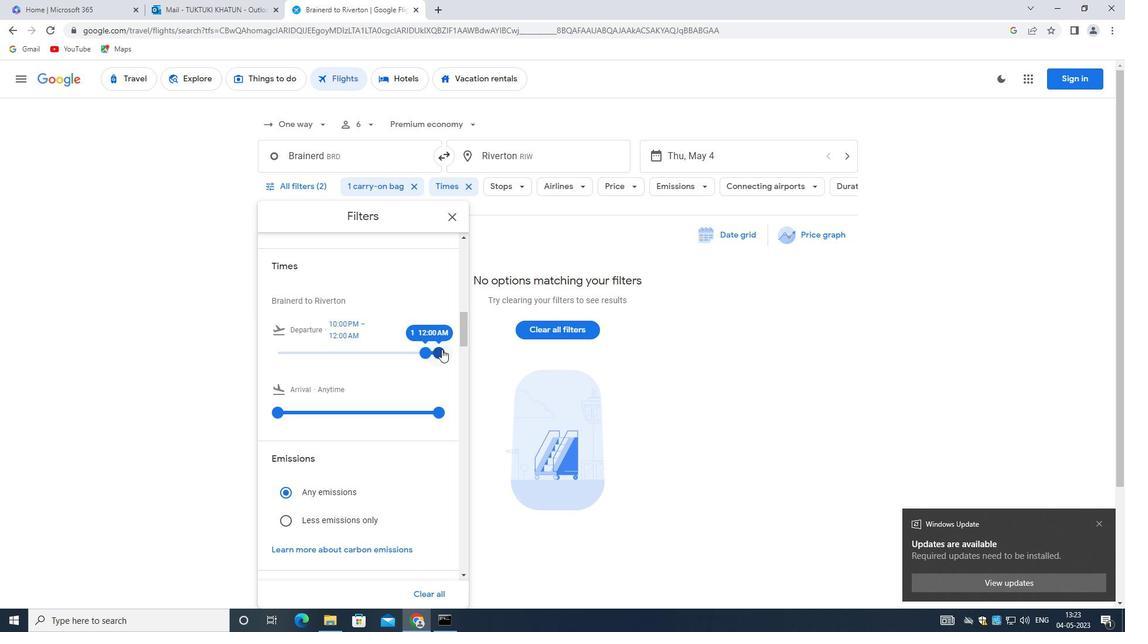 
Action: Mouse pressed left at (437, 351)
Screenshot: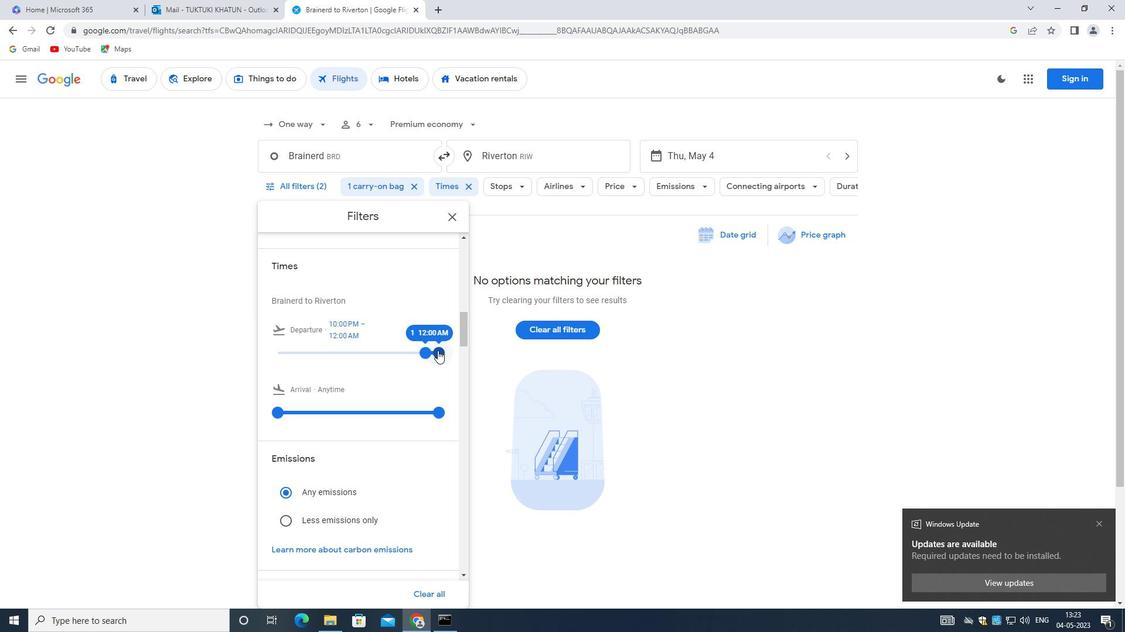 
Action: Mouse moved to (436, 353)
Screenshot: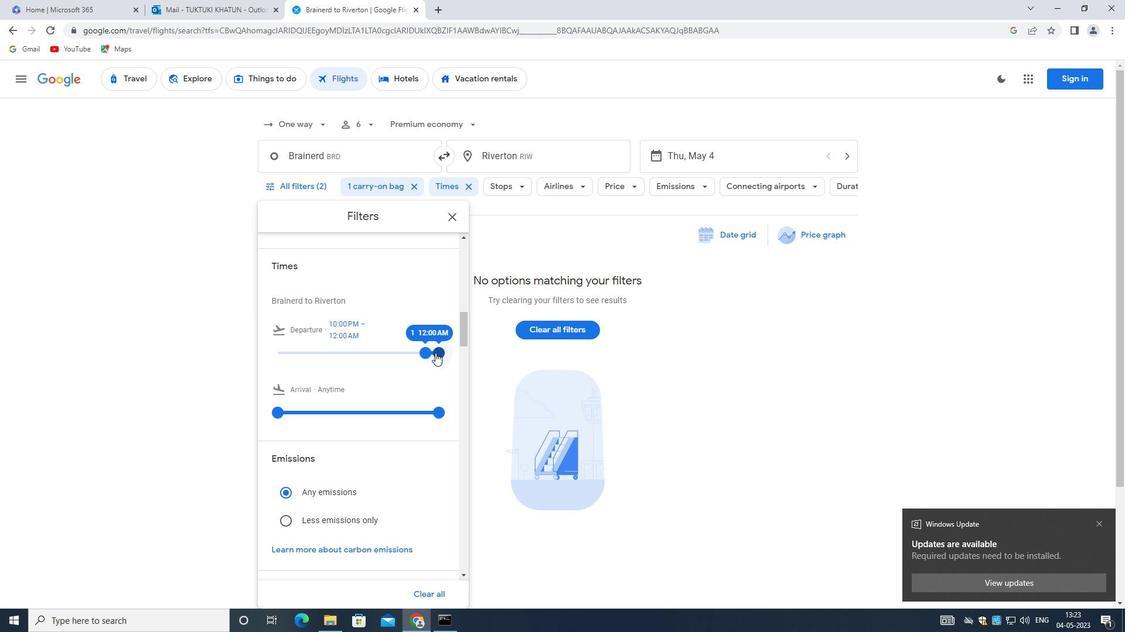 
Action: Mouse pressed left at (436, 353)
Screenshot: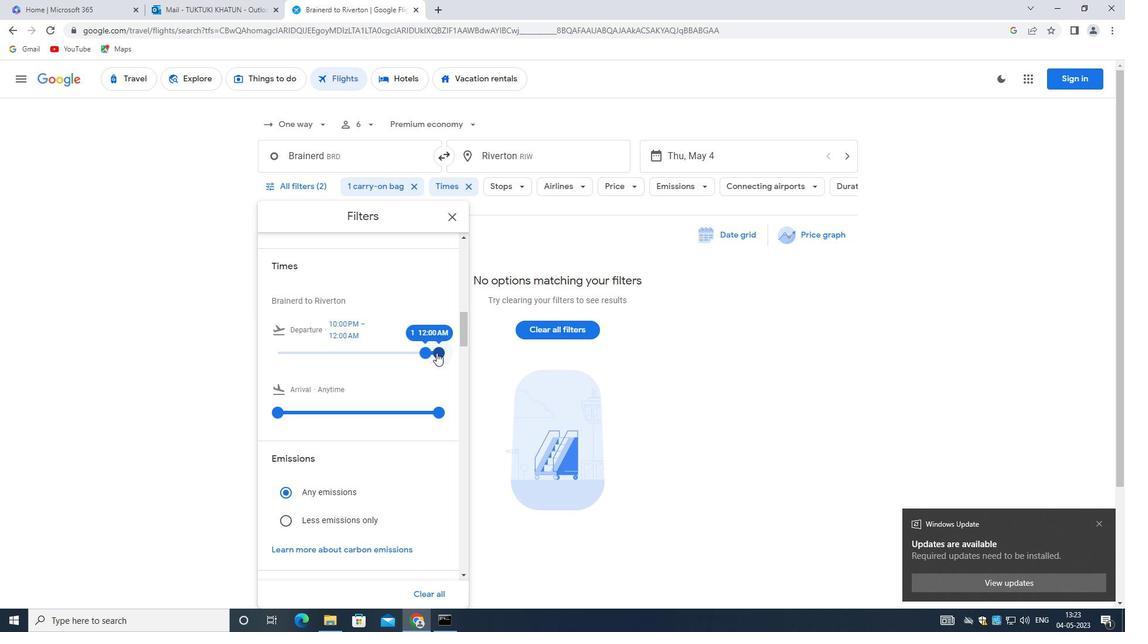 
Action: Mouse moved to (432, 351)
Screenshot: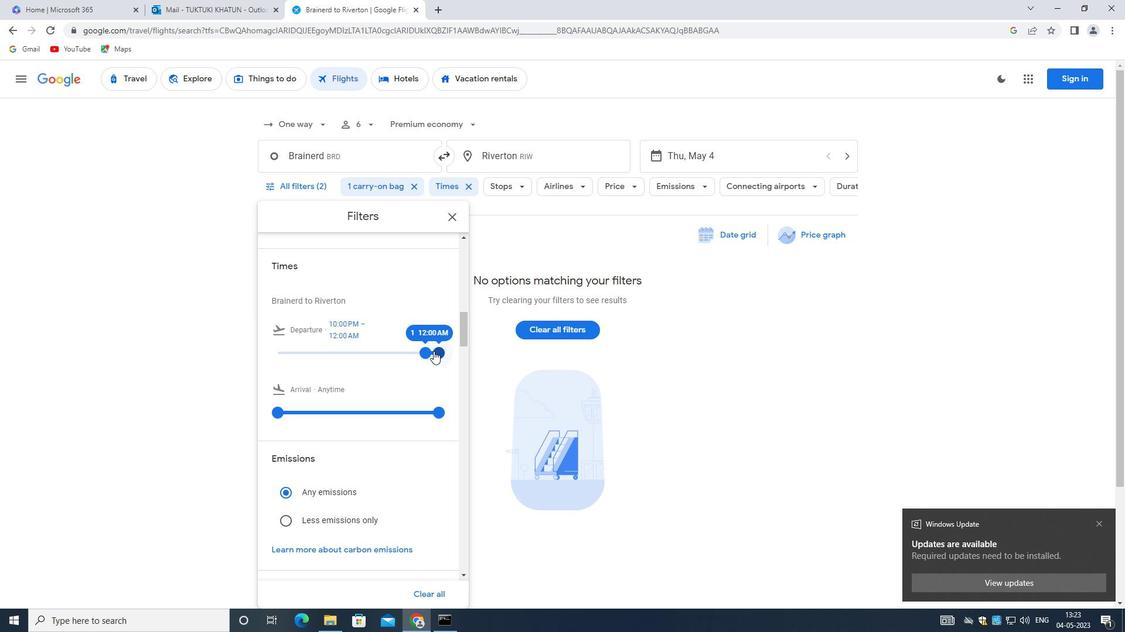 
Action: Mouse pressed left at (432, 351)
Screenshot: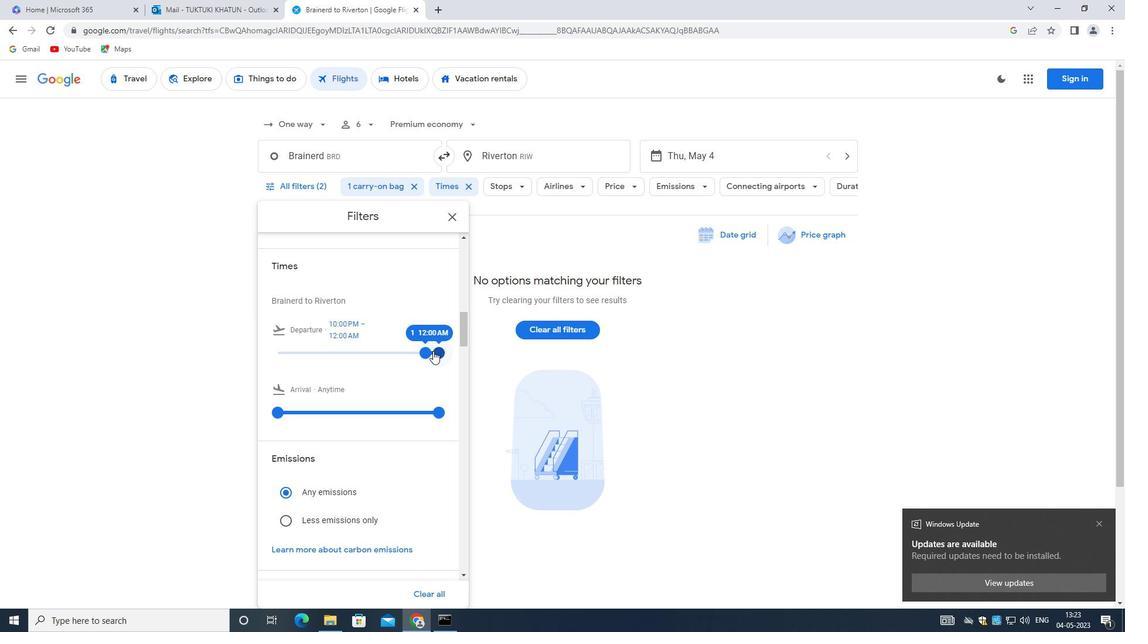 
Action: Mouse moved to (431, 351)
Screenshot: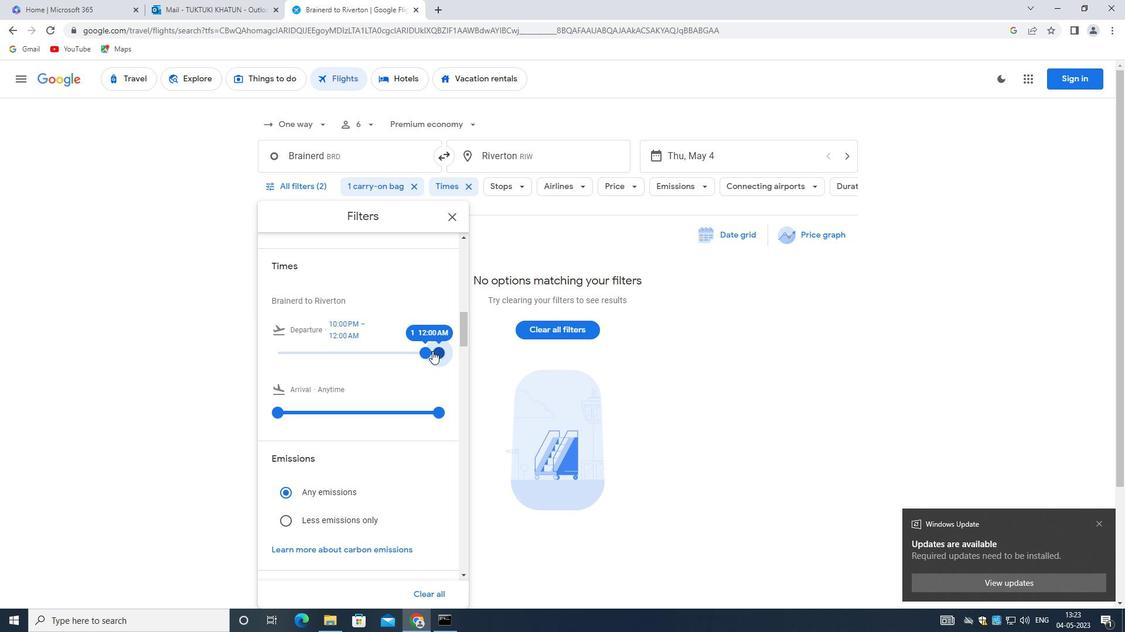 
Action: Mouse pressed left at (431, 351)
Screenshot: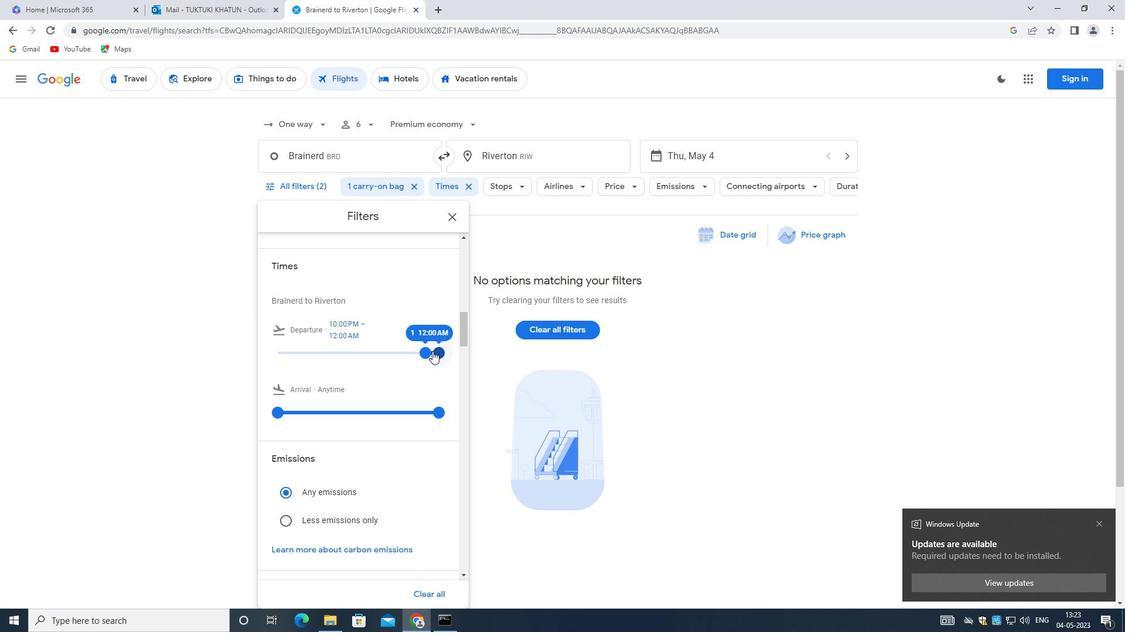 
Action: Mouse moved to (436, 355)
Screenshot: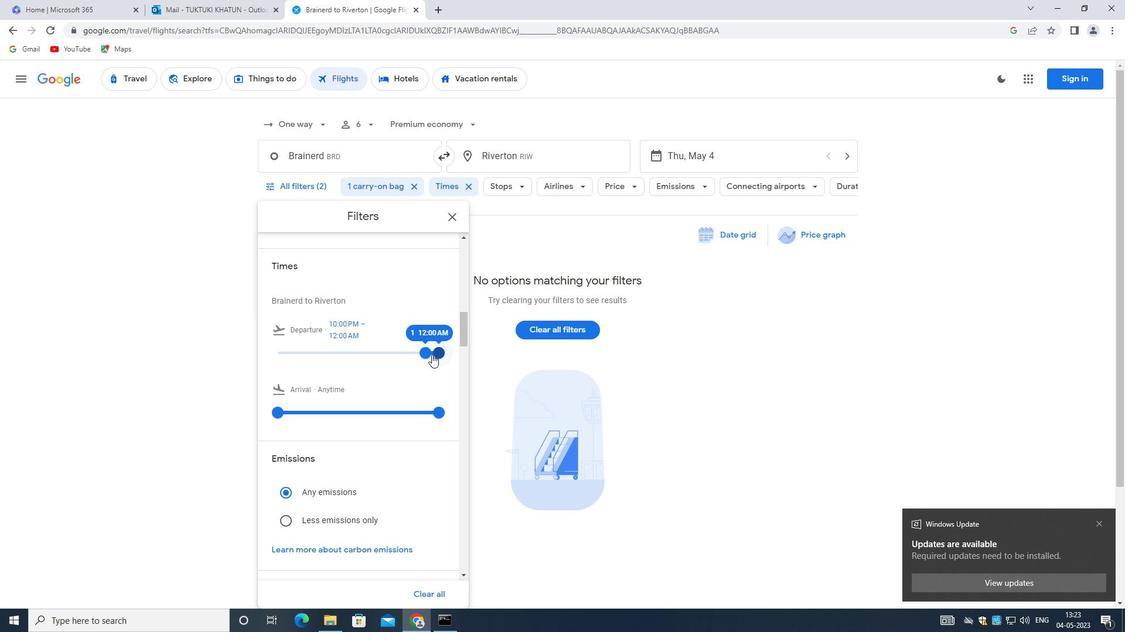 
Action: Mouse pressed left at (436, 355)
Screenshot: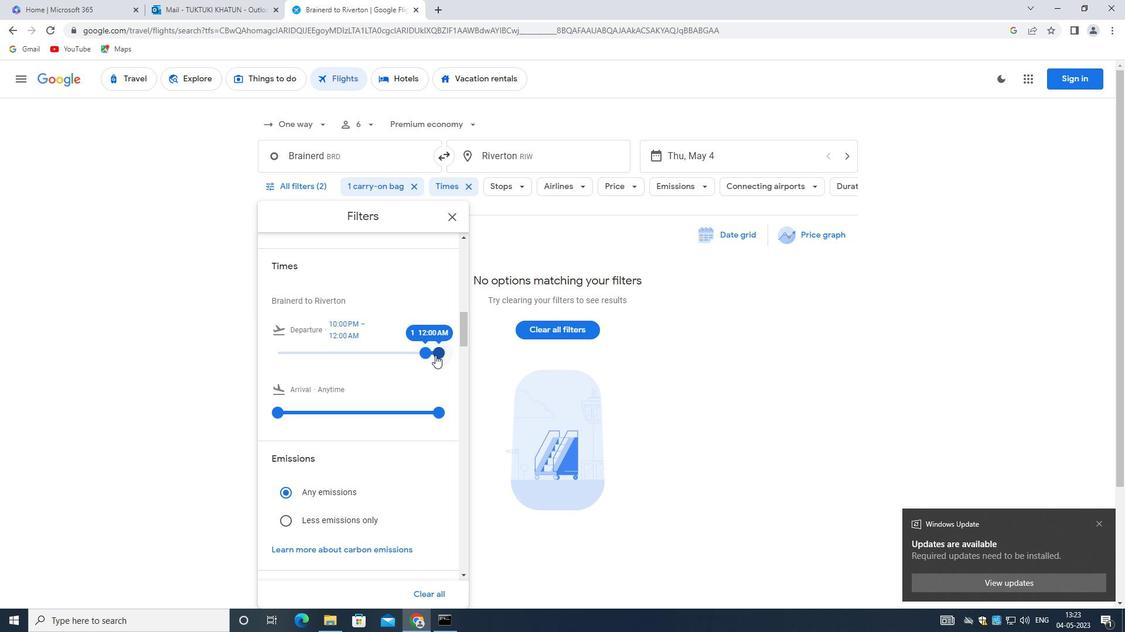 
Action: Mouse moved to (439, 351)
Screenshot: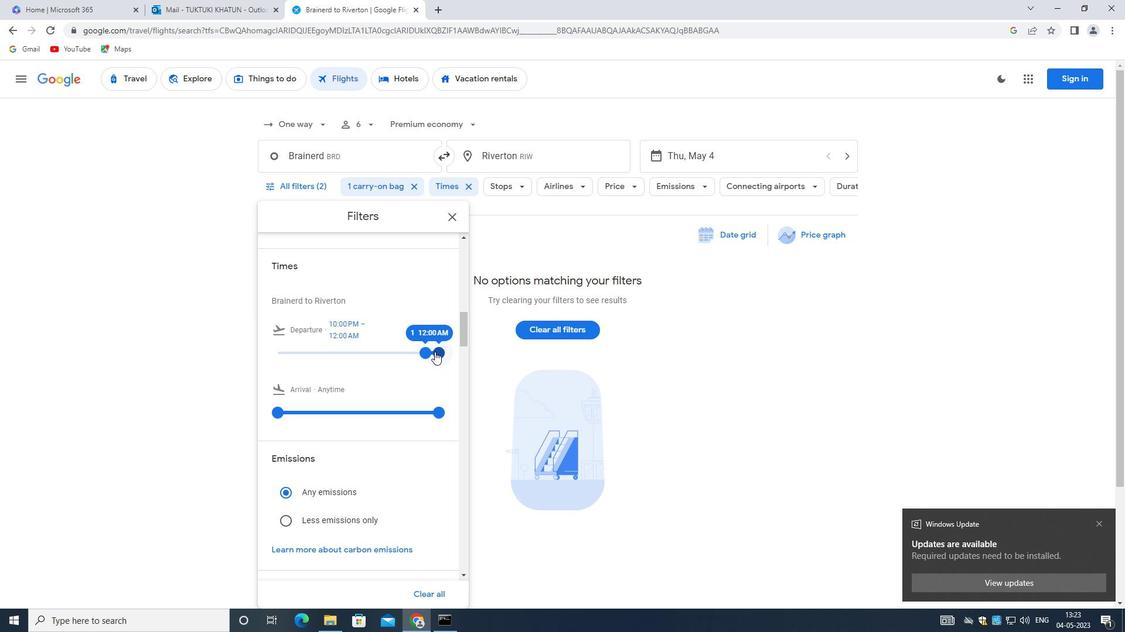 
Action: Mouse pressed left at (439, 351)
Screenshot: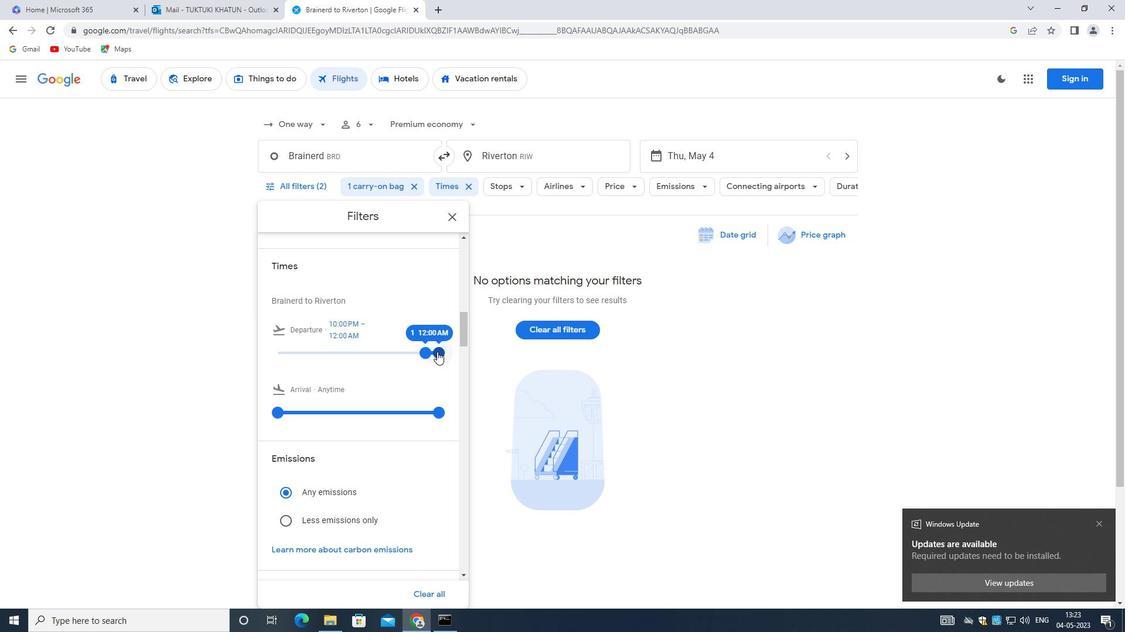 
Action: Mouse moved to (429, 353)
Screenshot: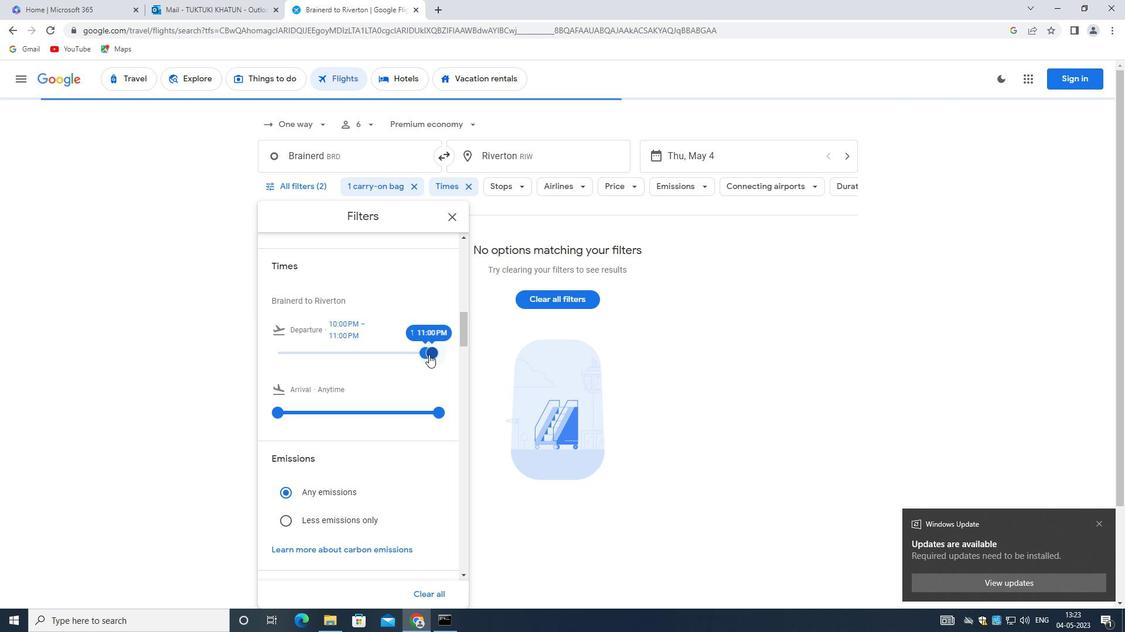 
Action: Mouse pressed left at (429, 353)
Screenshot: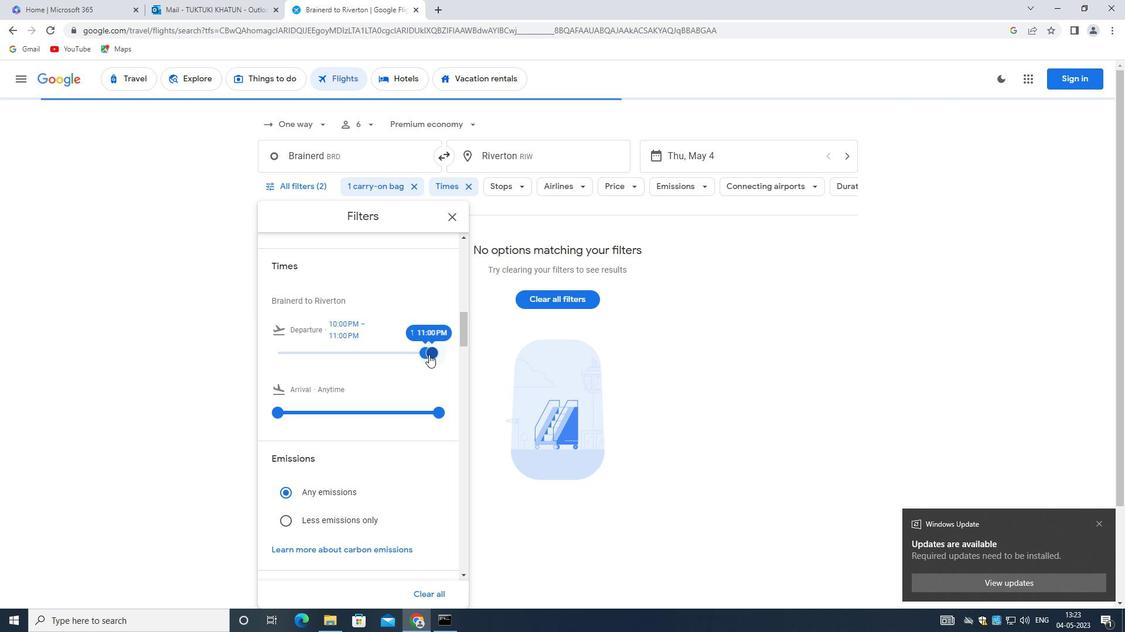 
Action: Mouse moved to (428, 352)
Screenshot: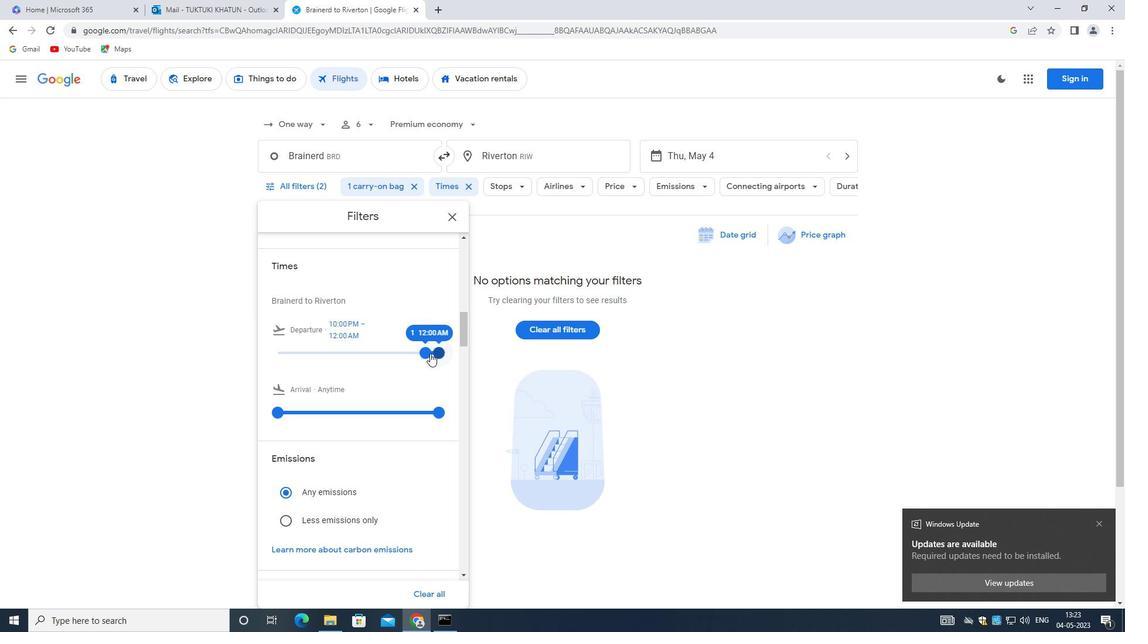 
Action: Mouse pressed left at (428, 352)
Screenshot: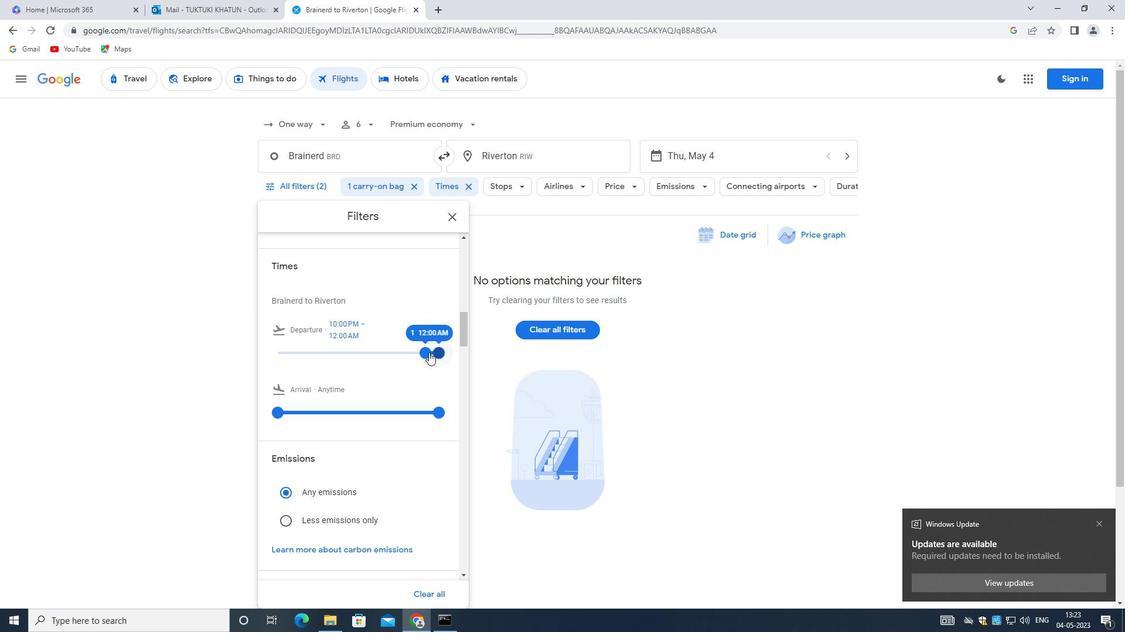 
Action: Mouse moved to (423, 349)
Screenshot: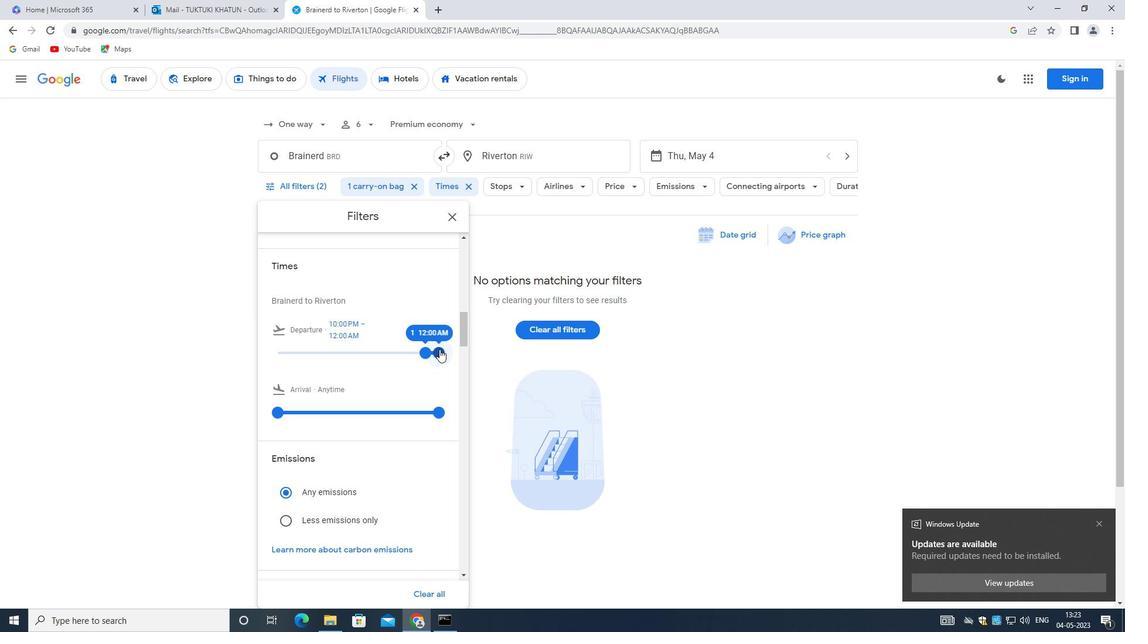 
Action: Mouse pressed left at (423, 349)
Screenshot: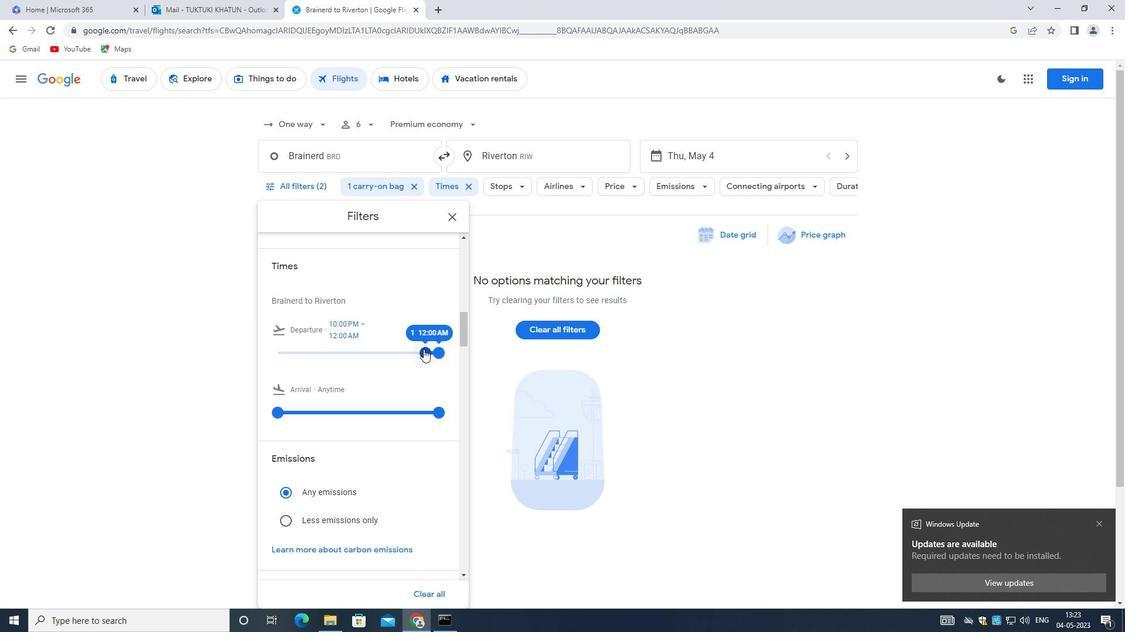 
Action: Mouse moved to (368, 366)
Screenshot: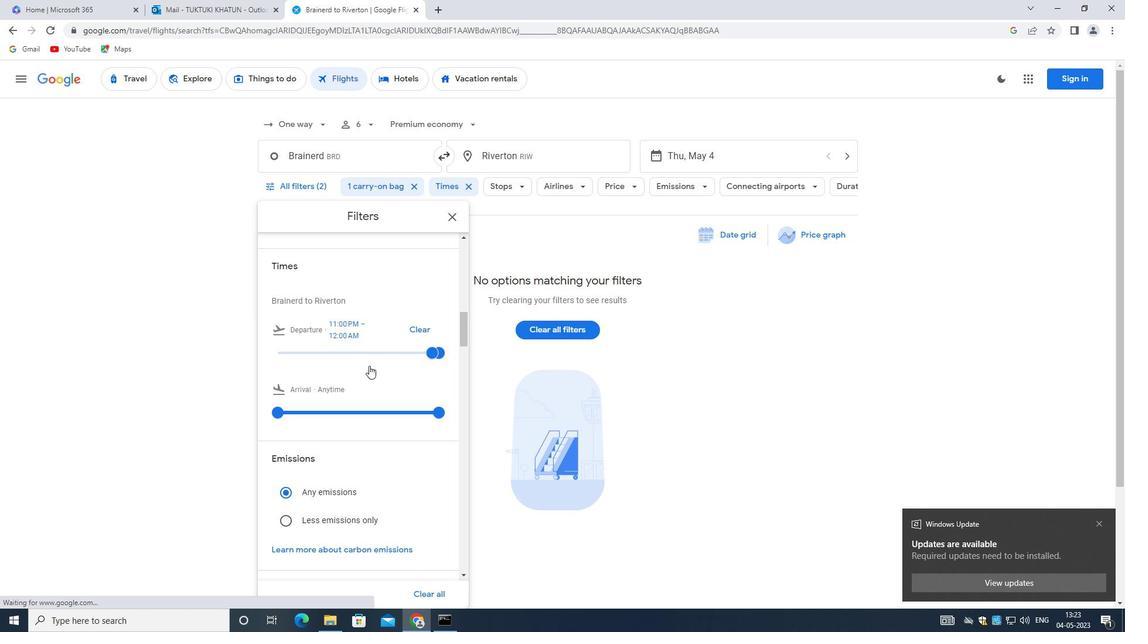 
Action: Mouse scrolled (368, 366) with delta (0, 0)
Screenshot: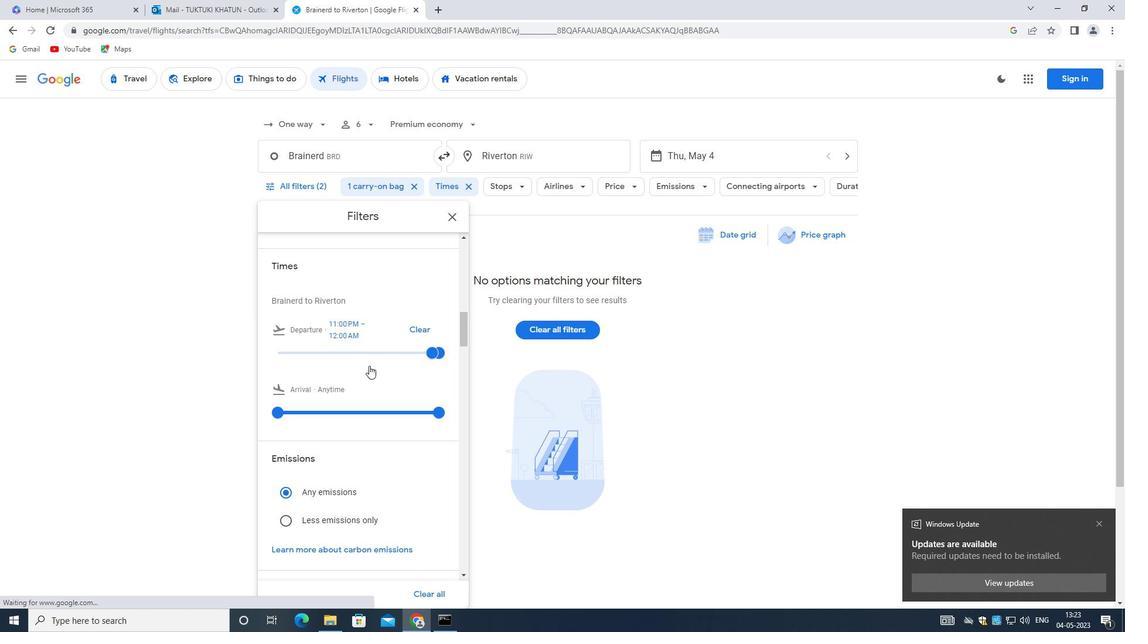 
Action: Mouse moved to (367, 367)
Screenshot: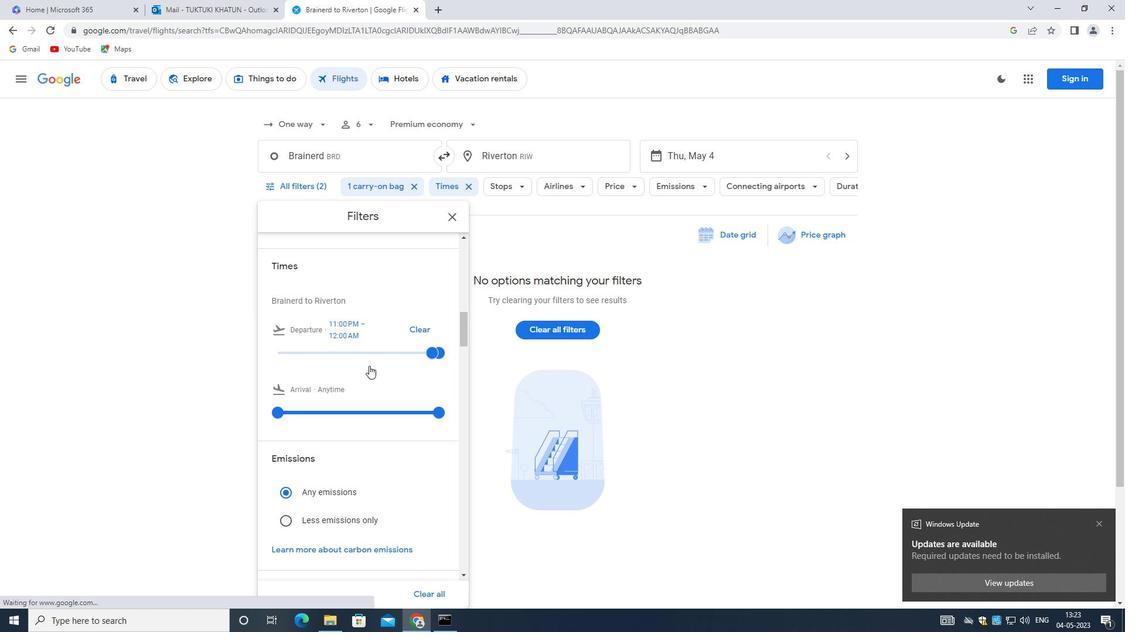
Action: Mouse scrolled (367, 366) with delta (0, 0)
Screenshot: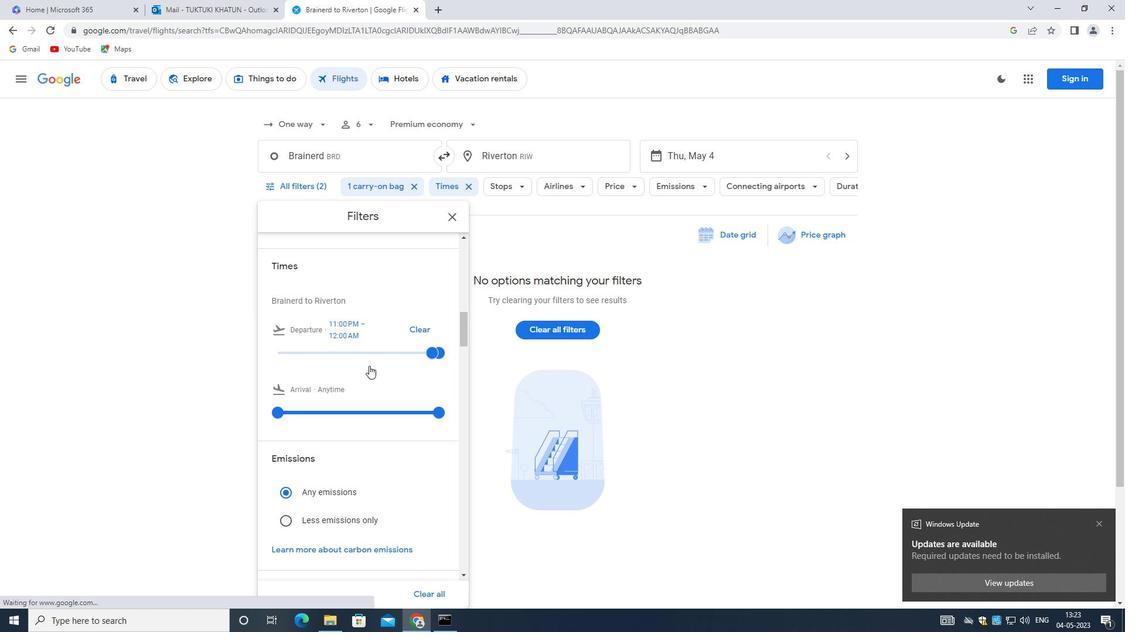 
Action: Mouse scrolled (367, 368) with delta (0, 0)
Screenshot: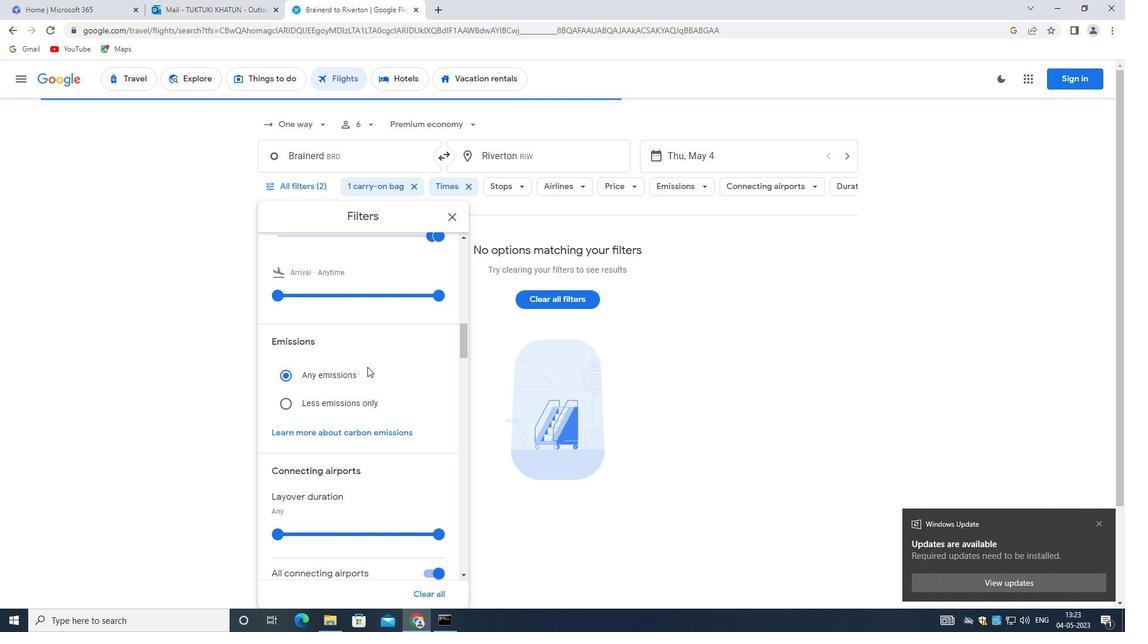 
Action: Mouse moved to (367, 366)
Screenshot: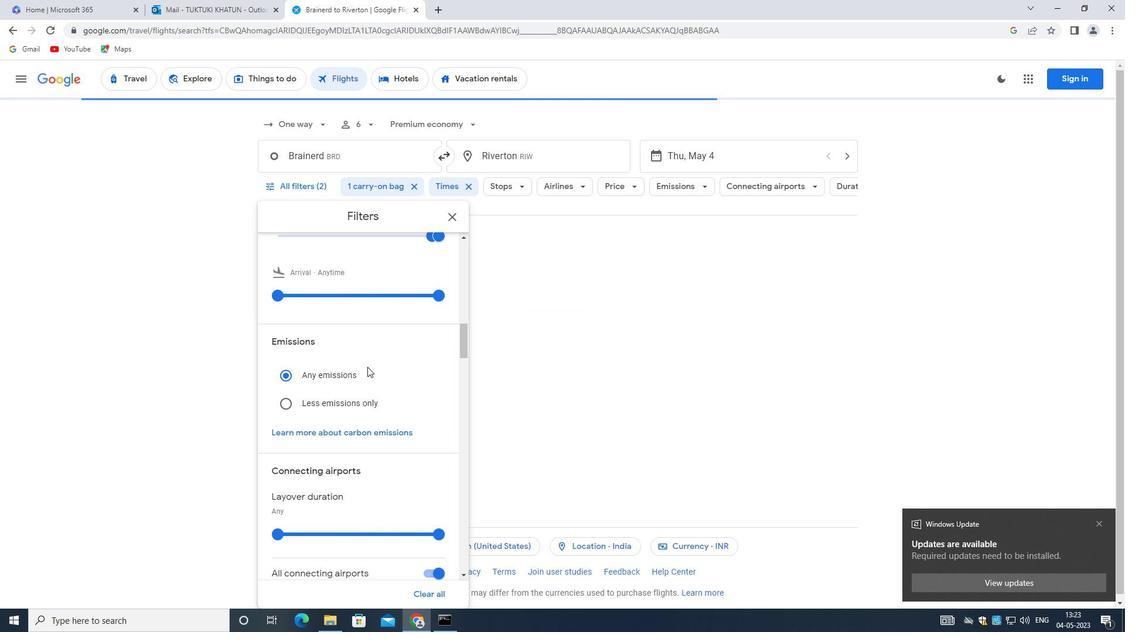 
Action: Mouse scrolled (367, 367) with delta (0, 0)
Screenshot: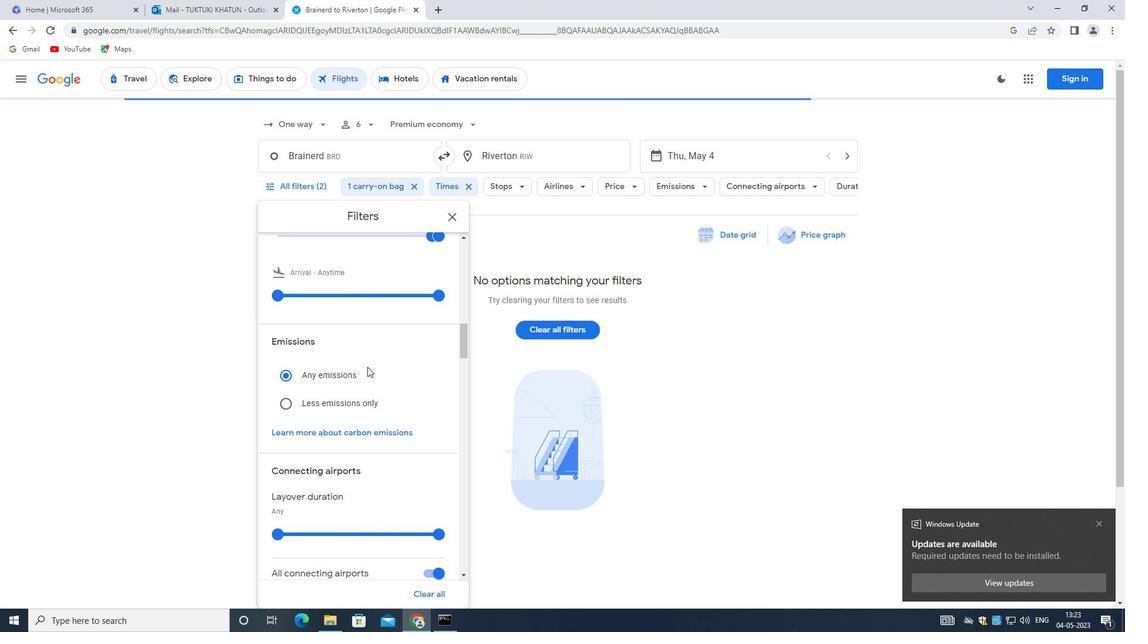 
Action: Mouse moved to (372, 420)
Screenshot: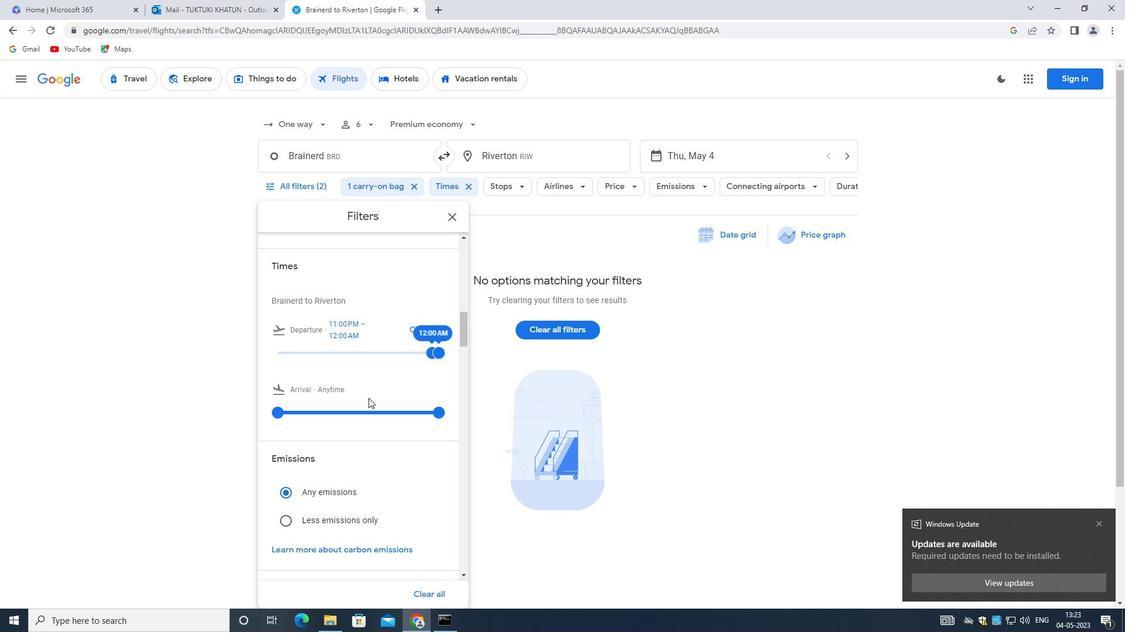 
Action: Mouse scrolled (372, 419) with delta (0, 0)
Screenshot: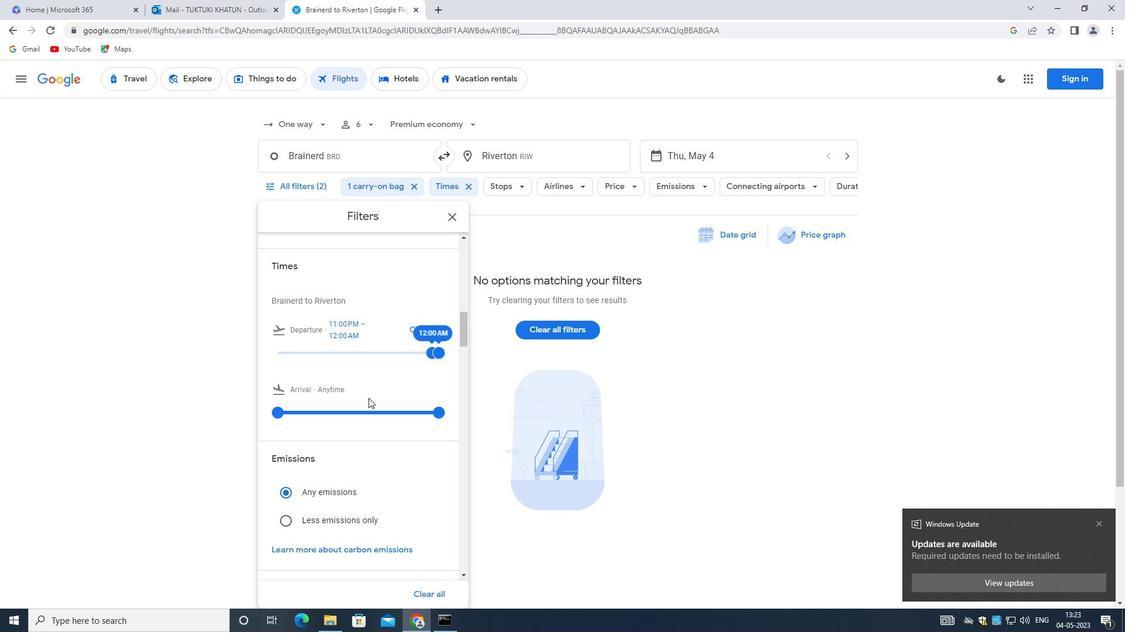 
Action: Mouse moved to (372, 420)
Screenshot: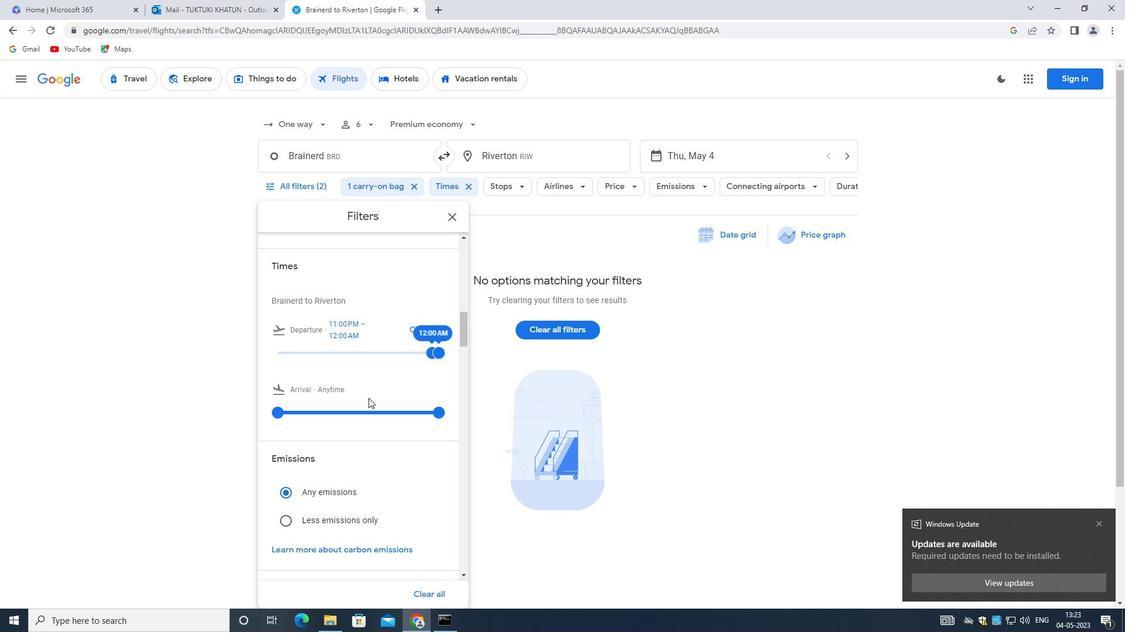 
Action: Mouse scrolled (372, 419) with delta (0, 0)
Screenshot: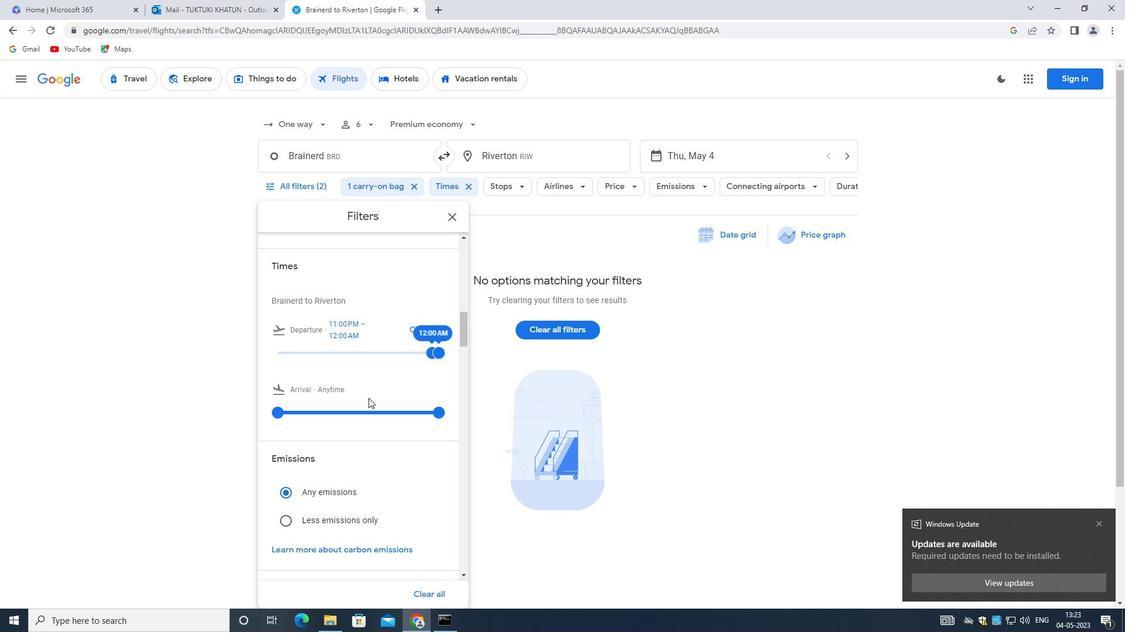 
Action: Mouse scrolled (372, 419) with delta (0, 0)
Screenshot: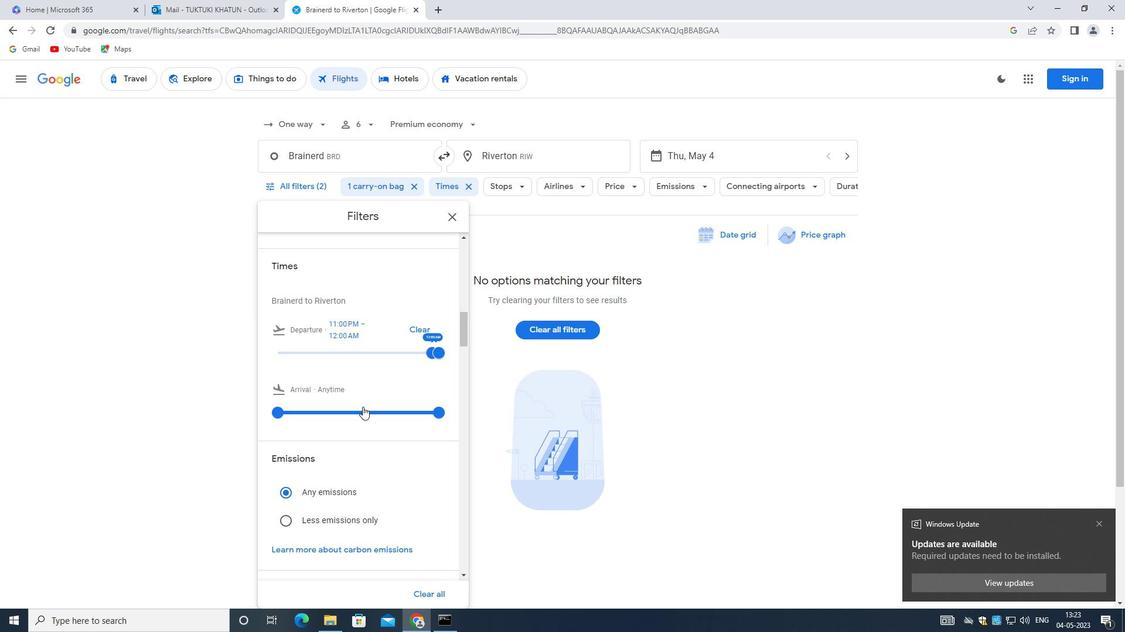 
Action: Mouse scrolled (372, 419) with delta (0, 0)
Screenshot: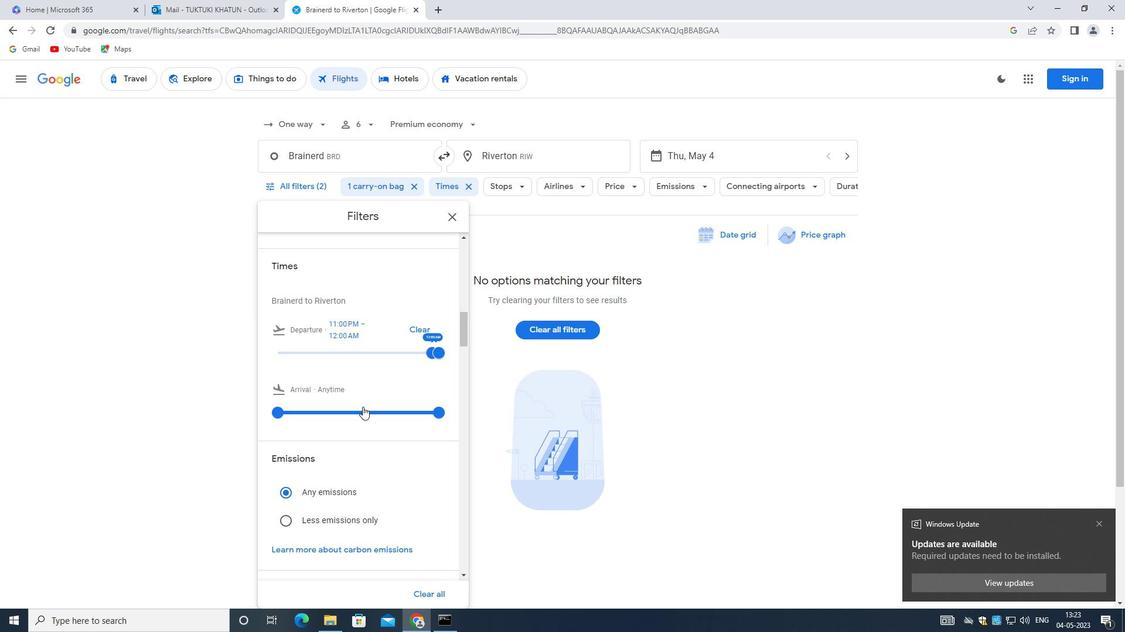 
Action: Mouse moved to (369, 422)
Screenshot: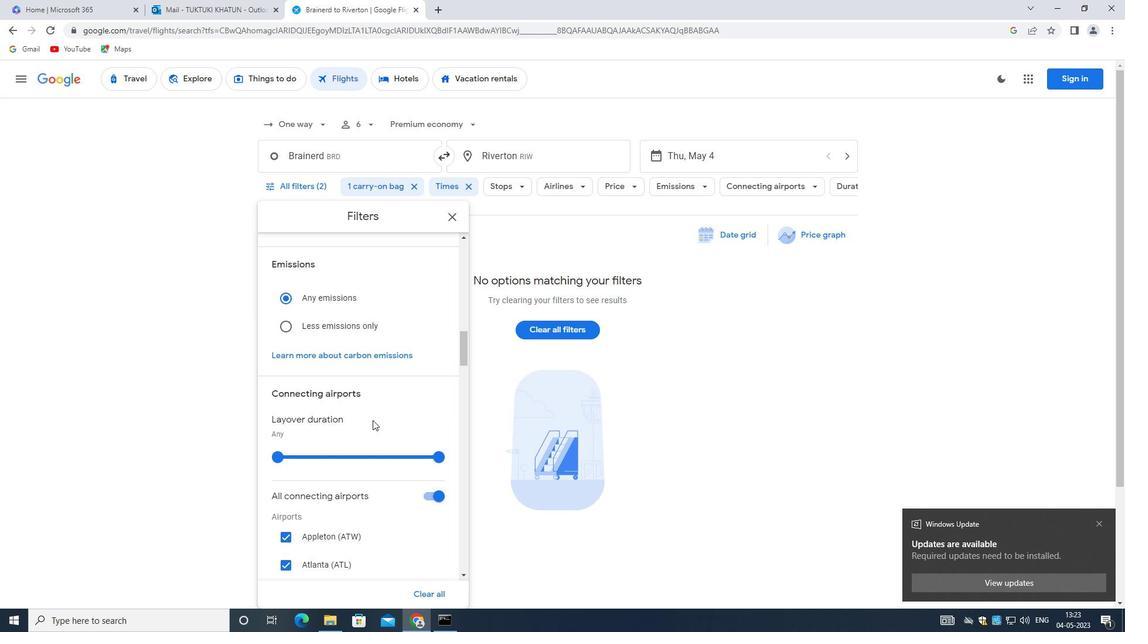 
Action: Mouse scrolled (369, 421) with delta (0, 0)
Screenshot: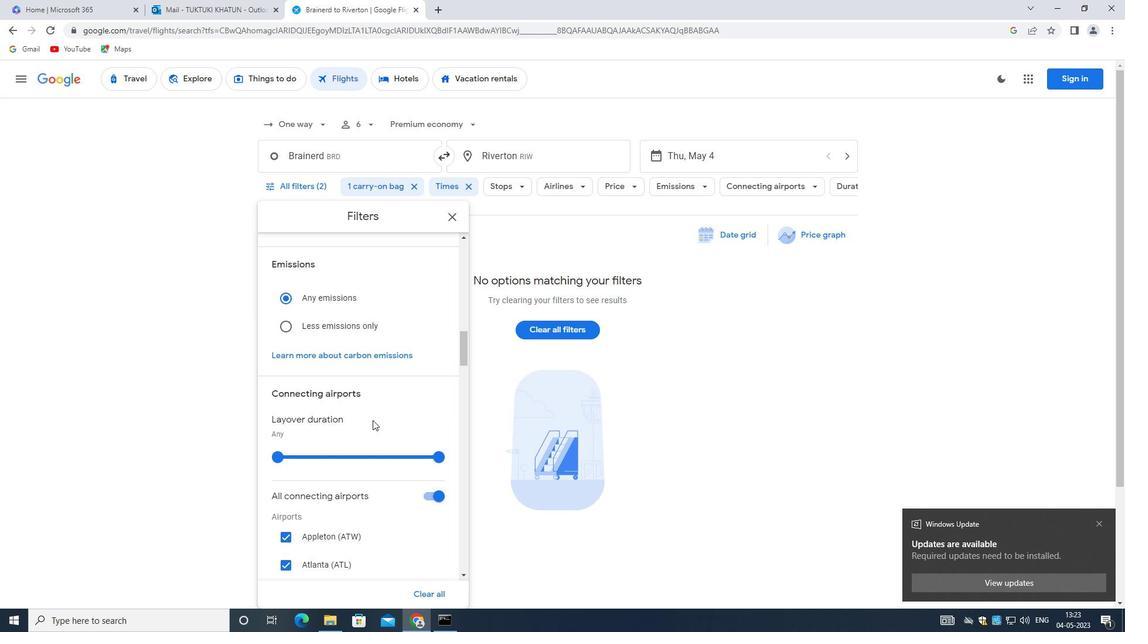 
Action: Mouse moved to (368, 422)
Screenshot: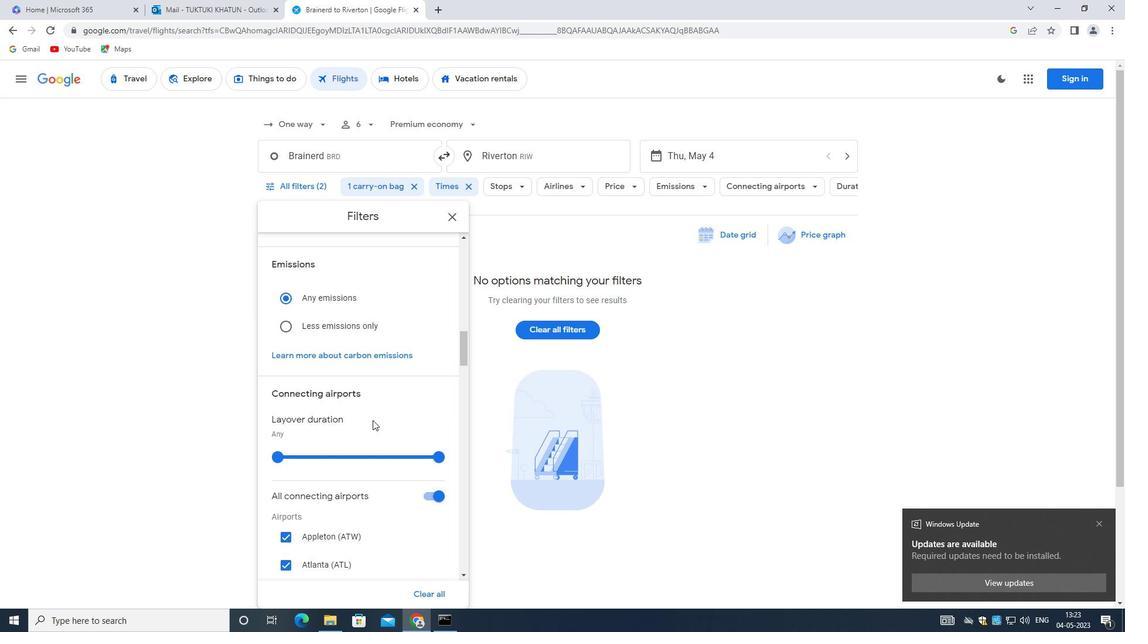 
Action: Mouse scrolled (368, 421) with delta (0, 0)
Screenshot: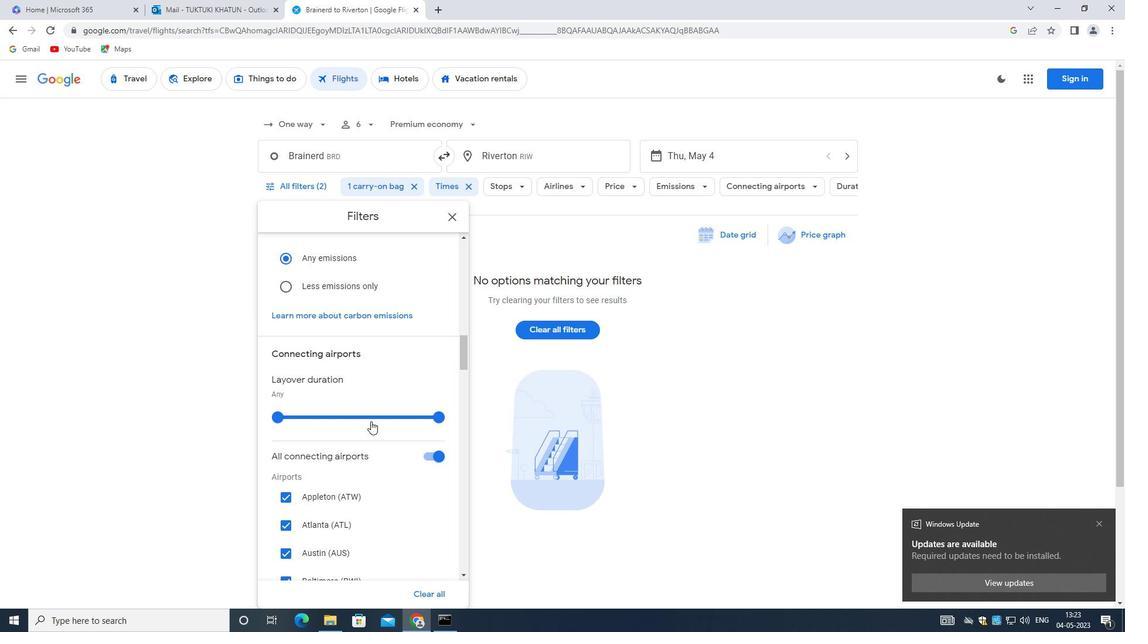 
Action: Mouse moved to (368, 423)
Screenshot: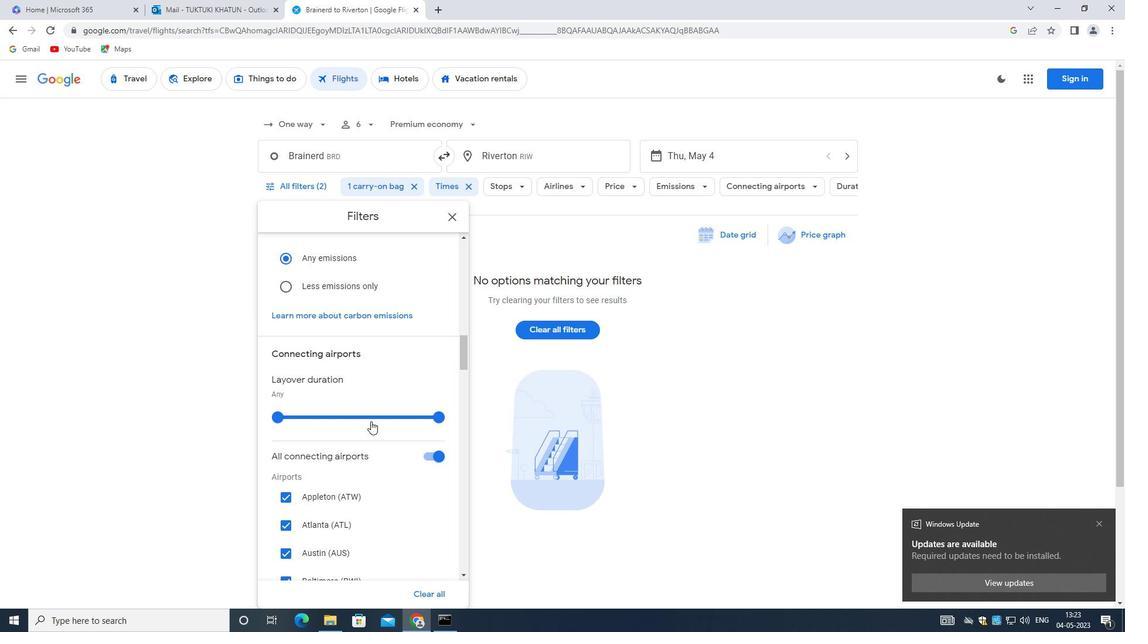 
Action: Mouse scrolled (368, 422) with delta (0, 0)
Screenshot: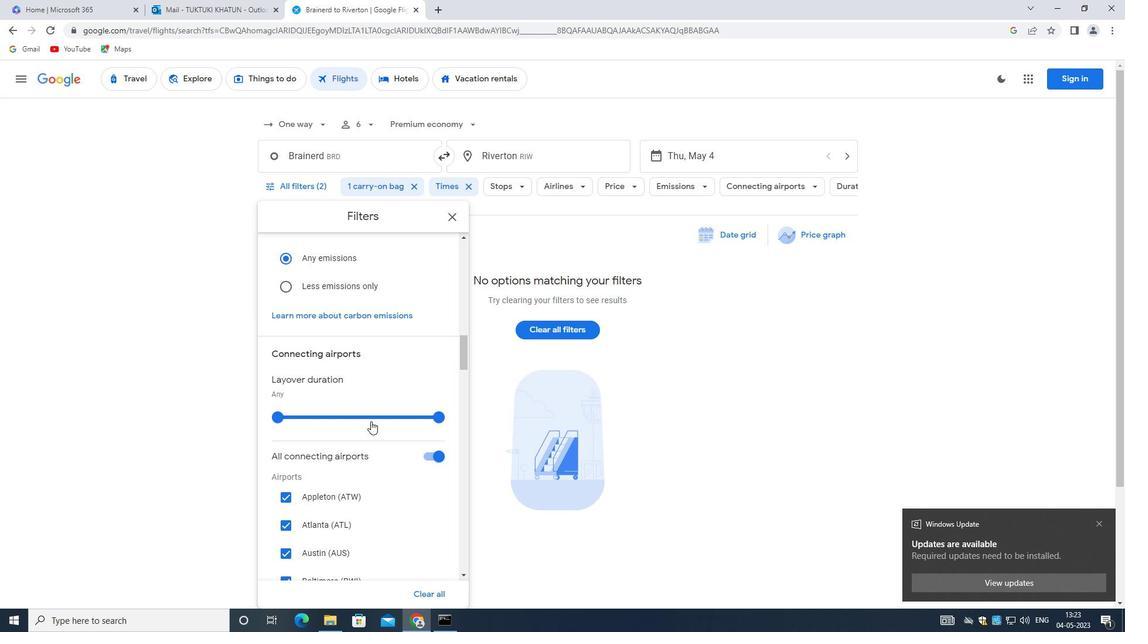 
Action: Mouse moved to (367, 424)
Screenshot: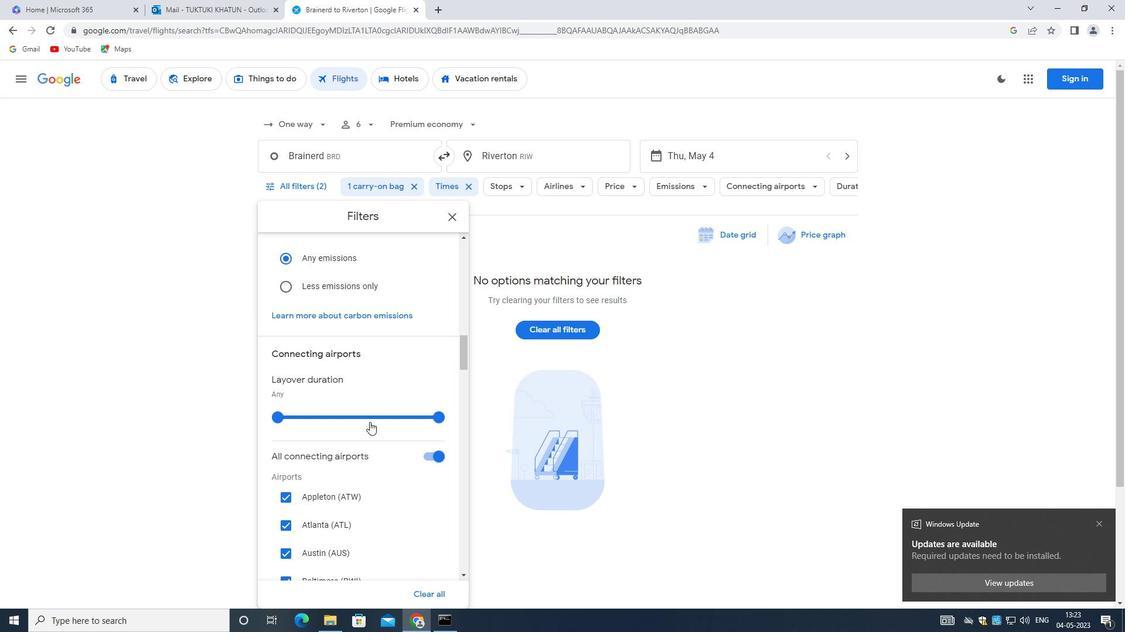 
Action: Mouse scrolled (367, 423) with delta (0, 0)
Screenshot: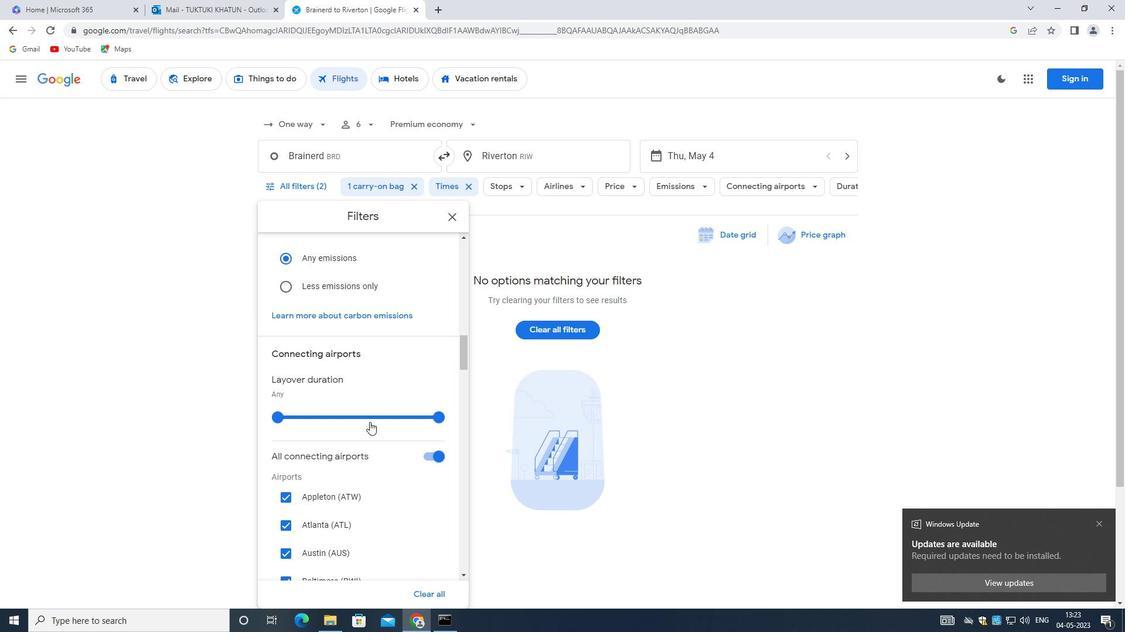 
Action: Mouse scrolled (367, 423) with delta (0, 0)
Screenshot: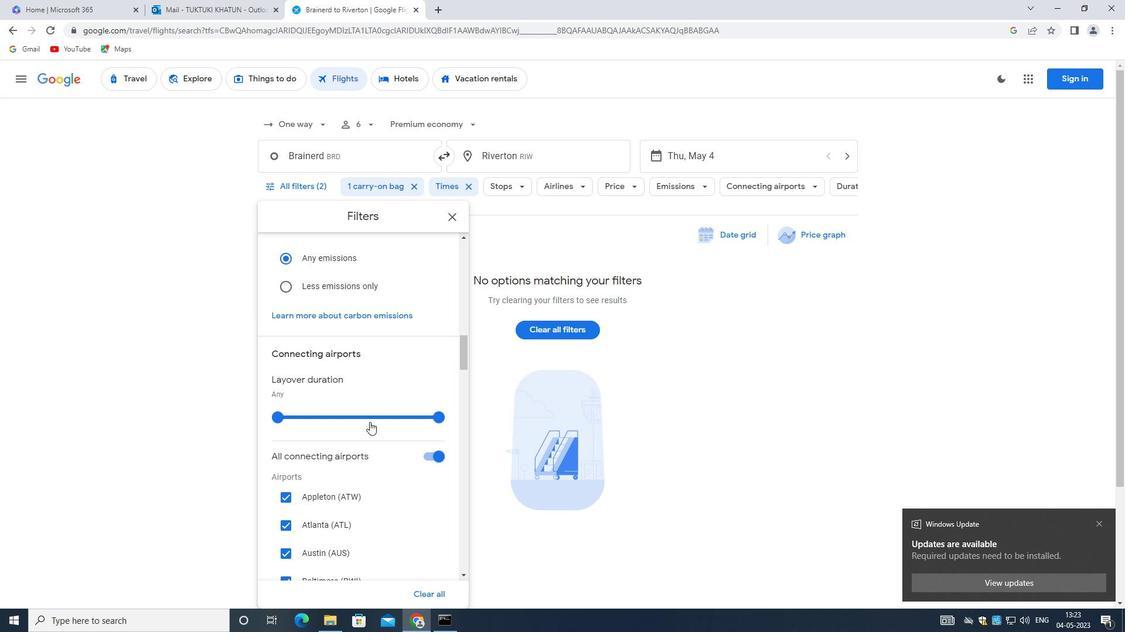 
Action: Mouse moved to (366, 424)
Screenshot: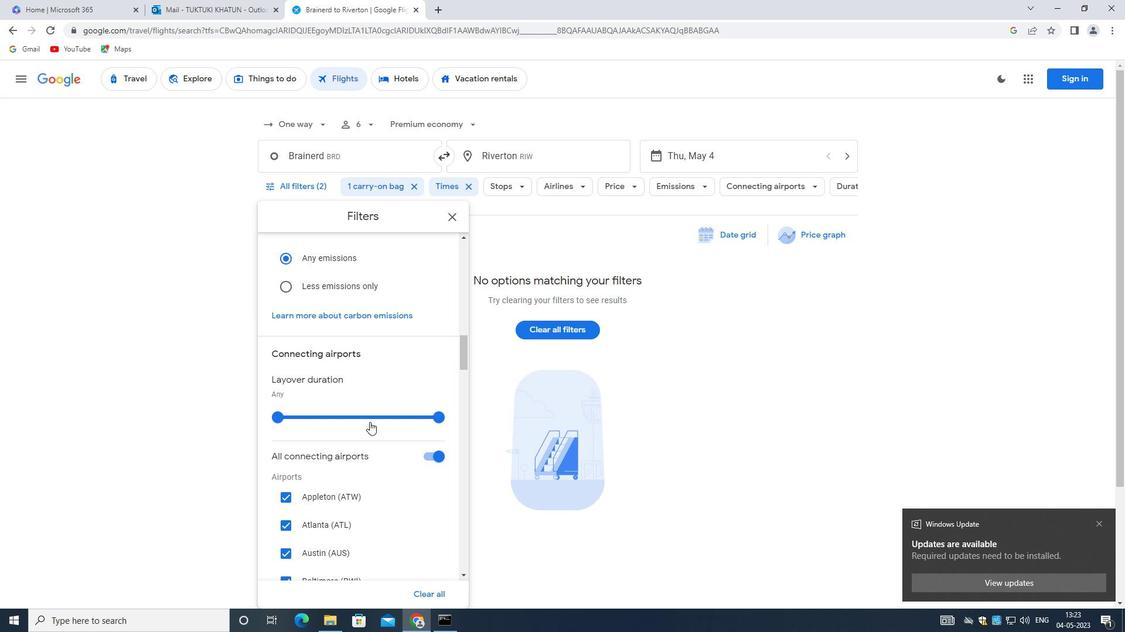 
Action: Mouse scrolled (366, 423) with delta (0, 0)
Screenshot: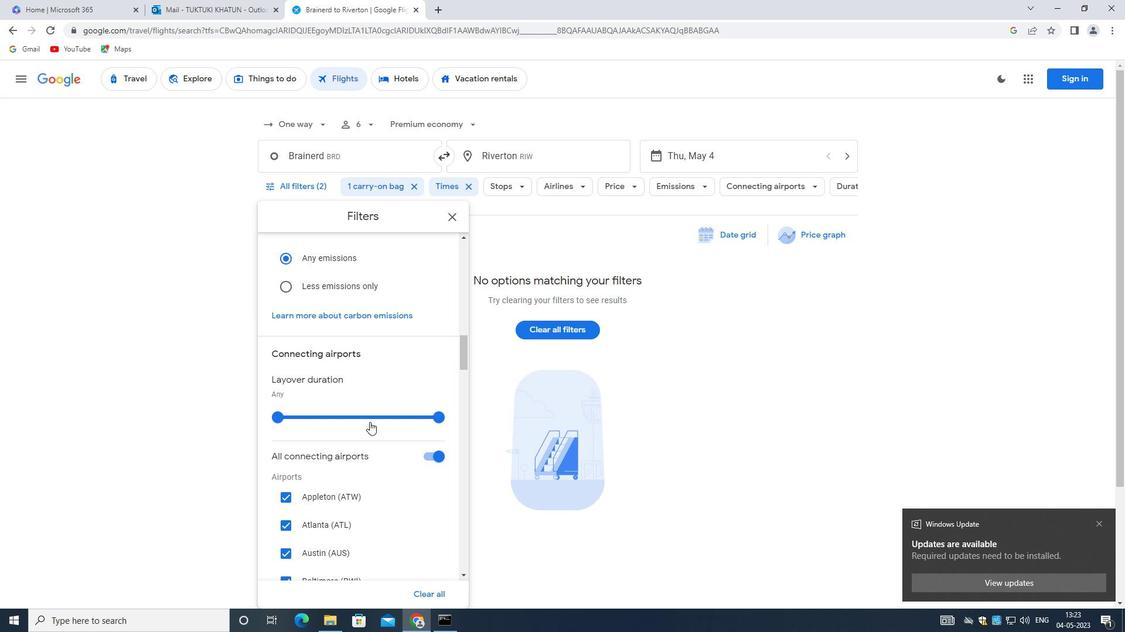 
Action: Mouse moved to (366, 424)
Screenshot: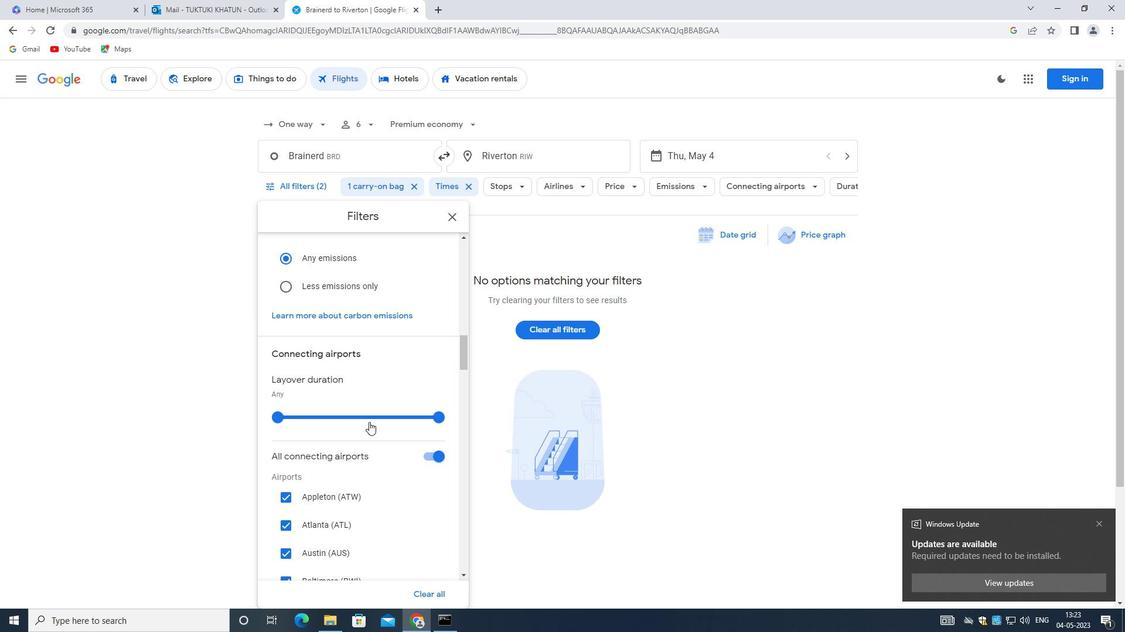 
Action: Mouse scrolled (366, 424) with delta (0, 0)
Screenshot: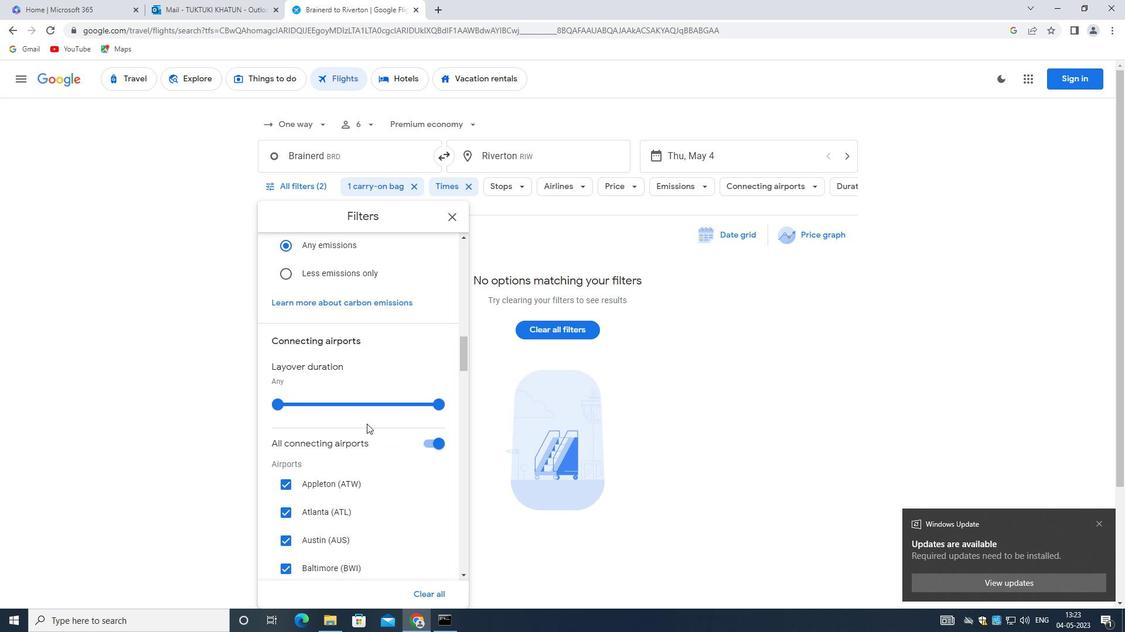 
Action: Mouse scrolled (366, 423) with delta (0, 0)
Screenshot: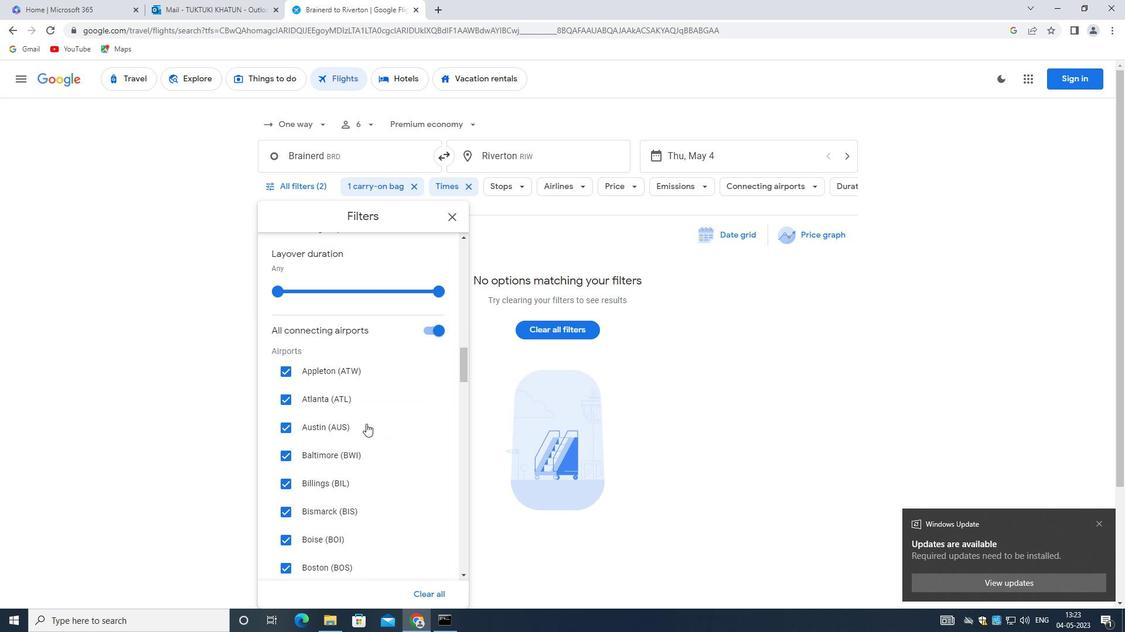 
Action: Mouse scrolled (366, 423) with delta (0, 0)
Screenshot: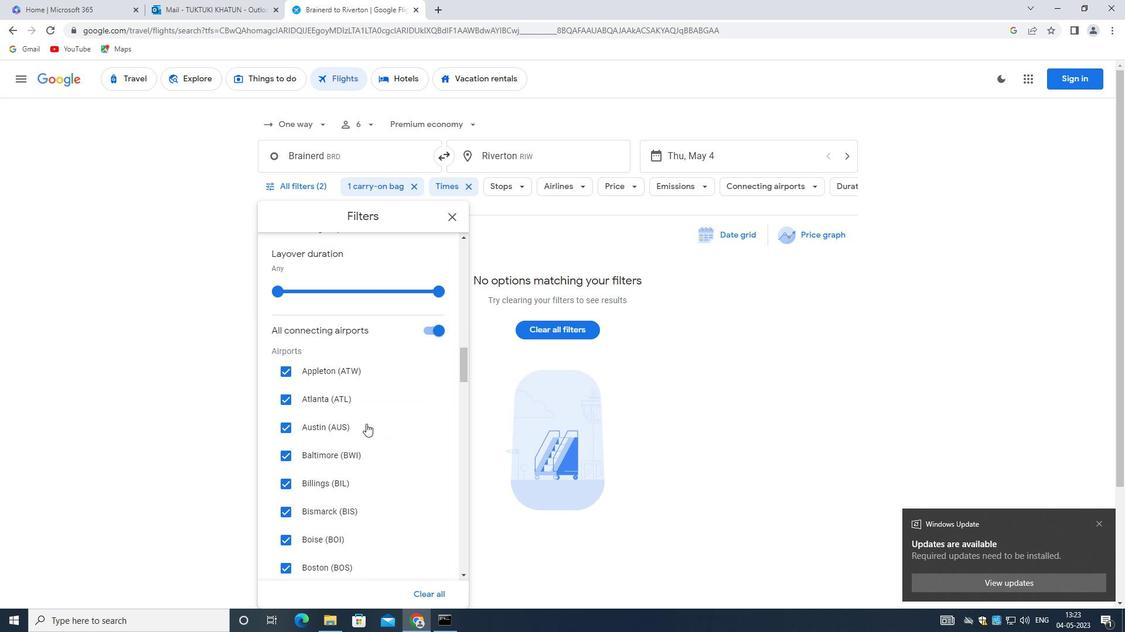 
Action: Mouse moved to (365, 423)
Screenshot: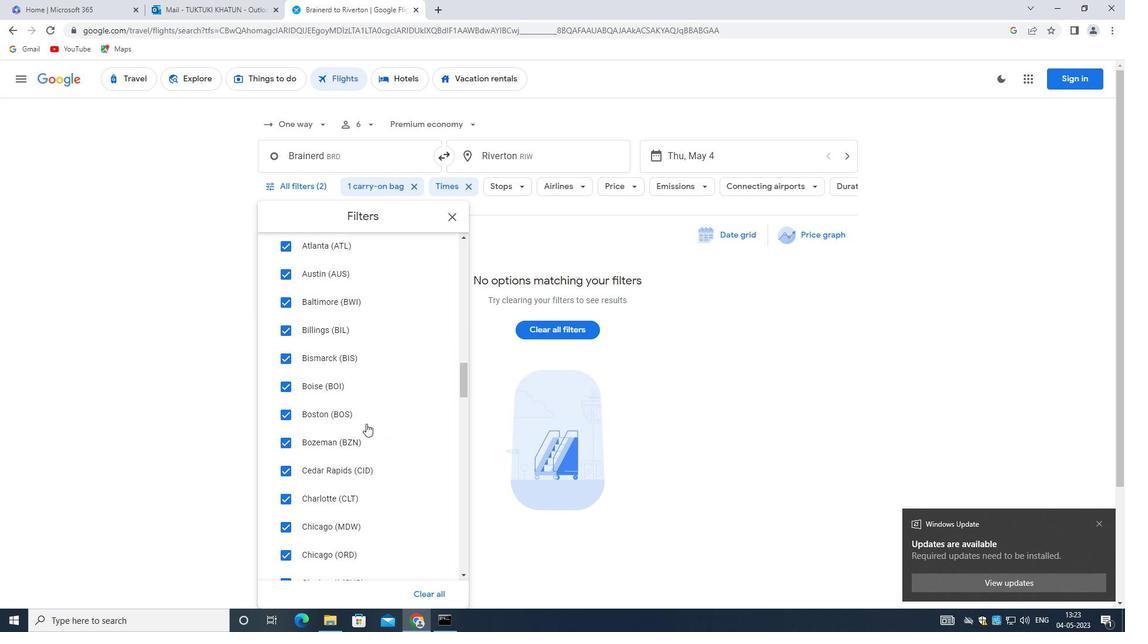 
Action: Mouse scrolled (365, 423) with delta (0, 0)
Screenshot: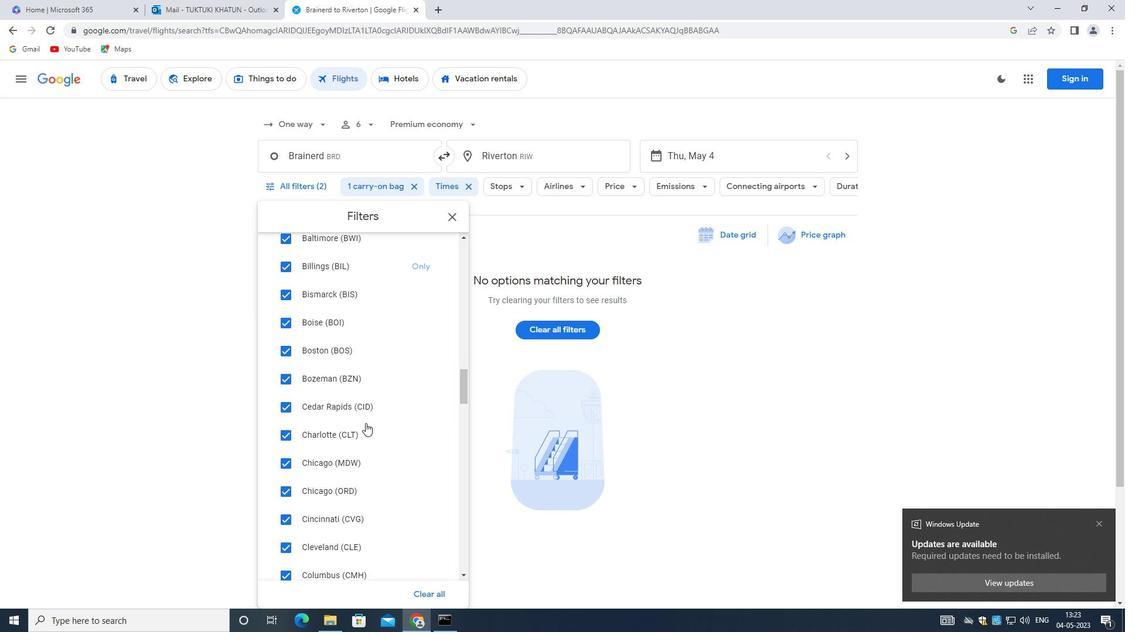 
Action: Mouse scrolled (365, 423) with delta (0, 0)
Screenshot: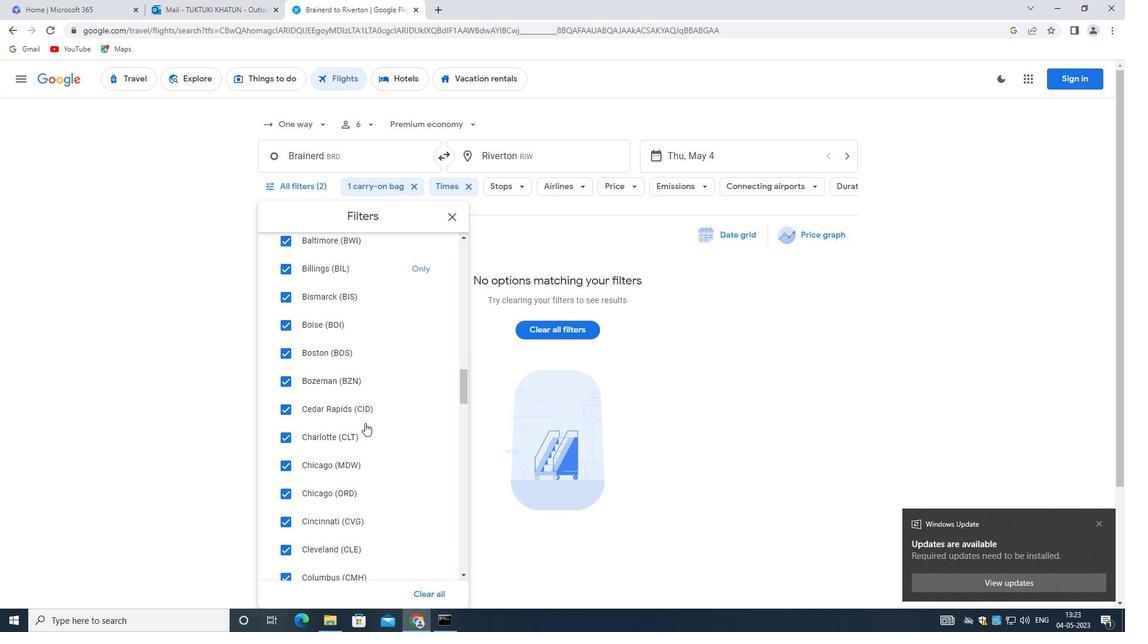 
Action: Mouse scrolled (365, 423) with delta (0, 0)
Screenshot: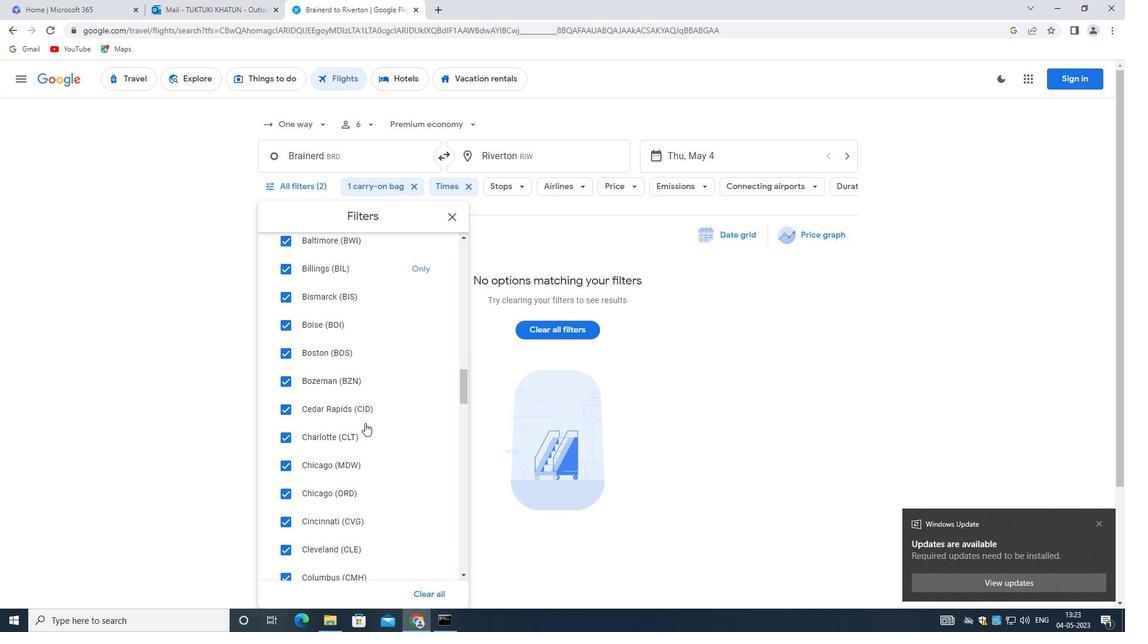 
Action: Mouse moved to (359, 423)
Screenshot: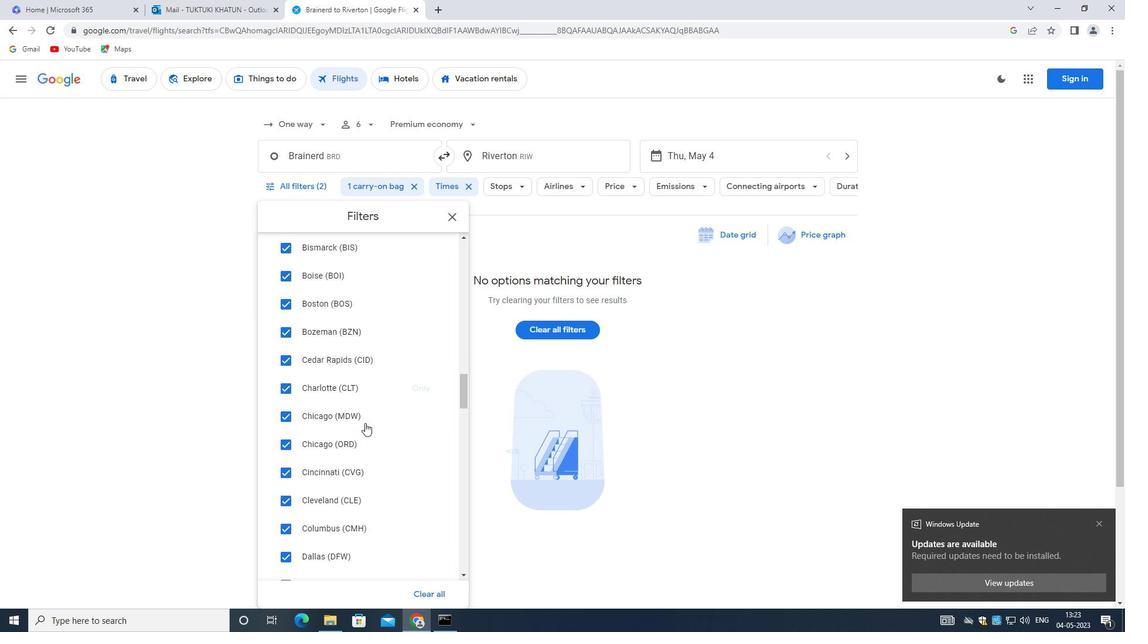 
Action: Mouse scrolled (359, 423) with delta (0, 0)
Screenshot: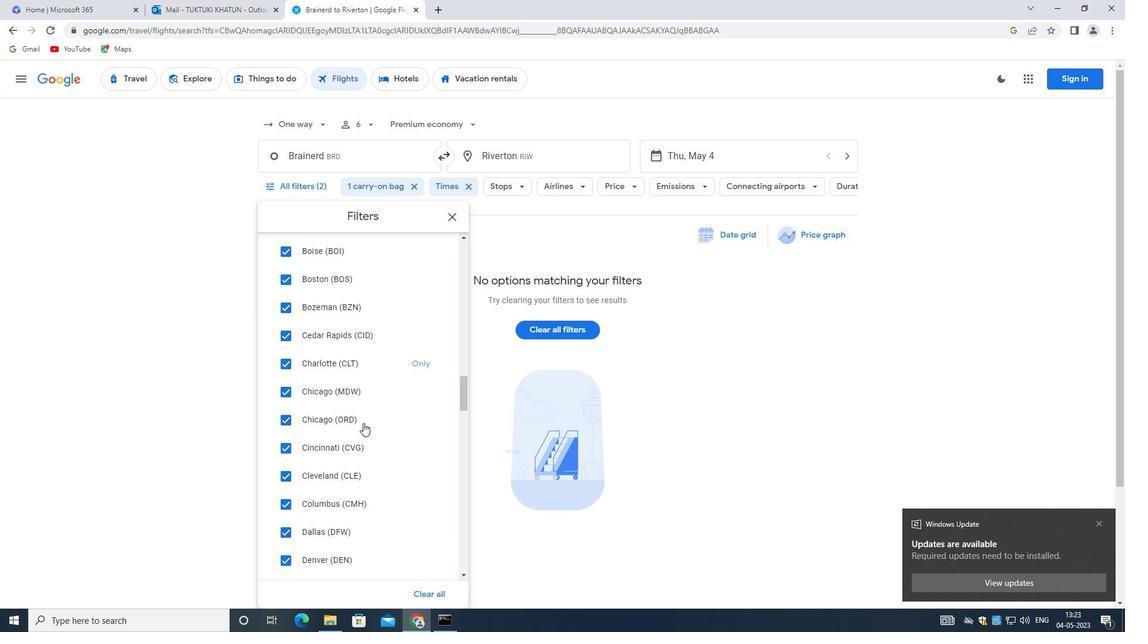 
Action: Mouse scrolled (359, 423) with delta (0, 0)
Screenshot: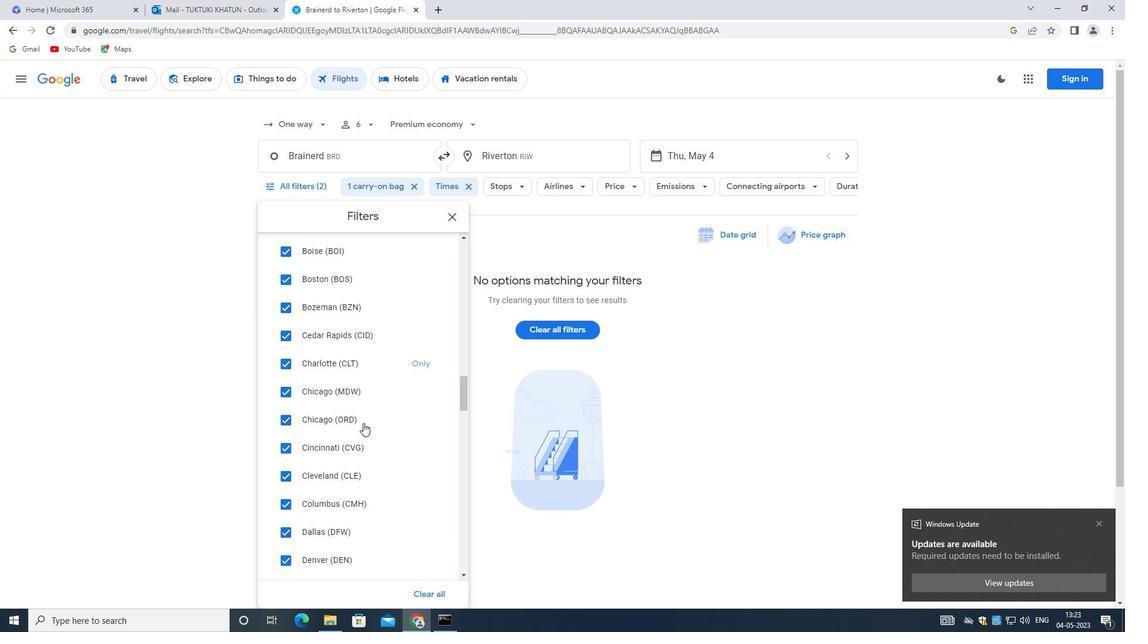 
Action: Mouse scrolled (359, 423) with delta (0, 0)
Screenshot: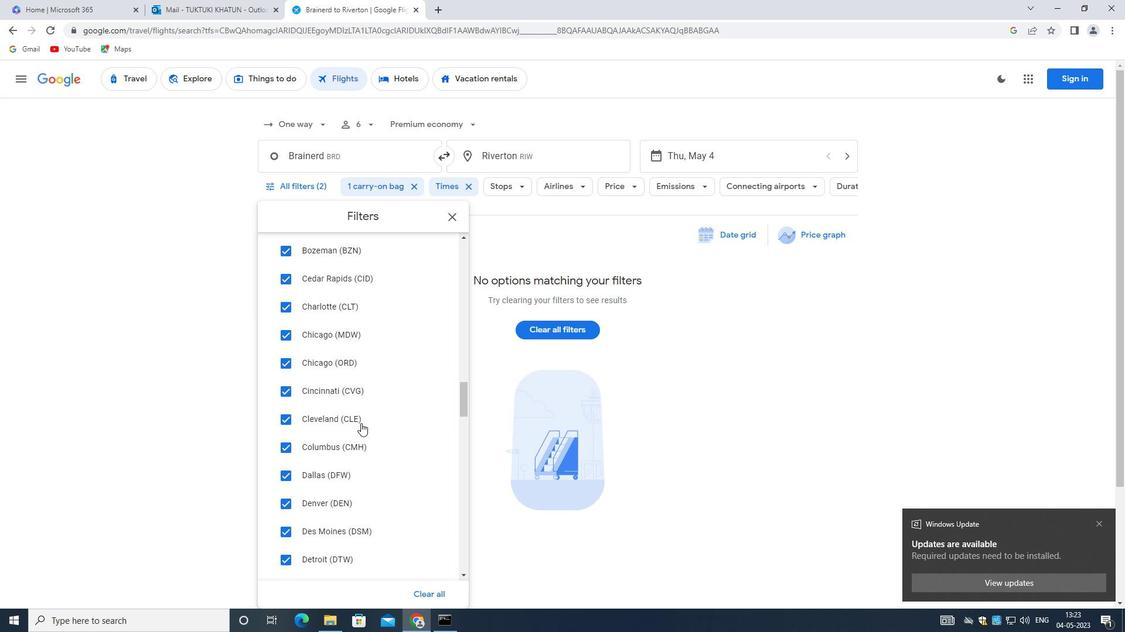 
Action: Mouse scrolled (359, 423) with delta (0, 0)
Screenshot: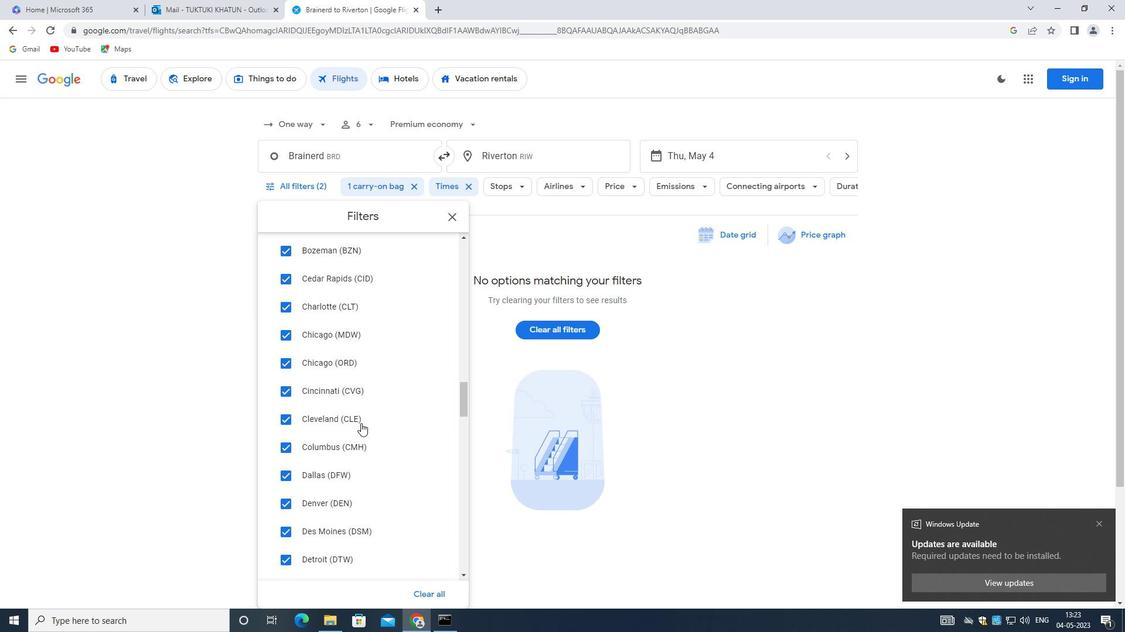 
Action: Mouse scrolled (359, 423) with delta (0, 0)
Screenshot: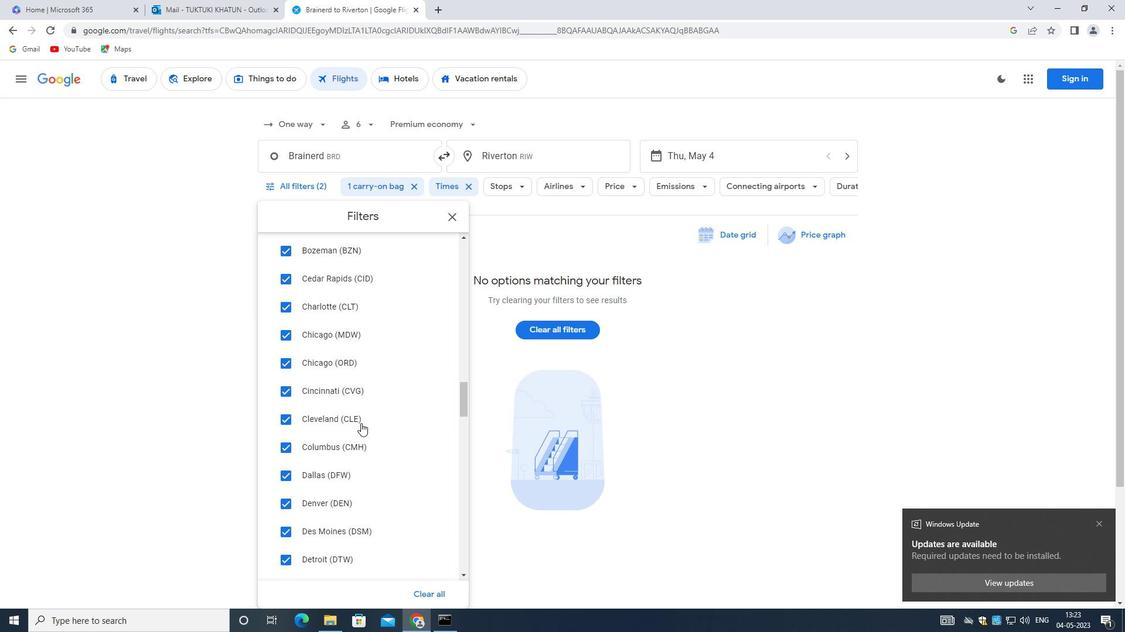 
Action: Mouse moved to (359, 424)
Screenshot: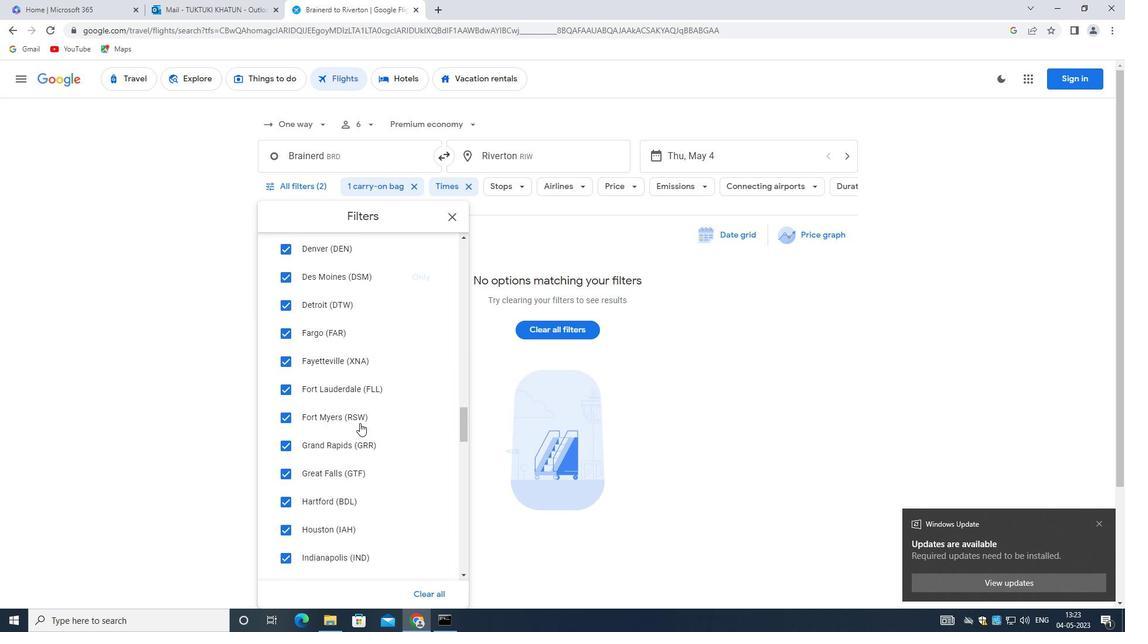 
Action: Mouse scrolled (359, 423) with delta (0, 0)
Screenshot: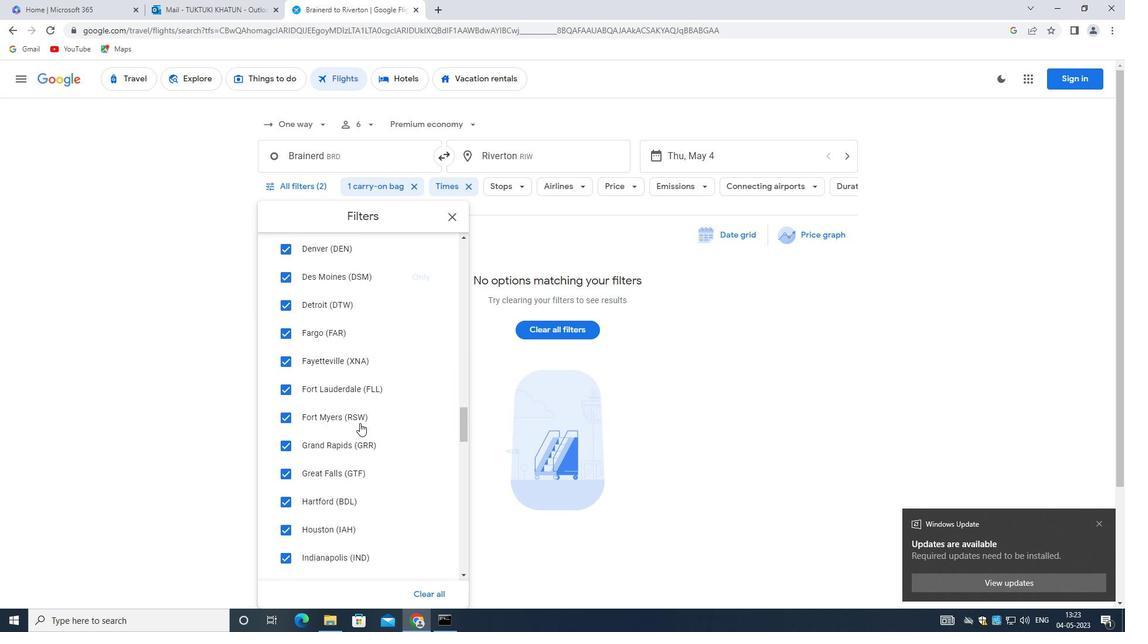 
Action: Mouse moved to (357, 425)
Screenshot: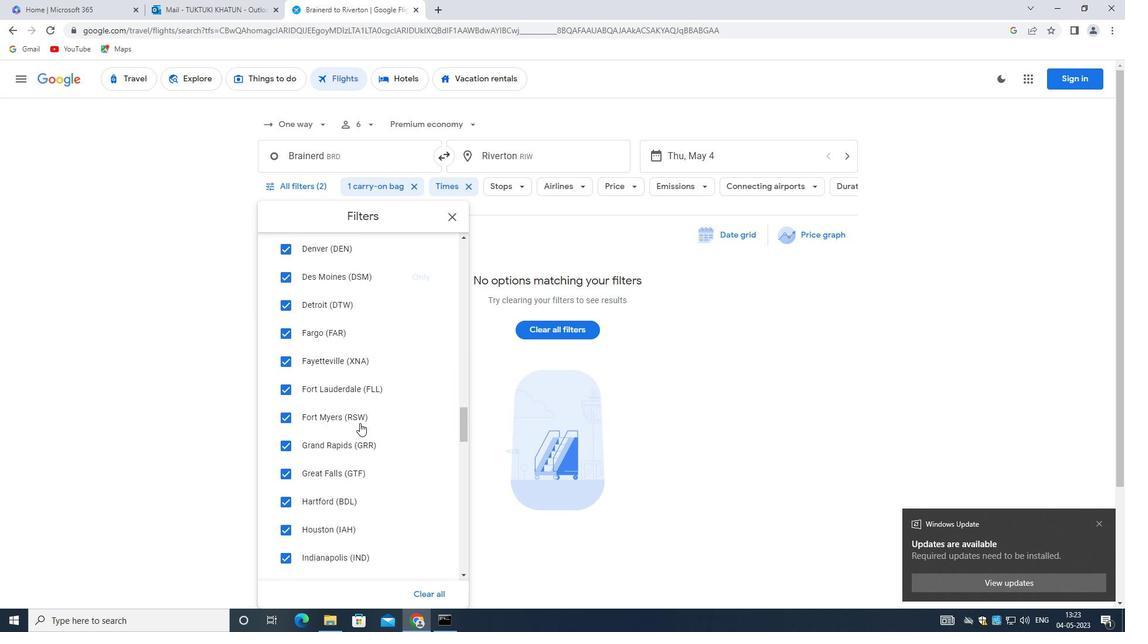 
Action: Mouse scrolled (357, 424) with delta (0, 0)
Screenshot: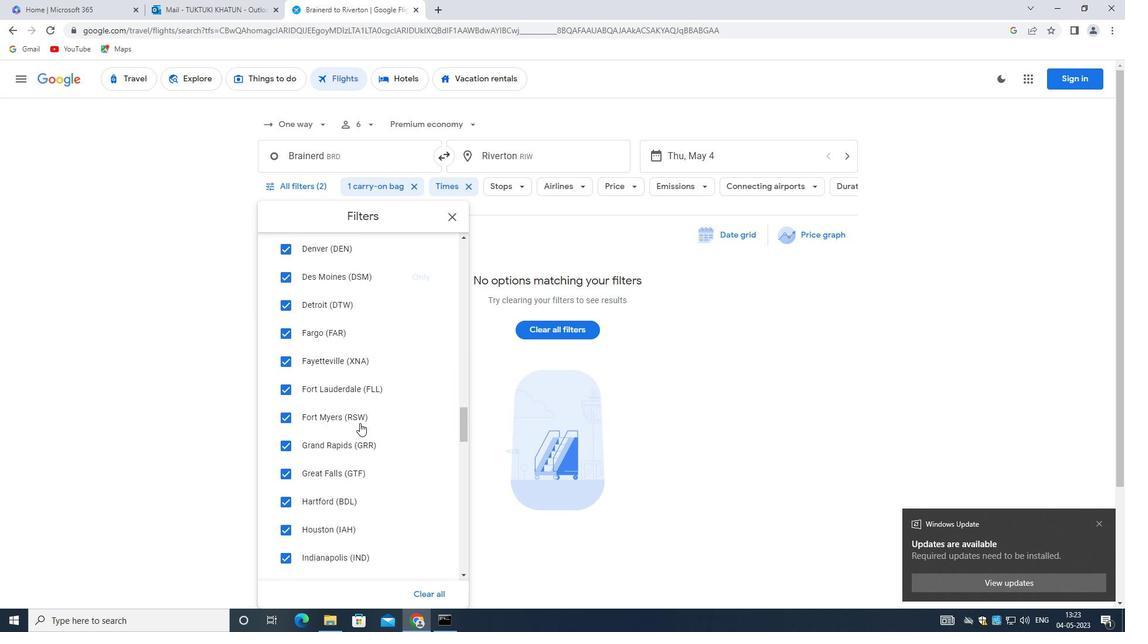 
Action: Mouse scrolled (357, 424) with delta (0, 0)
Screenshot: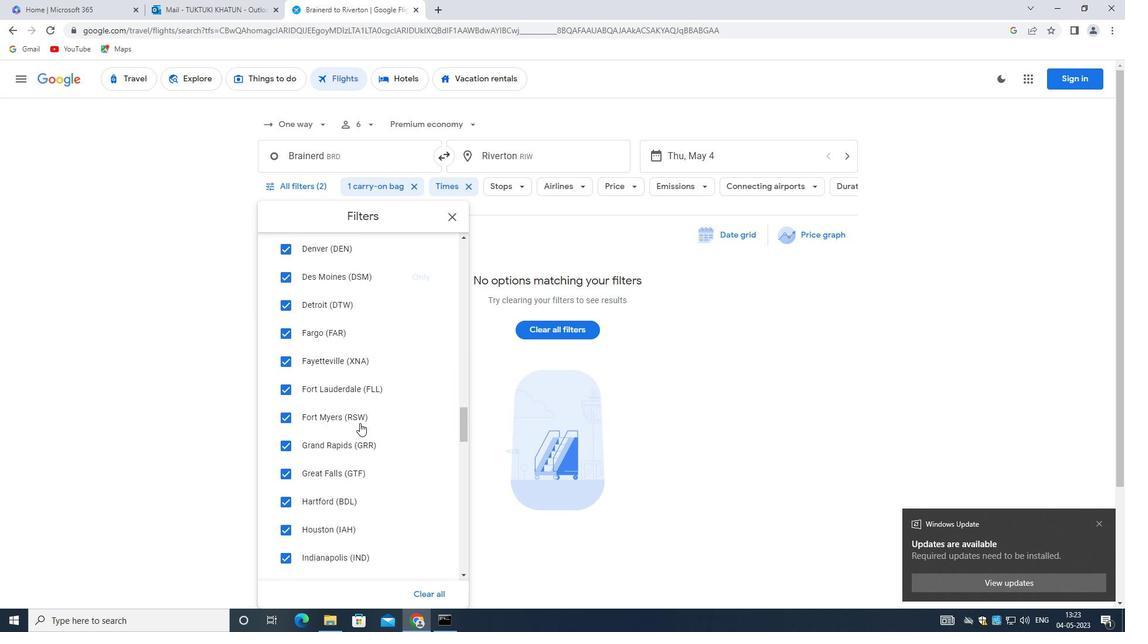
Action: Mouse scrolled (357, 424) with delta (0, 0)
Screenshot: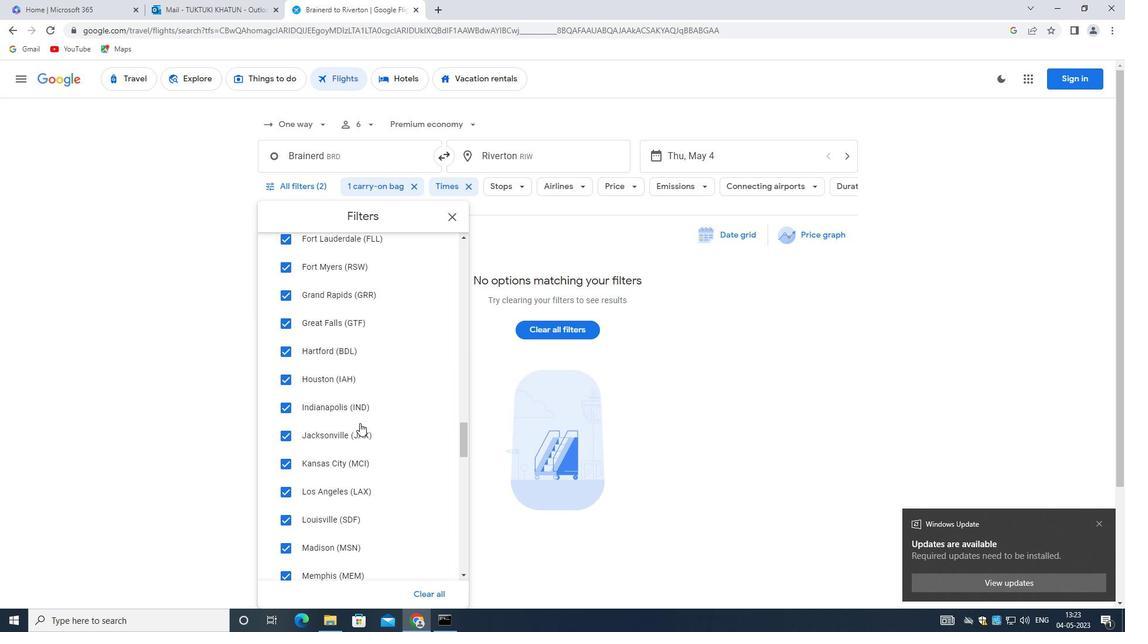 
Action: Mouse moved to (356, 425)
Screenshot: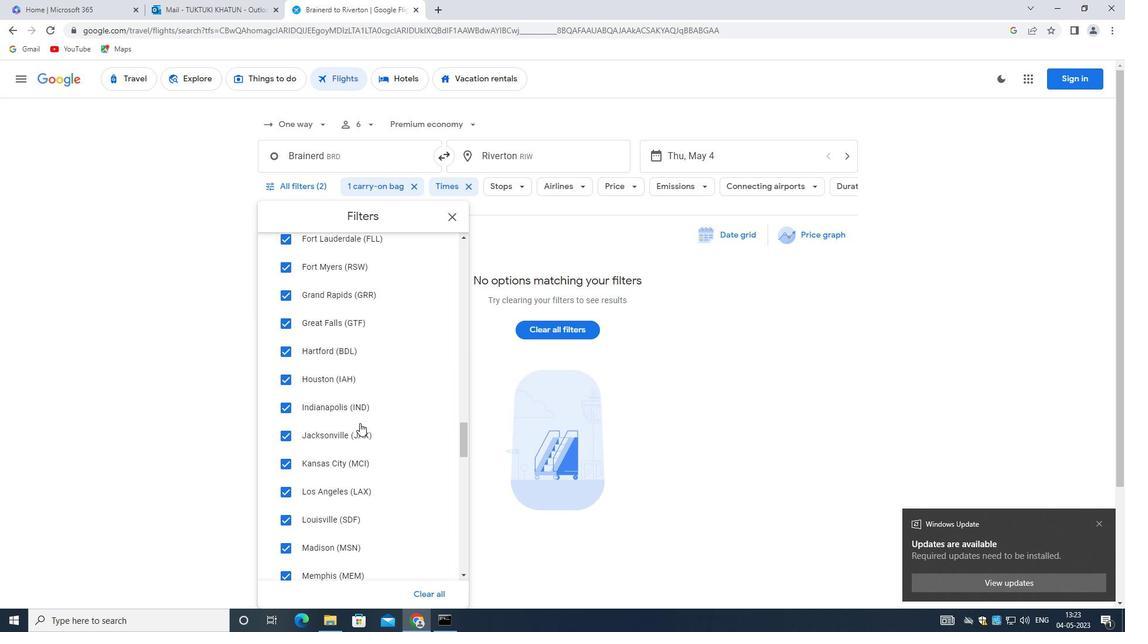 
Action: Mouse scrolled (356, 424) with delta (0, 0)
Screenshot: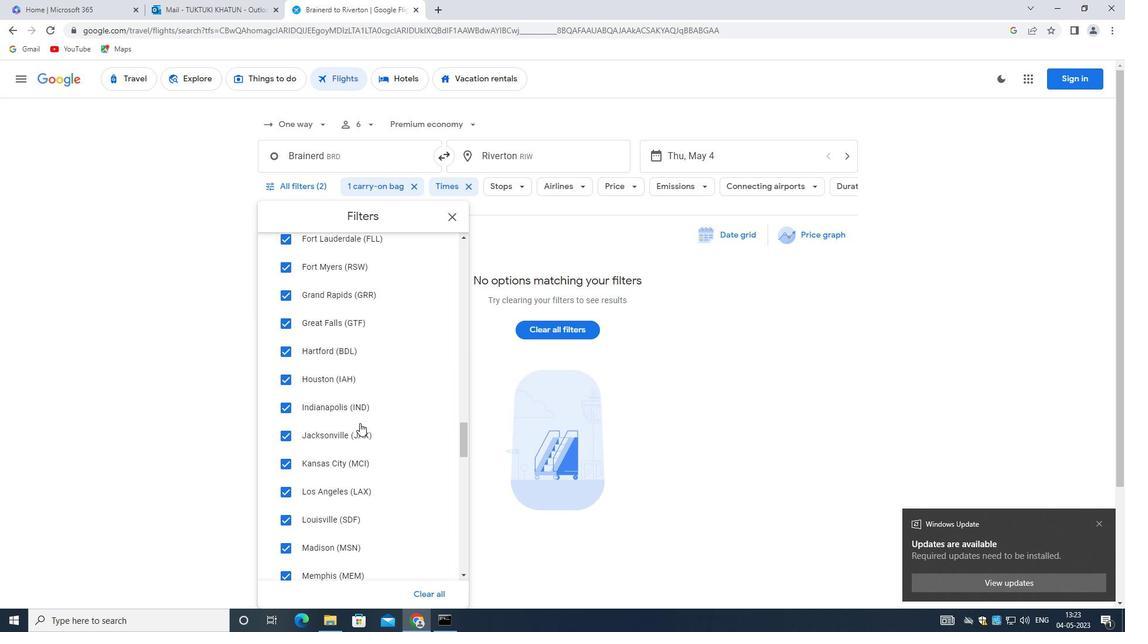 
Action: Mouse moved to (356, 426)
Screenshot: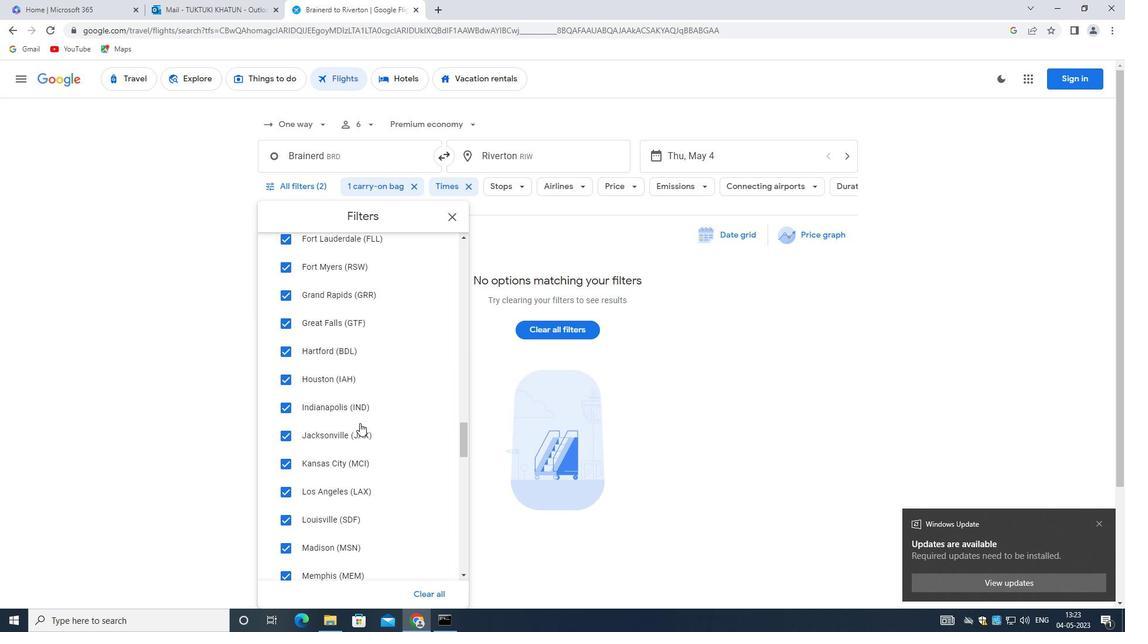 
Action: Mouse scrolled (356, 425) with delta (0, 0)
Screenshot: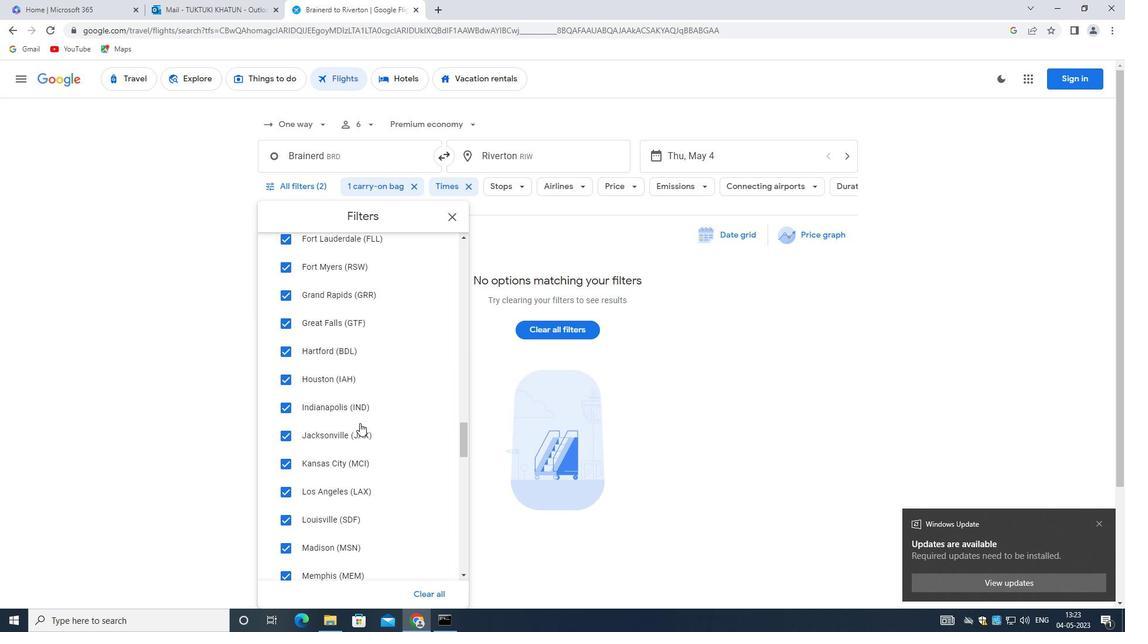 
Action: Mouse moved to (353, 427)
Screenshot: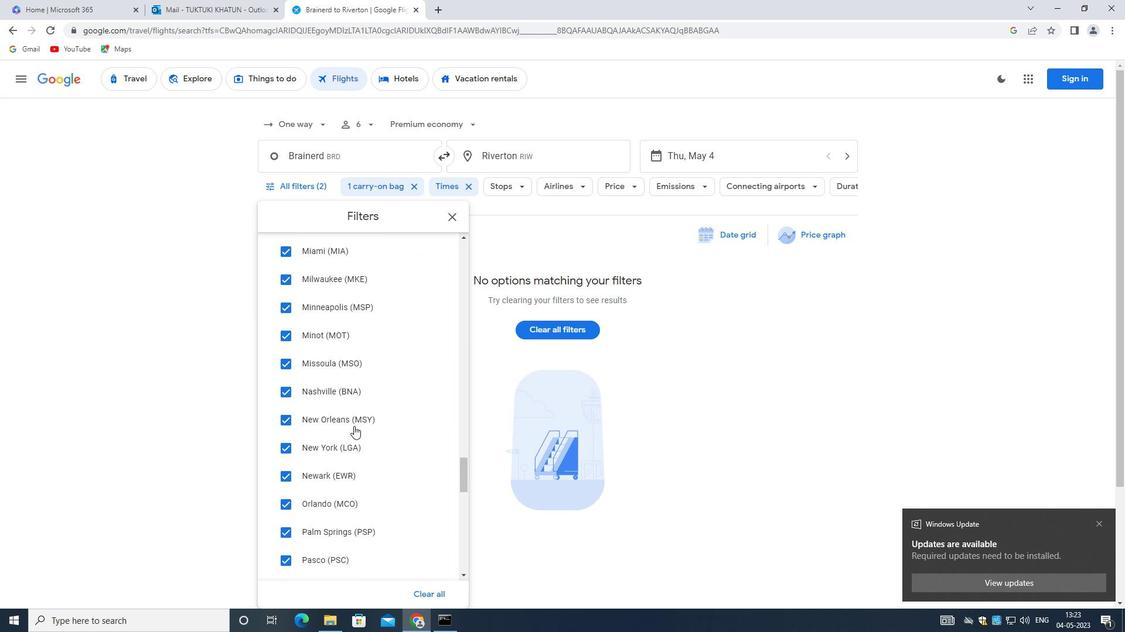 
Action: Mouse scrolled (353, 426) with delta (0, 0)
Screenshot: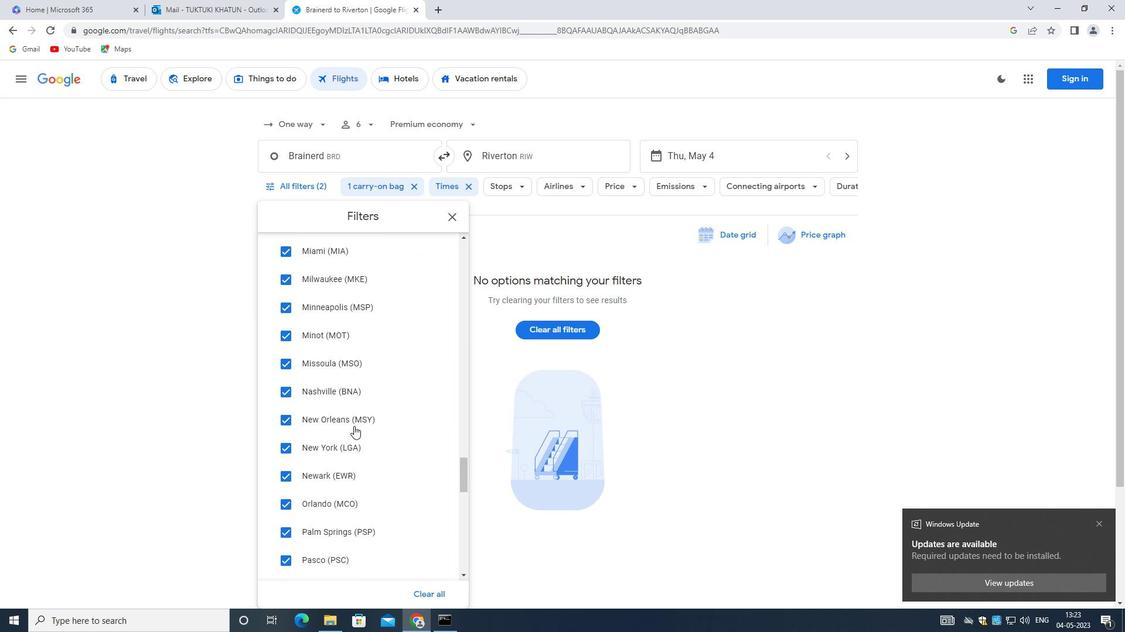
Action: Mouse scrolled (353, 426) with delta (0, 0)
Screenshot: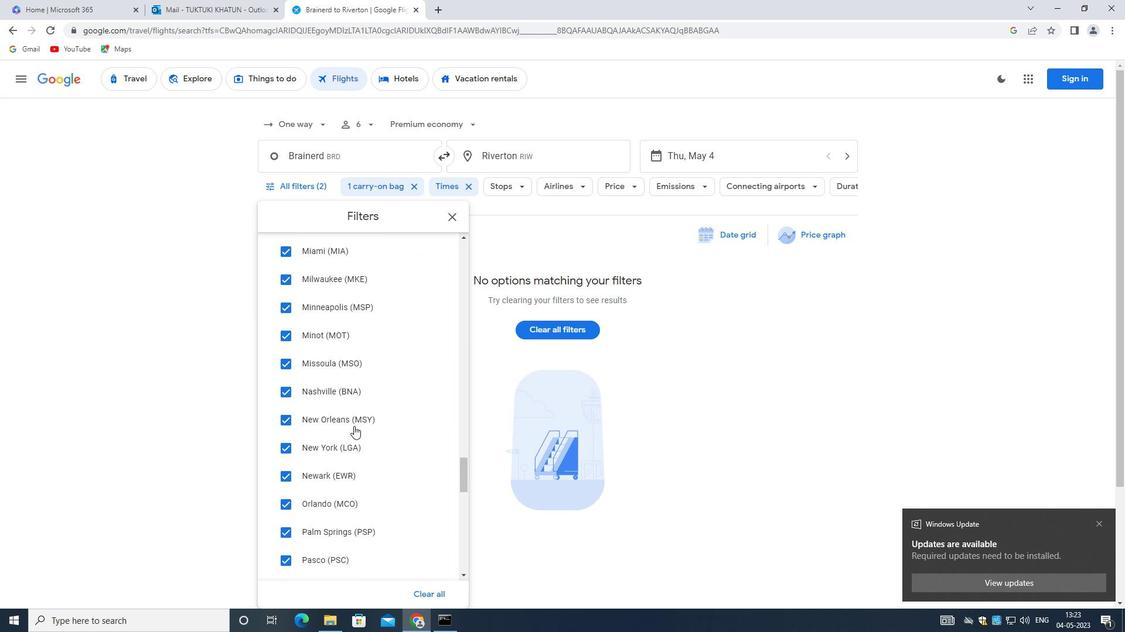 
Action: Mouse scrolled (353, 426) with delta (0, 0)
Screenshot: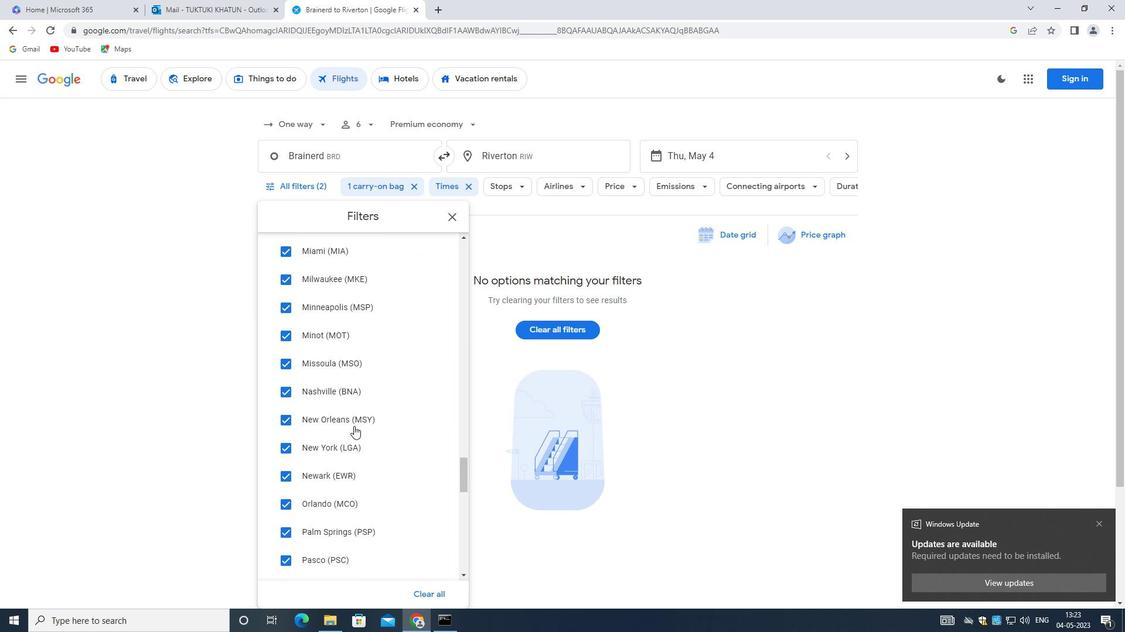 
Action: Mouse scrolled (353, 426) with delta (0, 0)
Screenshot: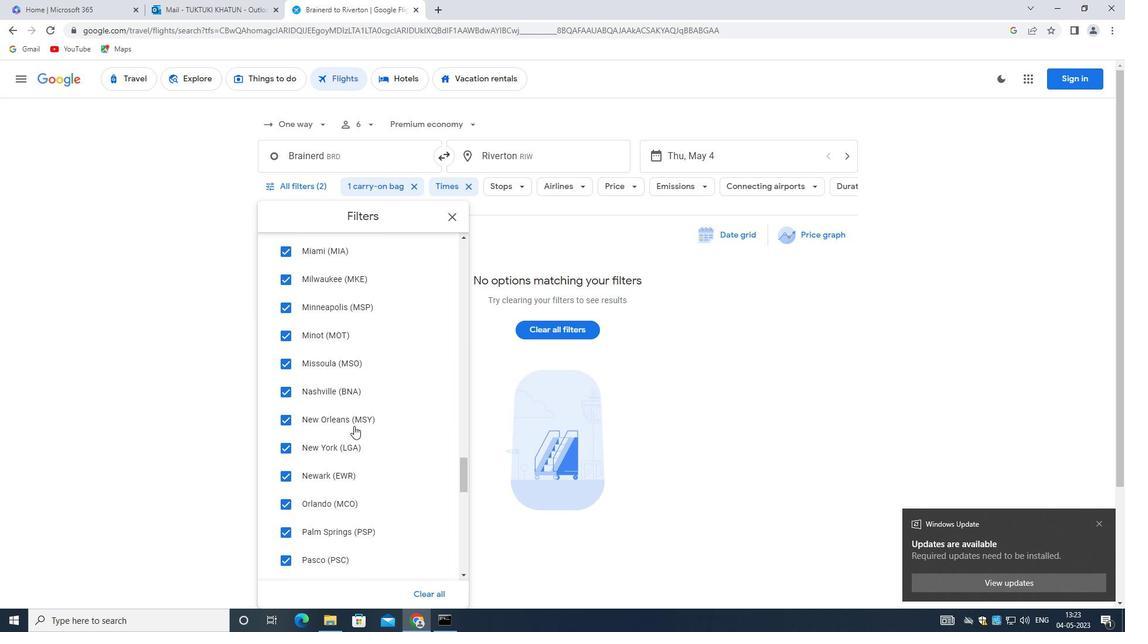
Action: Mouse scrolled (353, 426) with delta (0, 0)
Screenshot: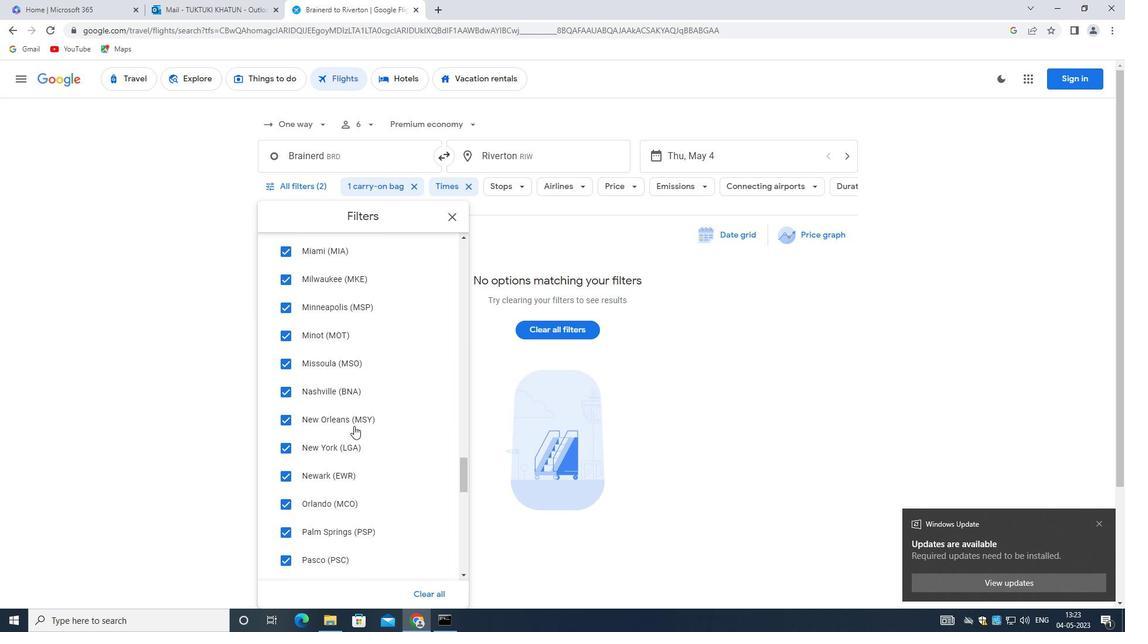 
Action: Mouse scrolled (353, 426) with delta (0, 0)
Screenshot: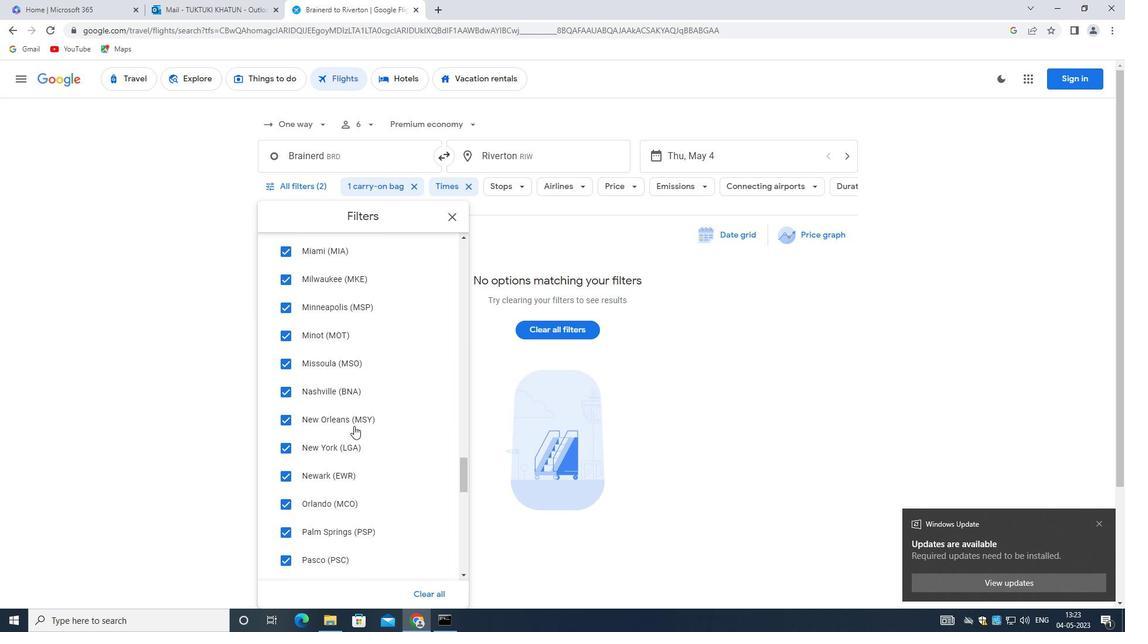 
Action: Mouse moved to (350, 428)
Screenshot: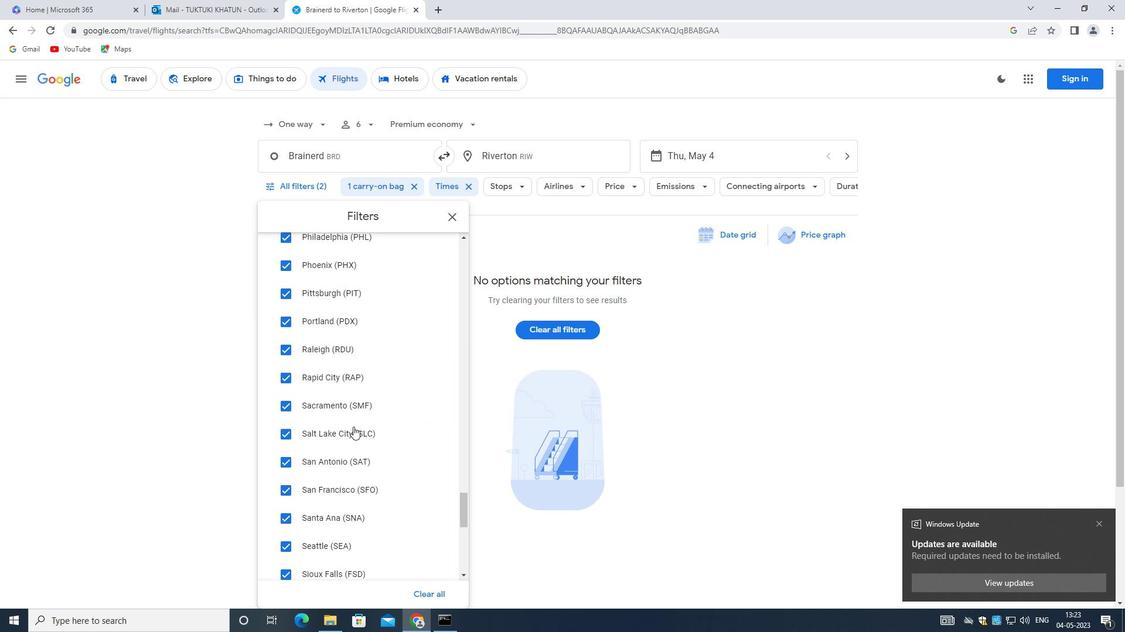 
Action: Mouse scrolled (350, 427) with delta (0, 0)
Screenshot: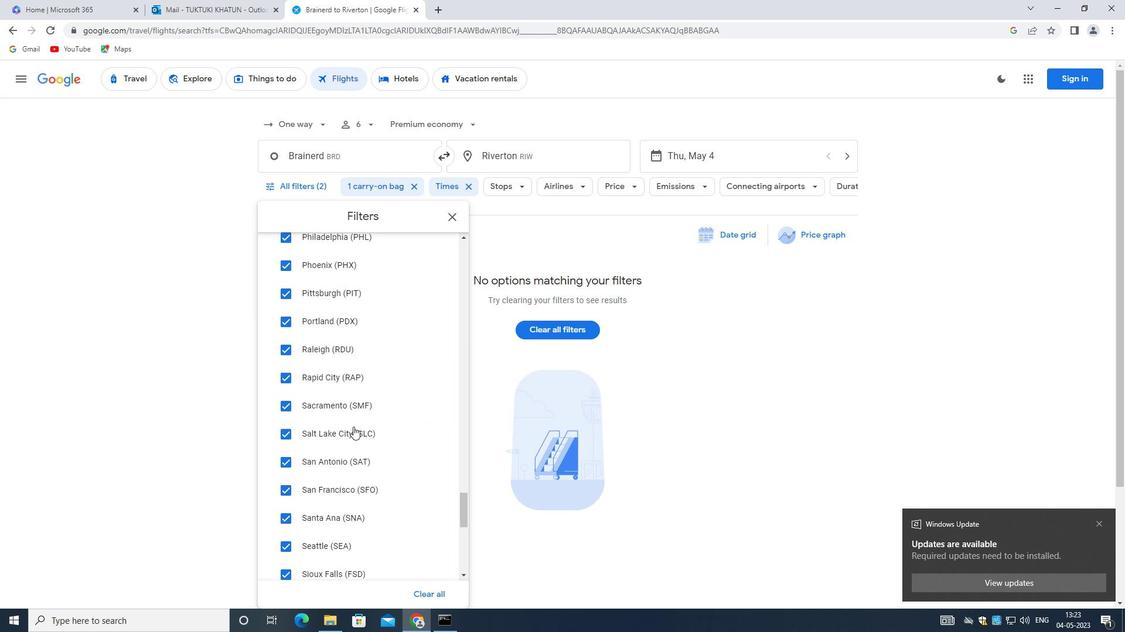 
Action: Mouse moved to (350, 429)
Screenshot: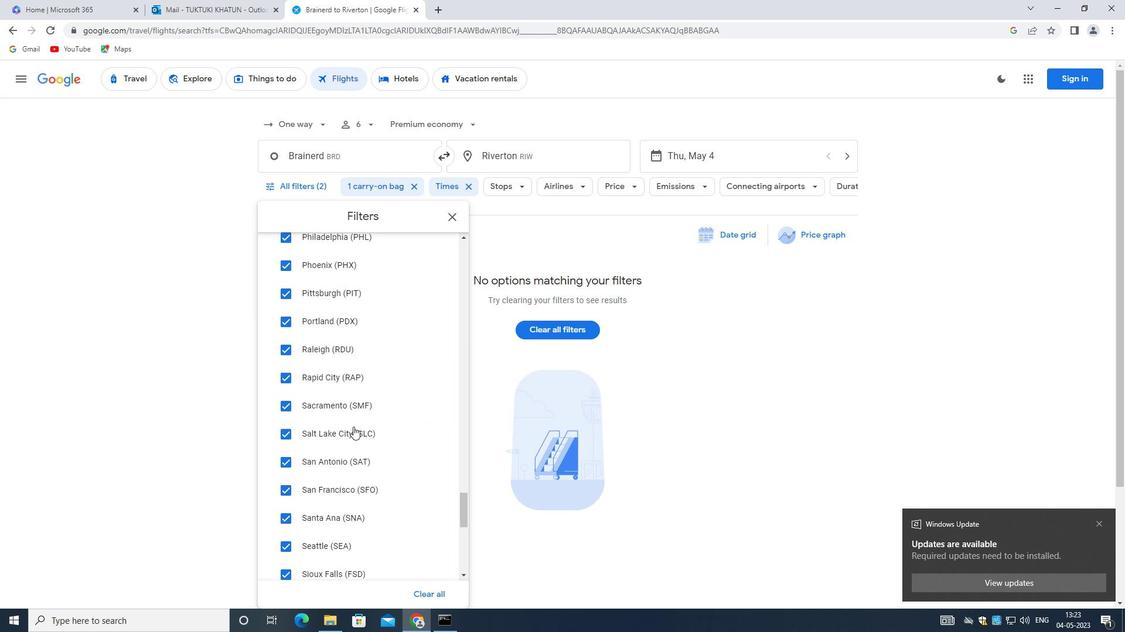 
Action: Mouse scrolled (350, 429) with delta (0, 0)
Screenshot: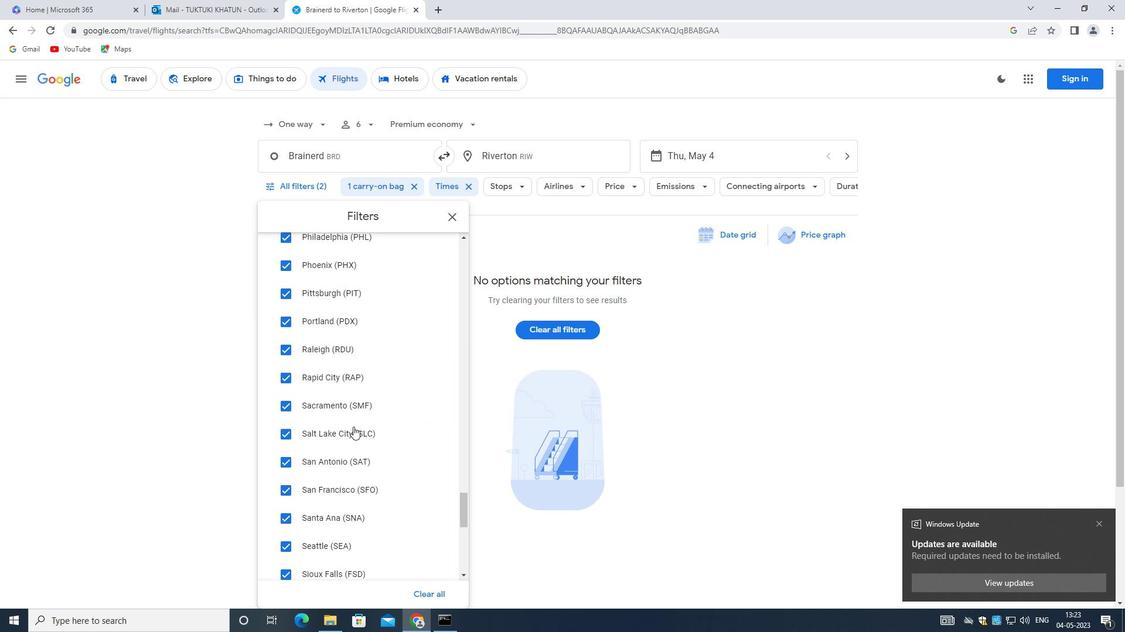 
Action: Mouse scrolled (350, 429) with delta (0, 0)
Screenshot: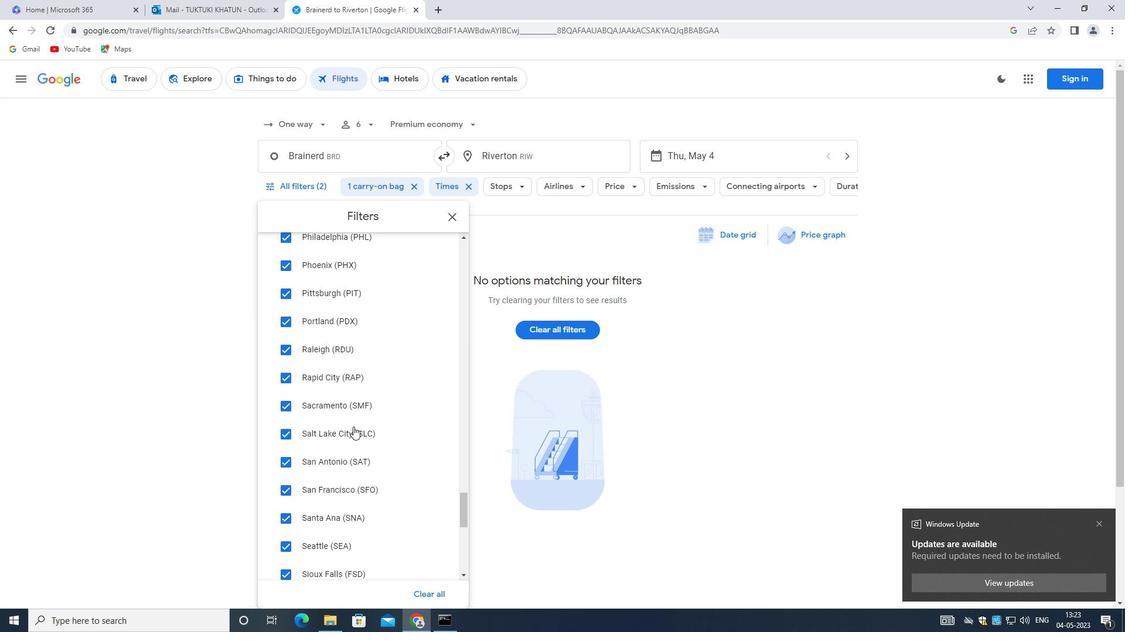 
Action: Mouse moved to (349, 429)
Screenshot: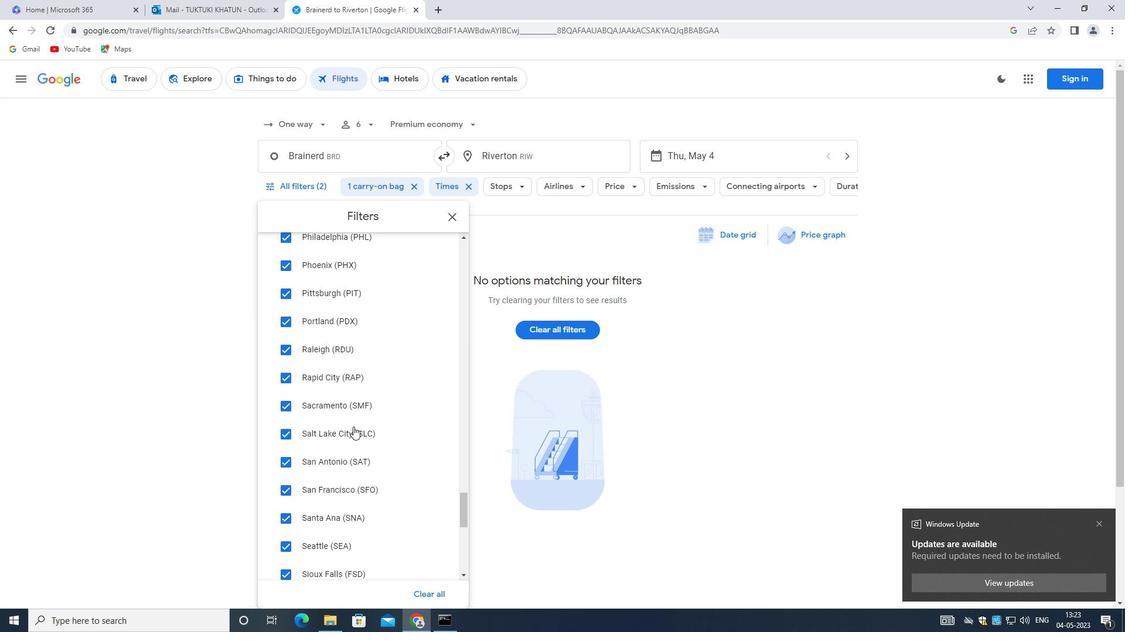 
Action: Mouse scrolled (349, 429) with delta (0, 0)
Screenshot: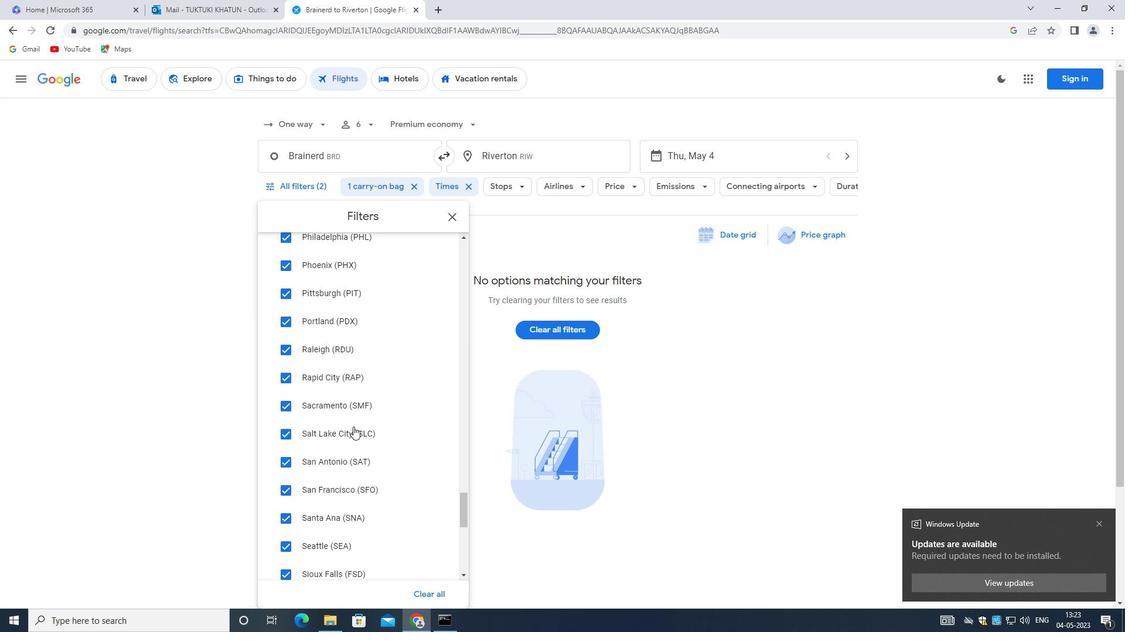 
Action: Mouse scrolled (349, 429) with delta (0, 0)
Screenshot: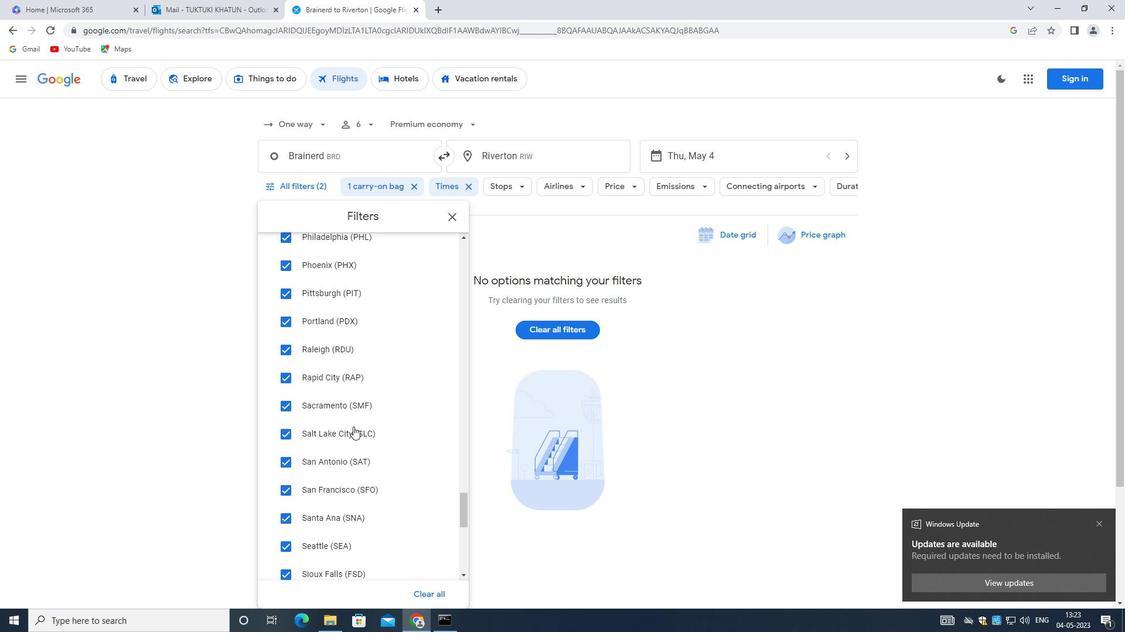 
Action: Mouse scrolled (349, 429) with delta (0, 0)
Screenshot: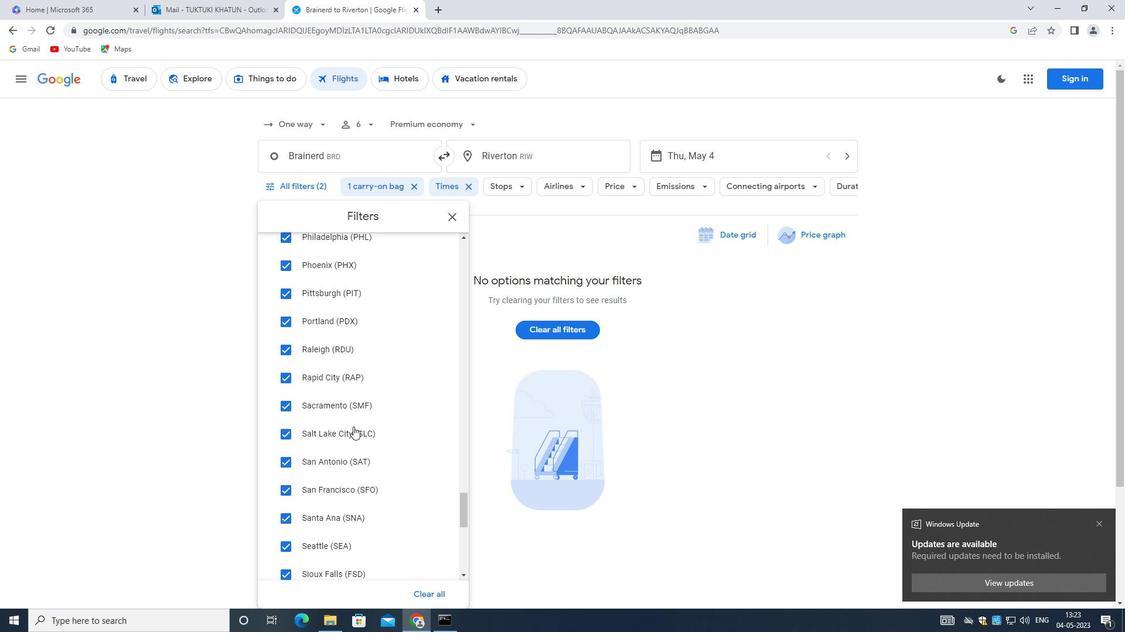 
Action: Mouse moved to (347, 431)
Screenshot: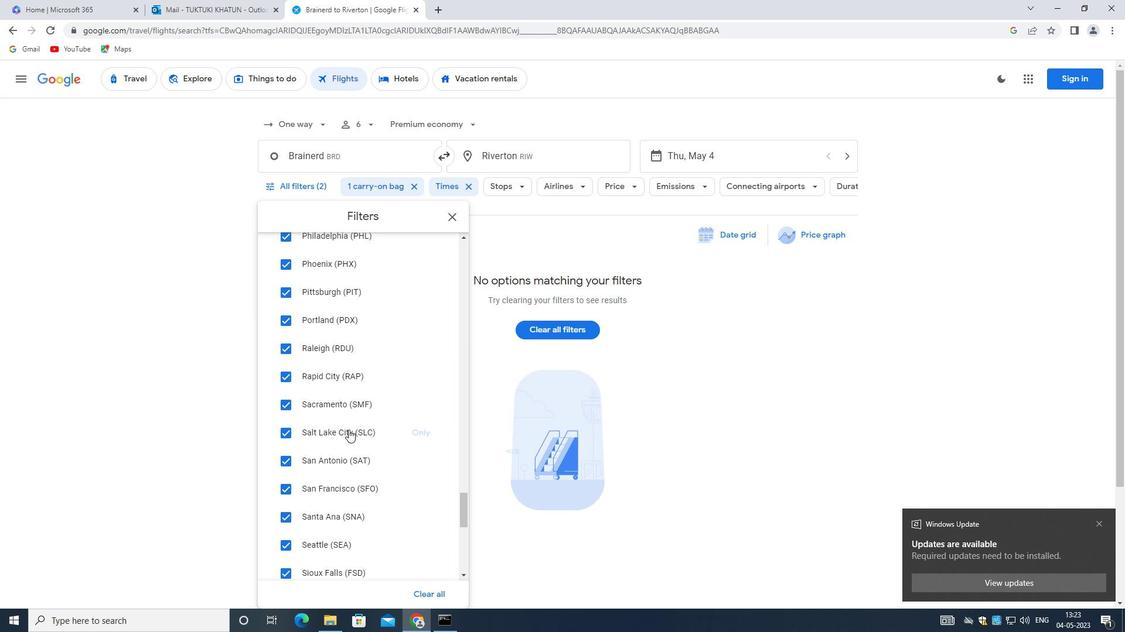 
Action: Mouse scrolled (347, 430) with delta (0, 0)
Screenshot: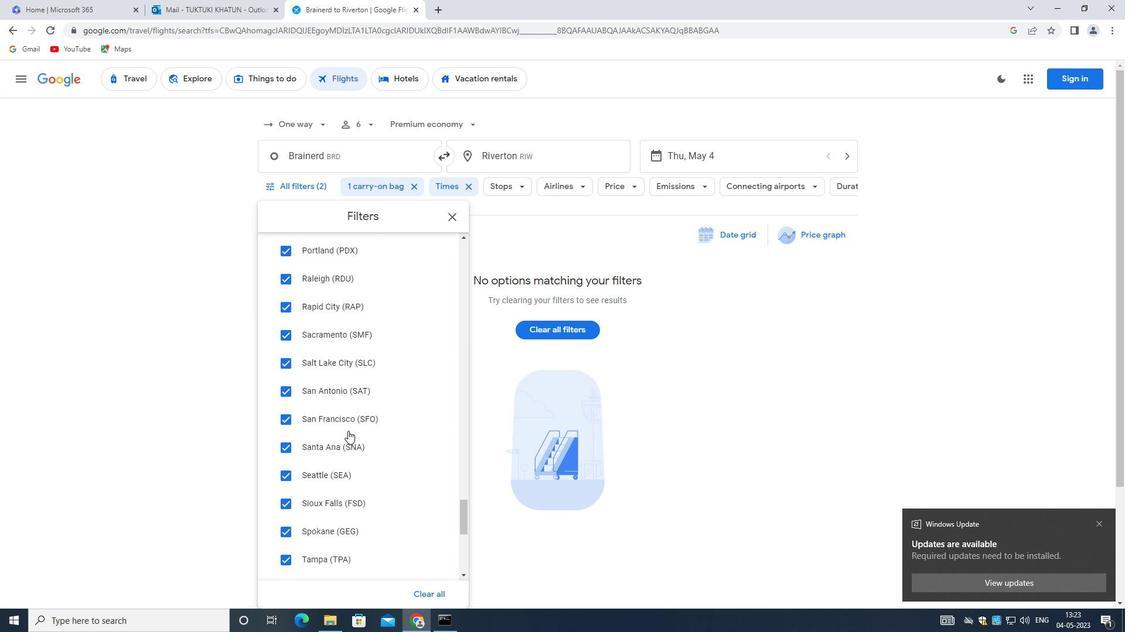 
Action: Mouse scrolled (347, 430) with delta (0, 0)
Screenshot: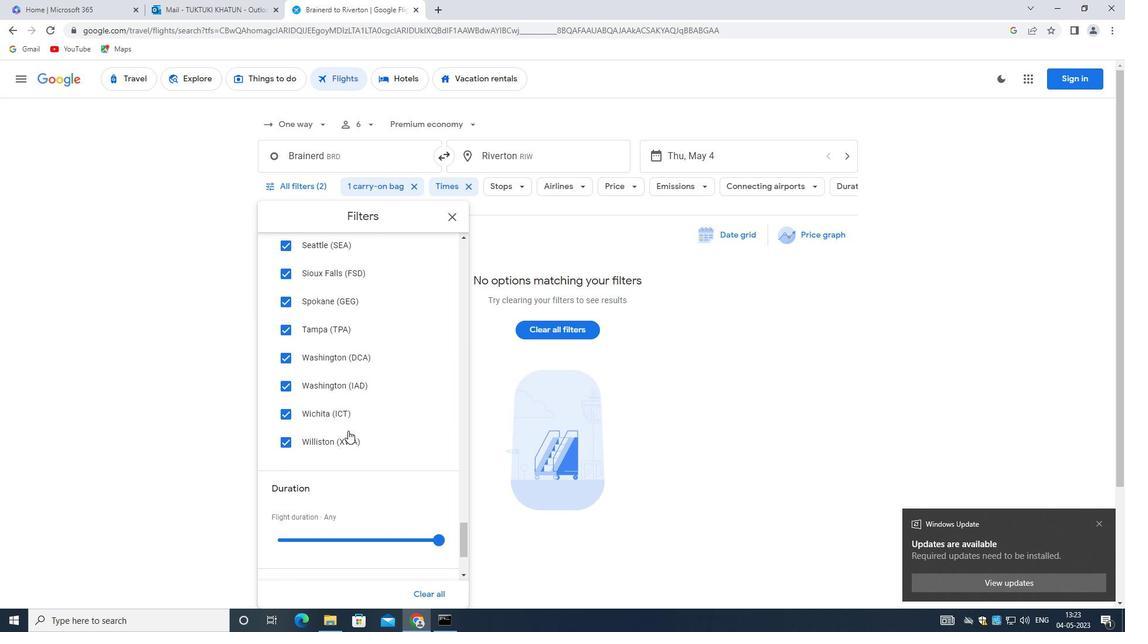 
Action: Mouse scrolled (347, 430) with delta (0, 0)
Screenshot: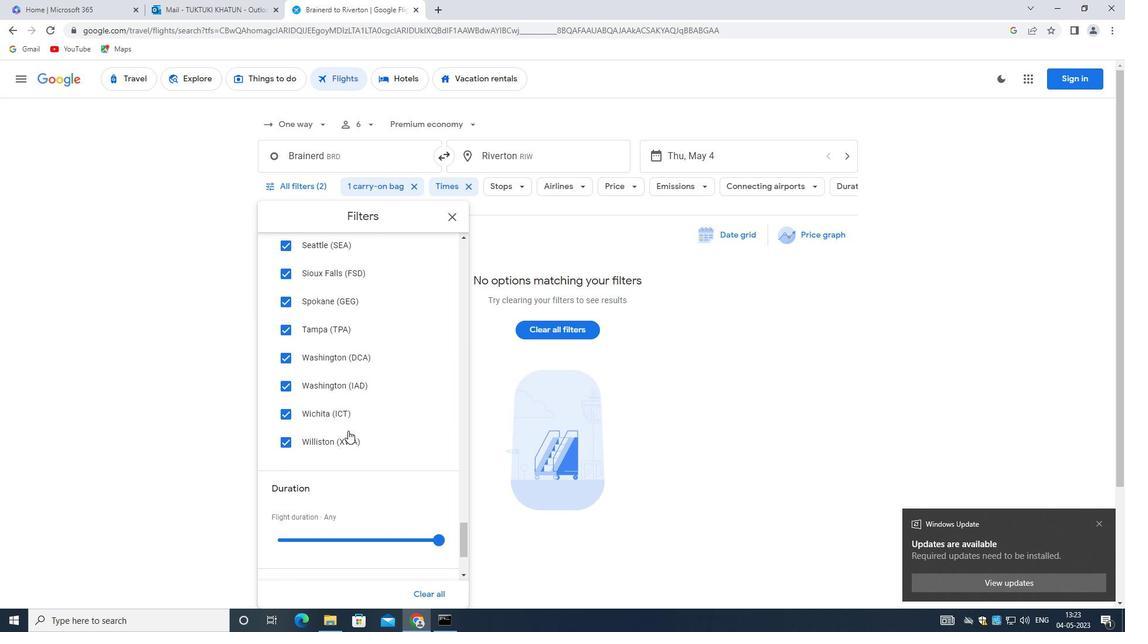 
Action: Mouse moved to (344, 431)
Screenshot: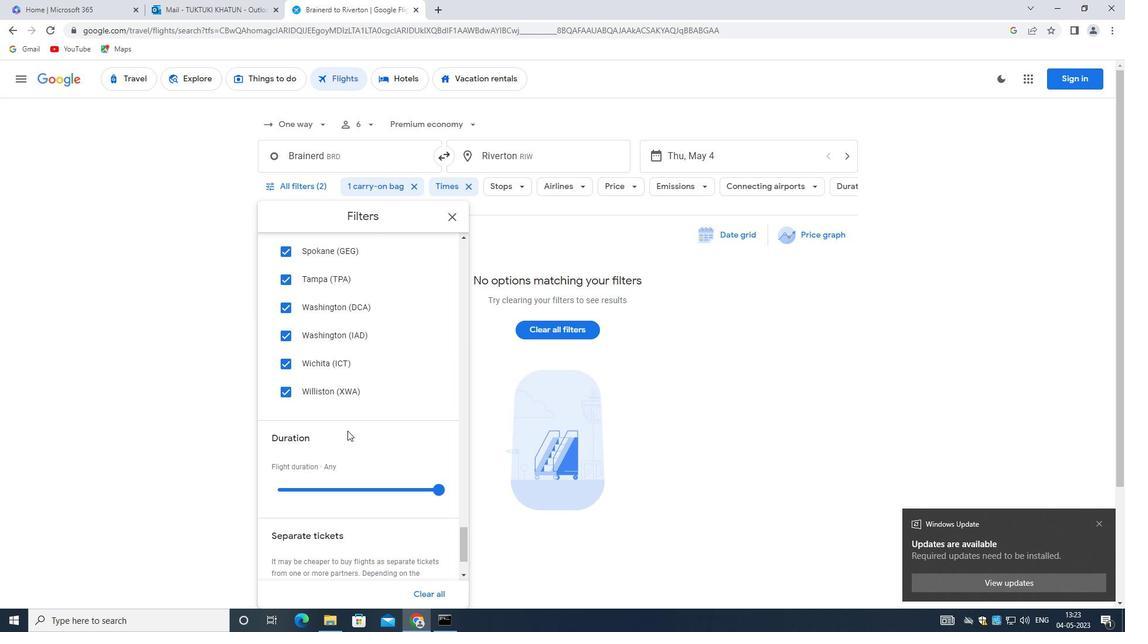 
Action: Mouse scrolled (344, 431) with delta (0, 0)
Screenshot: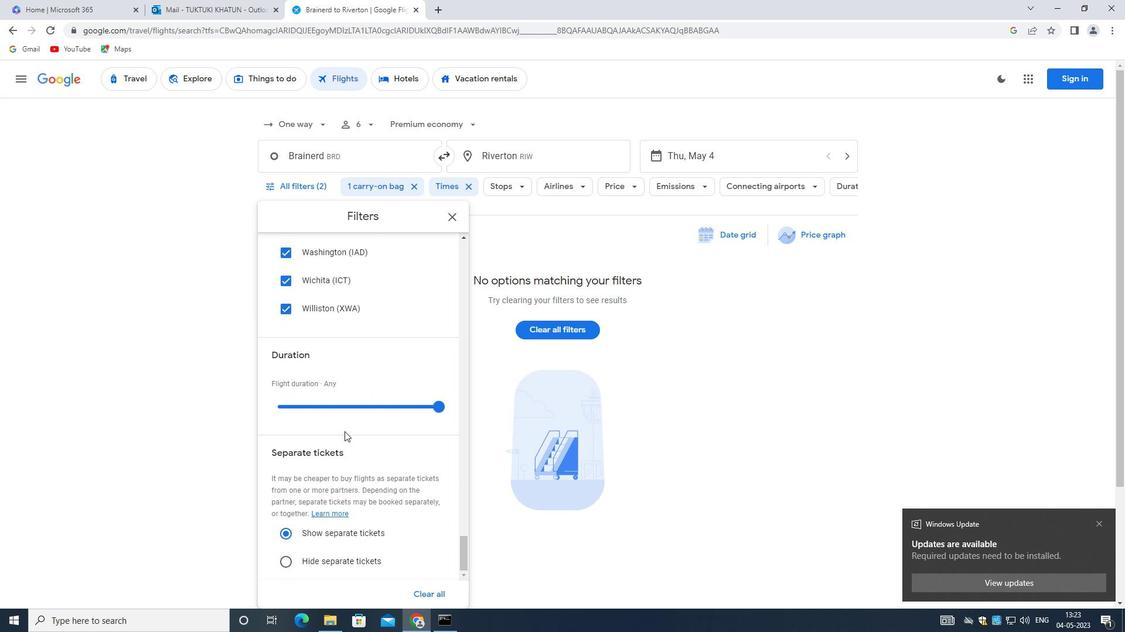 
Action: Mouse scrolled (344, 431) with delta (0, 0)
Screenshot: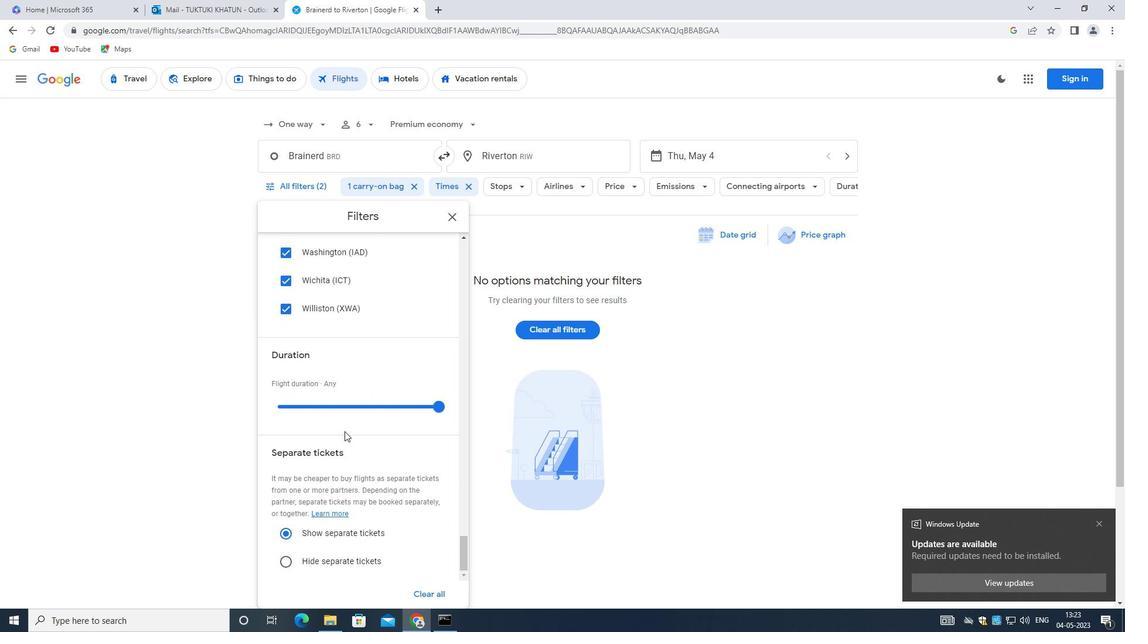 
Action: Mouse scrolled (344, 431) with delta (0, 0)
Screenshot: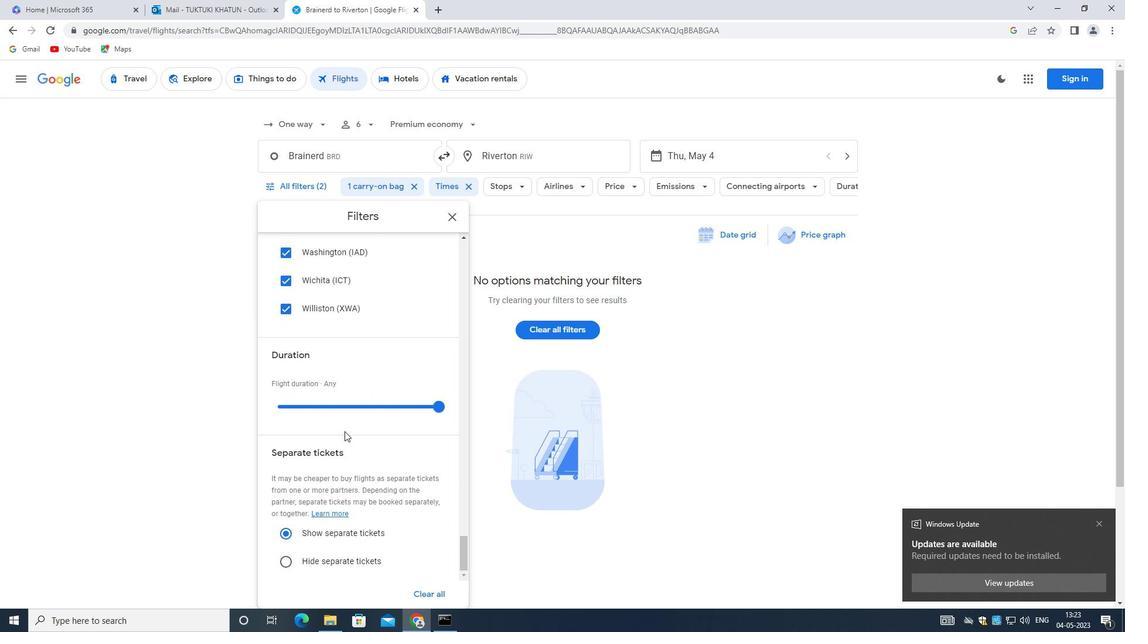 
Action: Mouse scrolled (344, 431) with delta (0, 0)
Screenshot: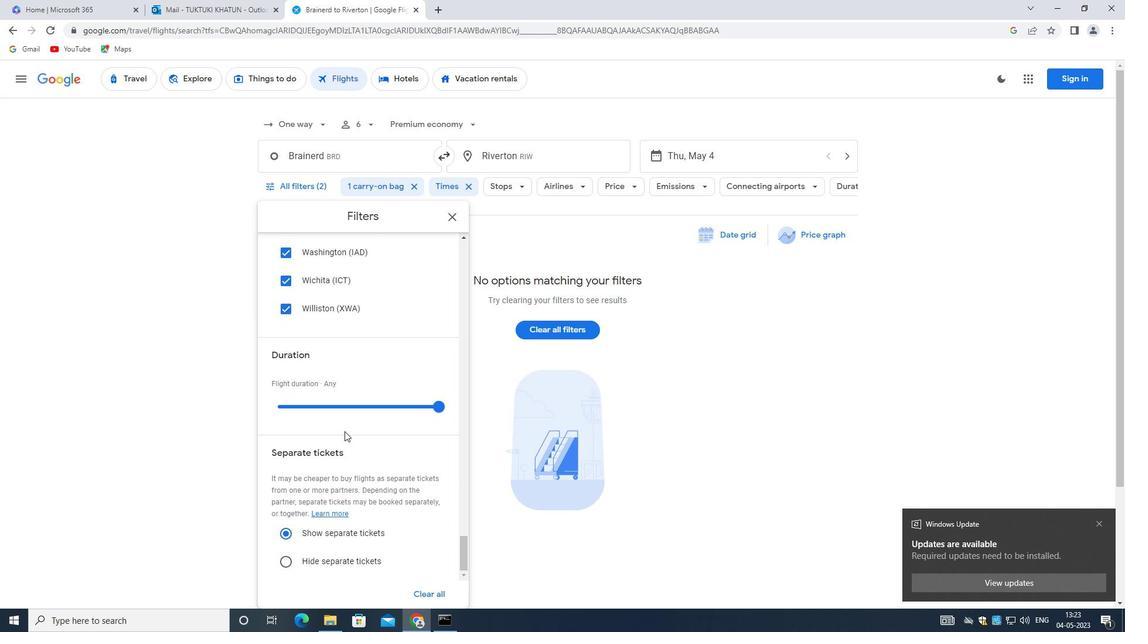 
Action: Mouse scrolled (344, 431) with delta (0, 0)
Screenshot: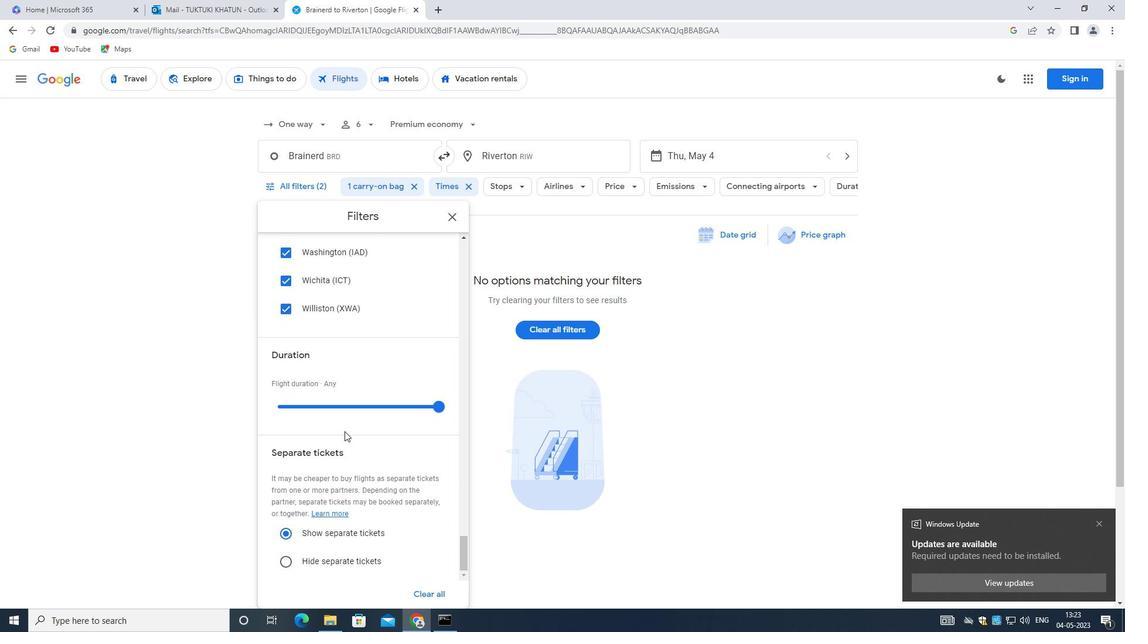 
Action: Mouse scrolled (344, 431) with delta (0, 0)
Screenshot: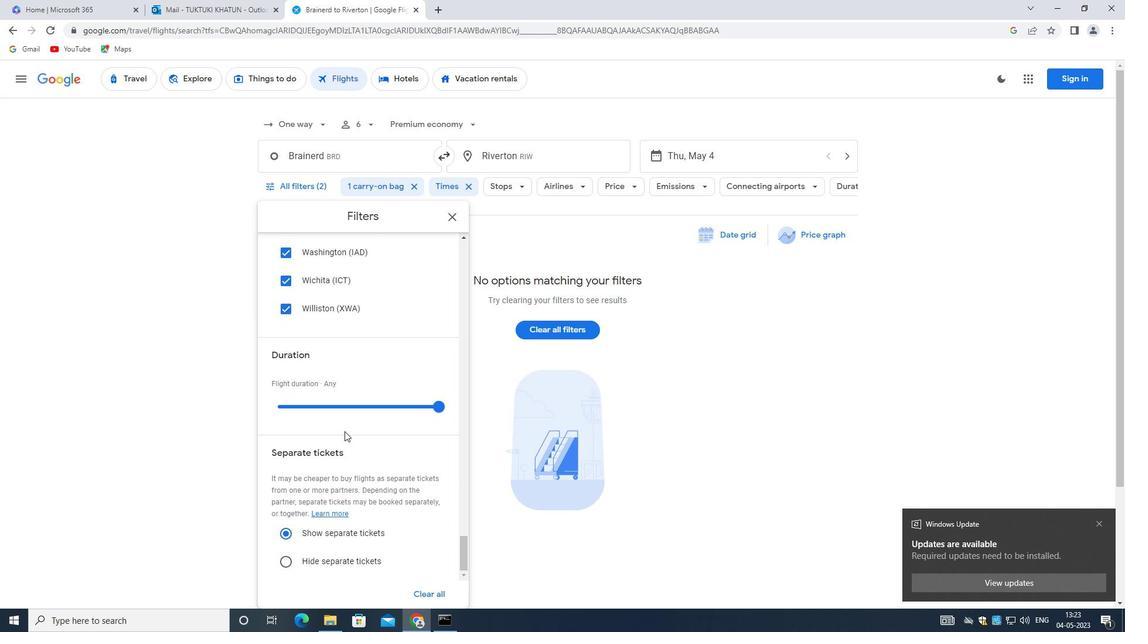 
Action: Mouse scrolled (344, 431) with delta (0, 0)
Screenshot: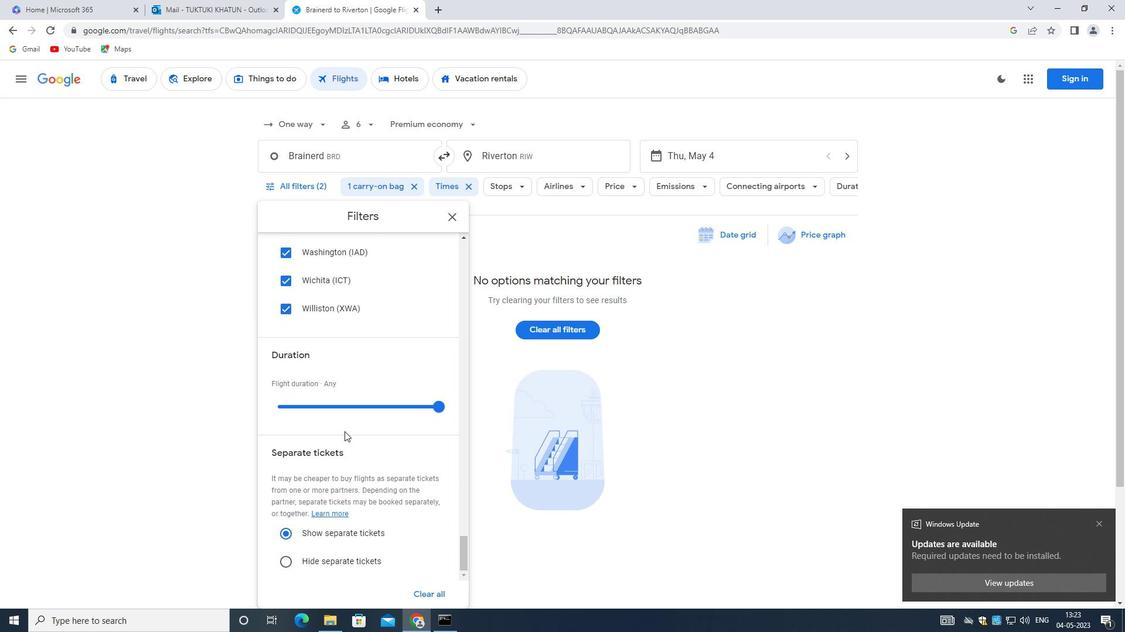 
Action: Mouse moved to (344, 431)
Screenshot: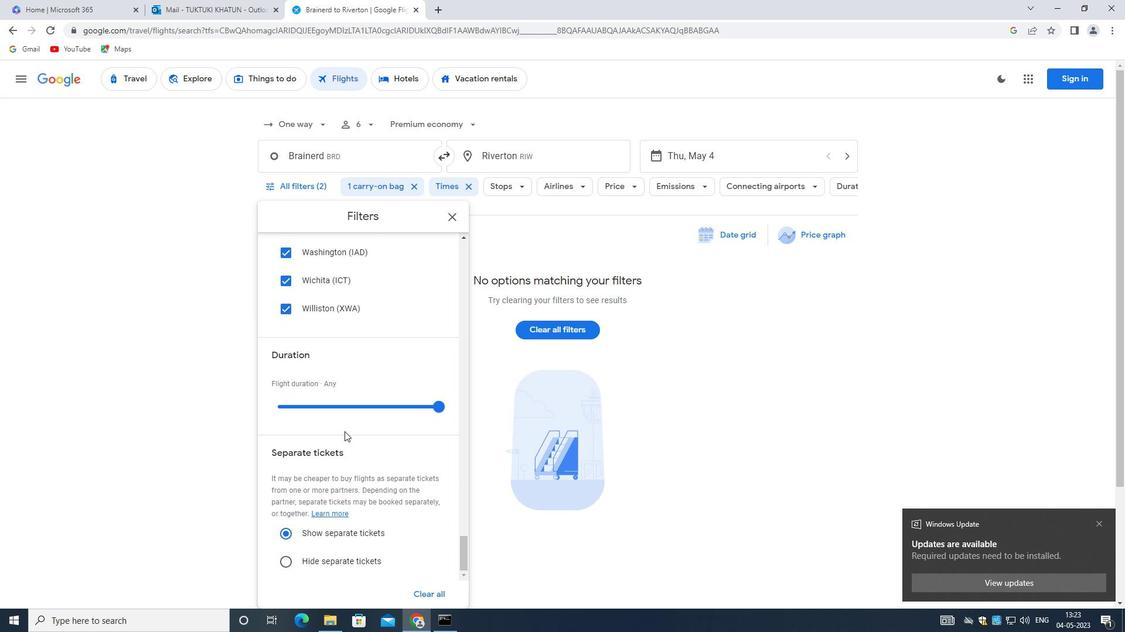 
